 Task: Compose an email with the signature Autumn Baker with the subject Vacation request and the message Please let me know if you have any questions or concerns. from softage.1@softage.net to softage.8@softage.net and softage.9@softage.net with CC to softage.10@softage.net, select the message and change font size to small, align the email to left Send the email
Action: Mouse moved to (478, 620)
Screenshot: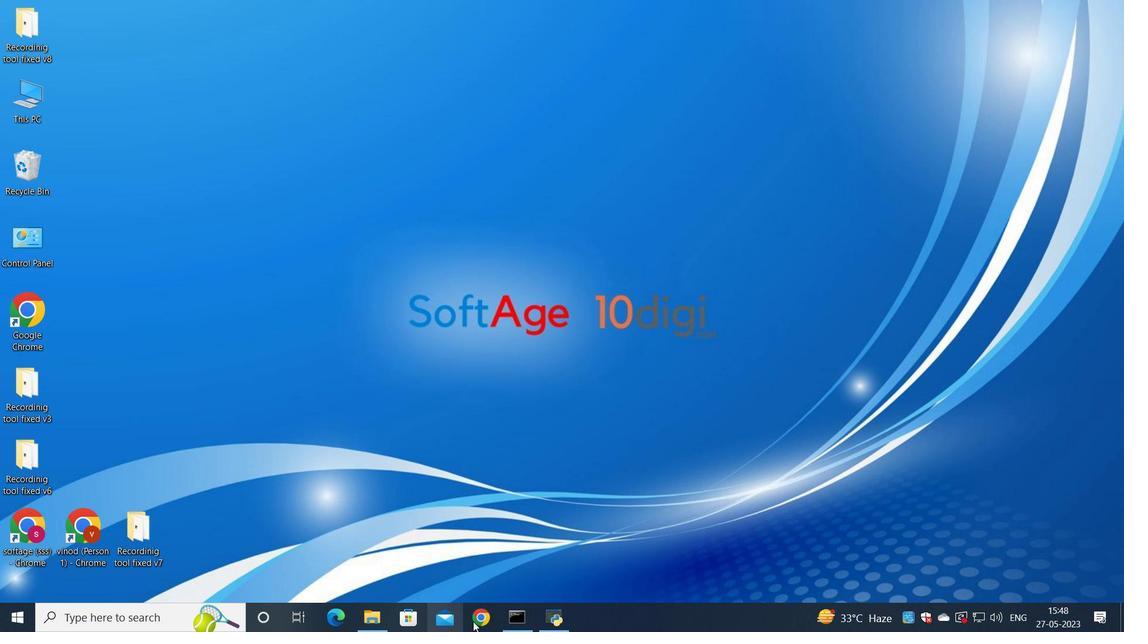 
Action: Mouse pressed left at (478, 620)
Screenshot: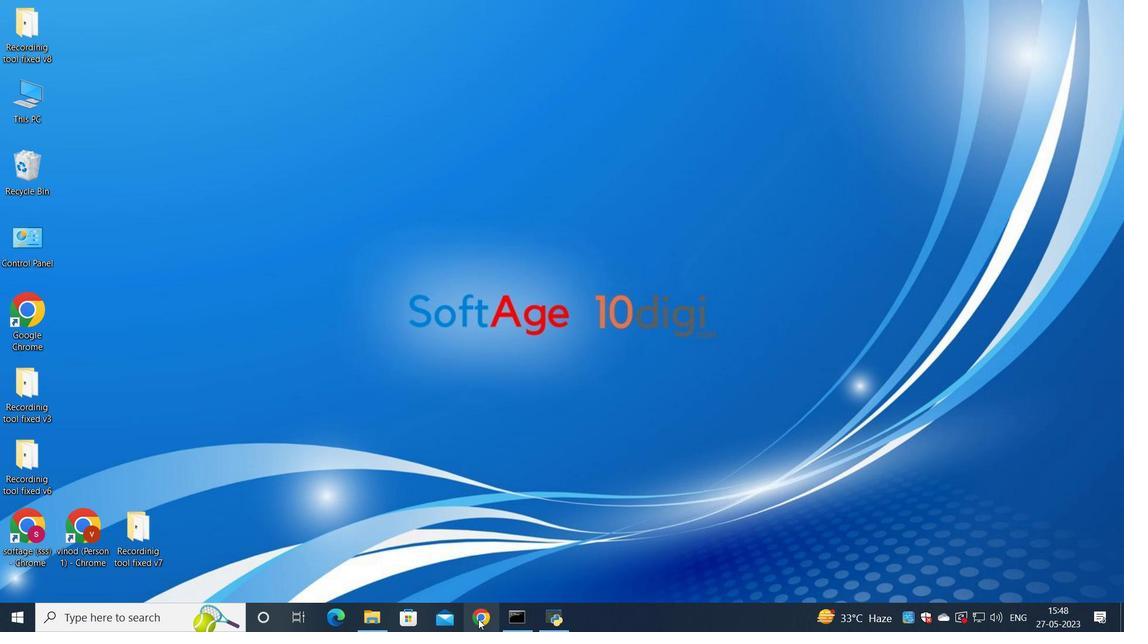
Action: Mouse moved to (501, 418)
Screenshot: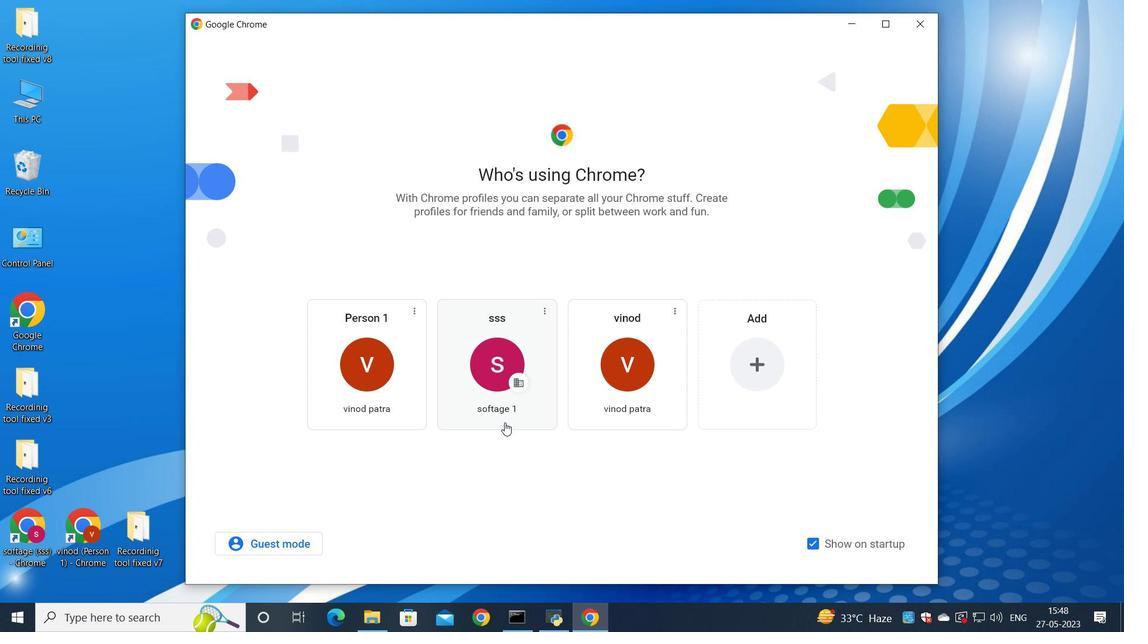 
Action: Mouse pressed left at (501, 418)
Screenshot: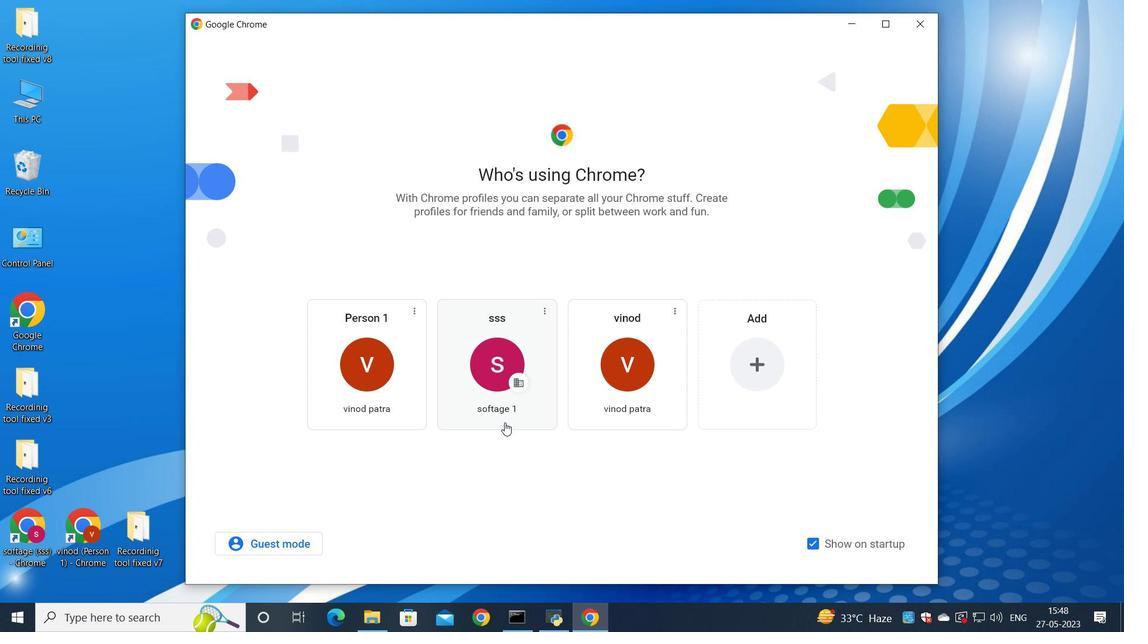 
Action: Mouse moved to (987, 75)
Screenshot: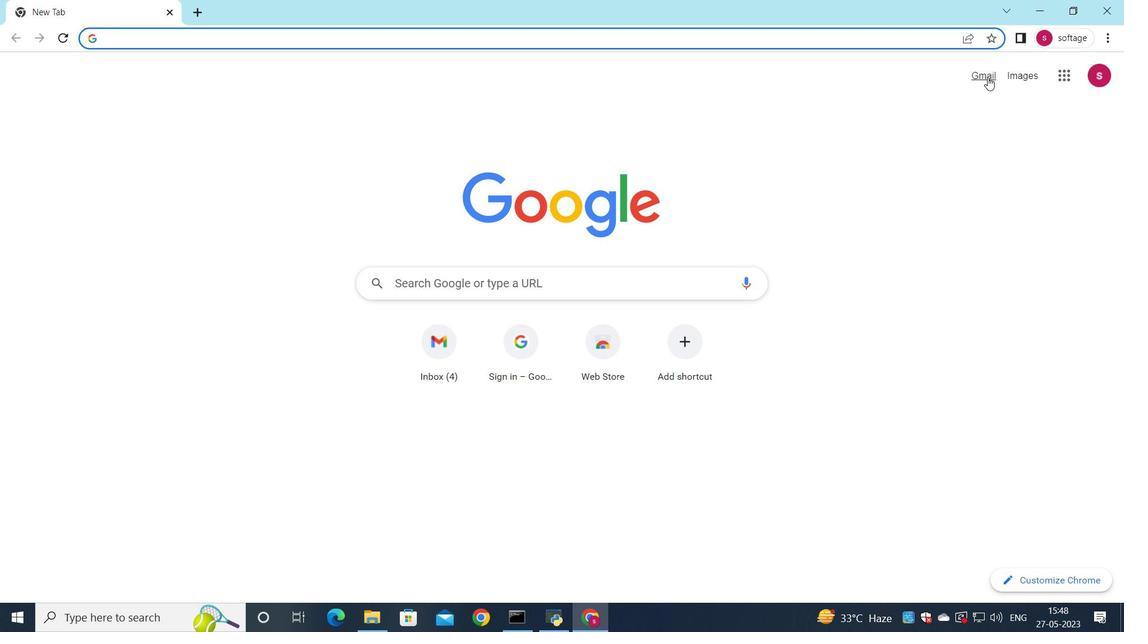 
Action: Mouse pressed left at (987, 75)
Screenshot: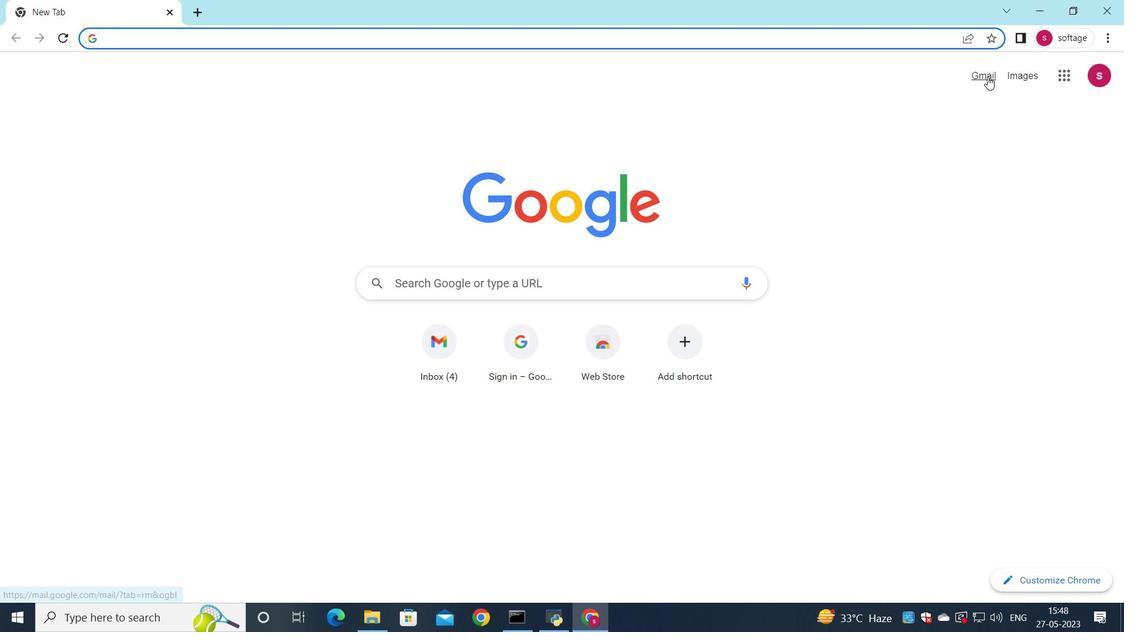 
Action: Mouse moved to (964, 104)
Screenshot: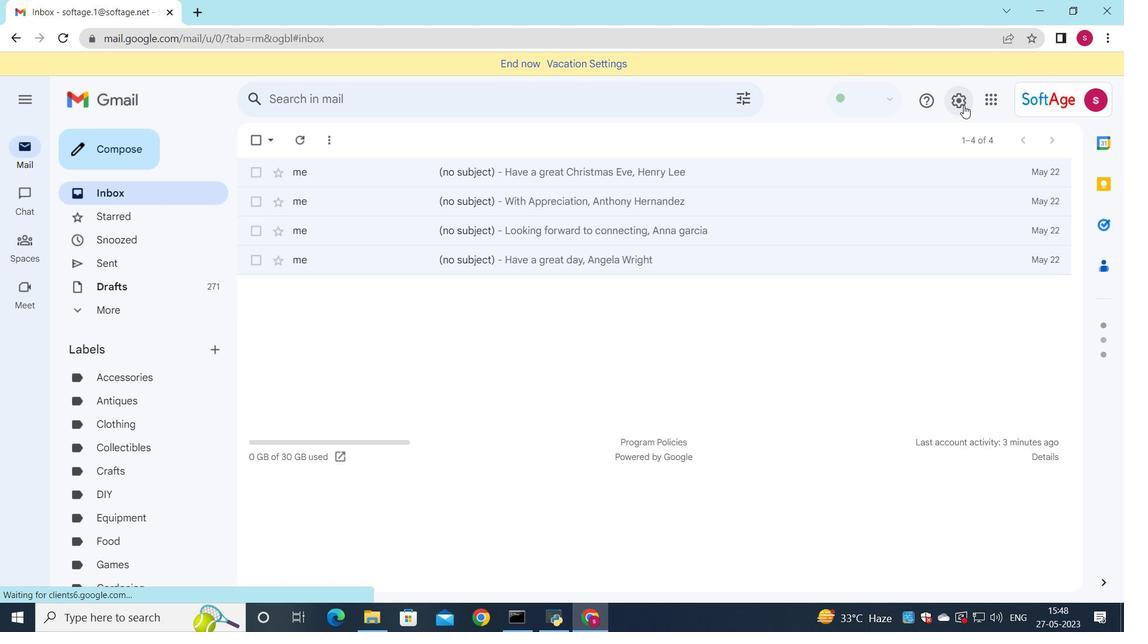
Action: Mouse pressed left at (964, 104)
Screenshot: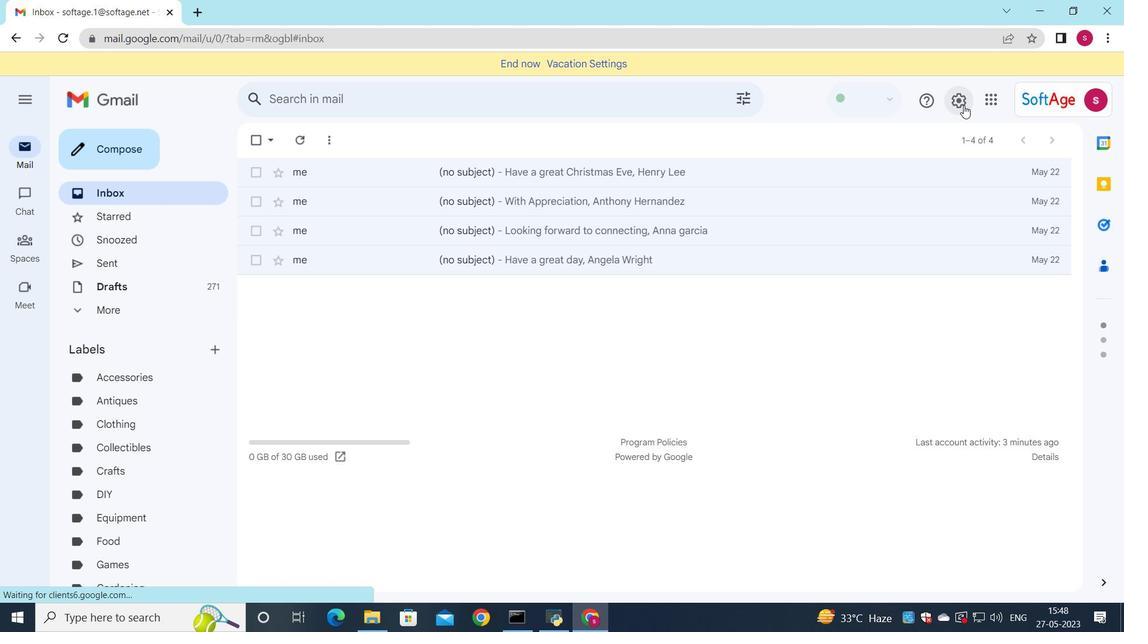 
Action: Mouse moved to (967, 168)
Screenshot: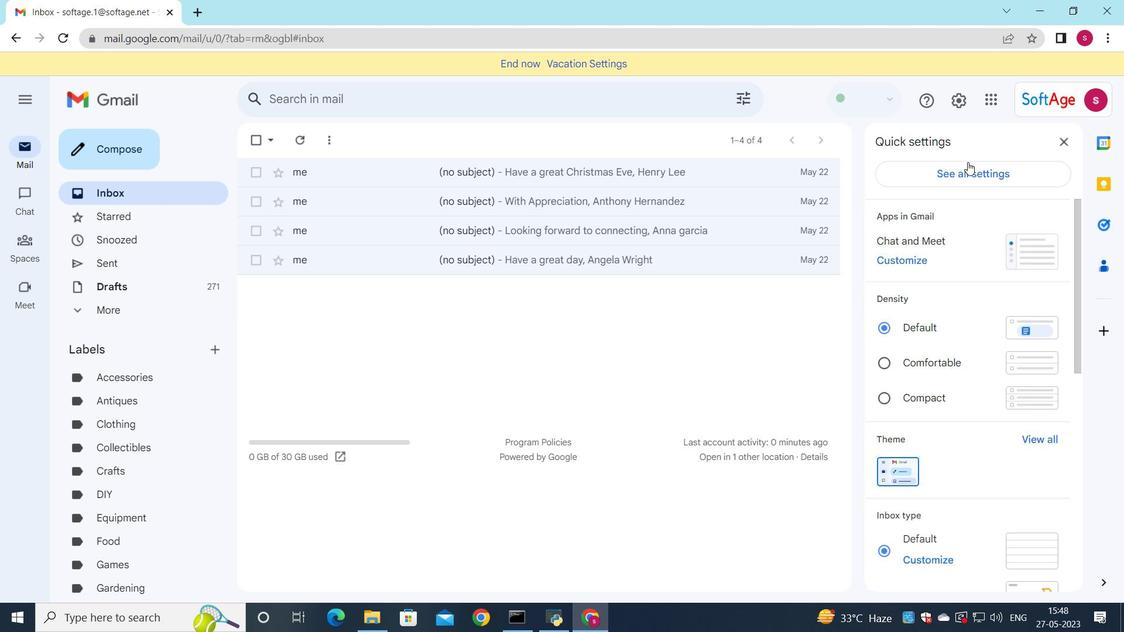 
Action: Mouse pressed left at (967, 168)
Screenshot: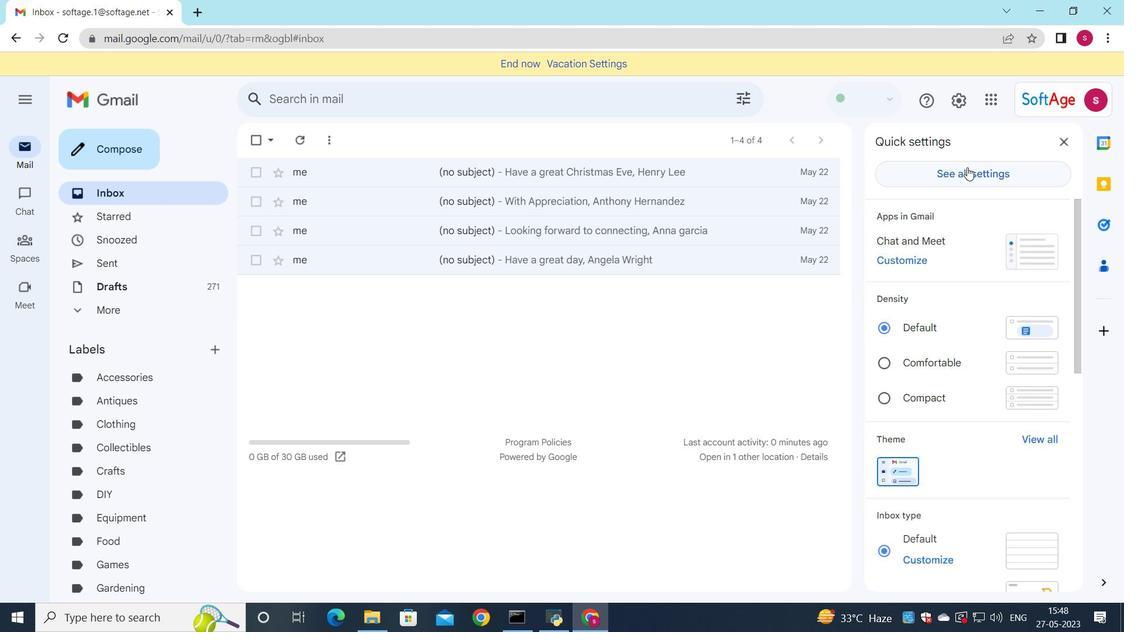 
Action: Mouse moved to (780, 248)
Screenshot: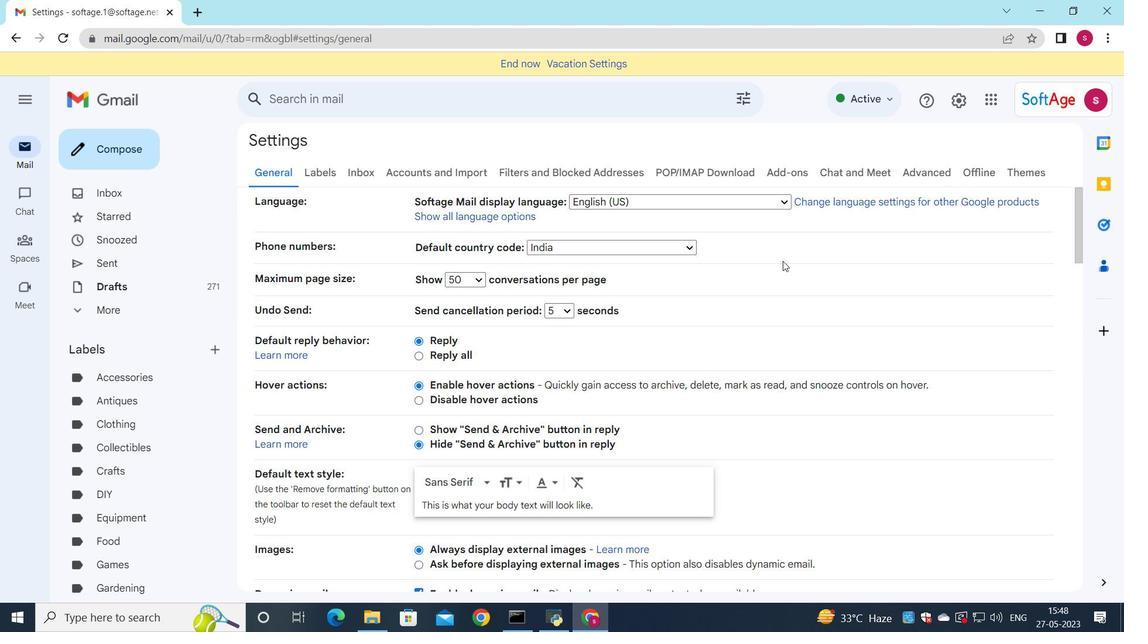 
Action: Mouse scrolled (780, 247) with delta (0, 0)
Screenshot: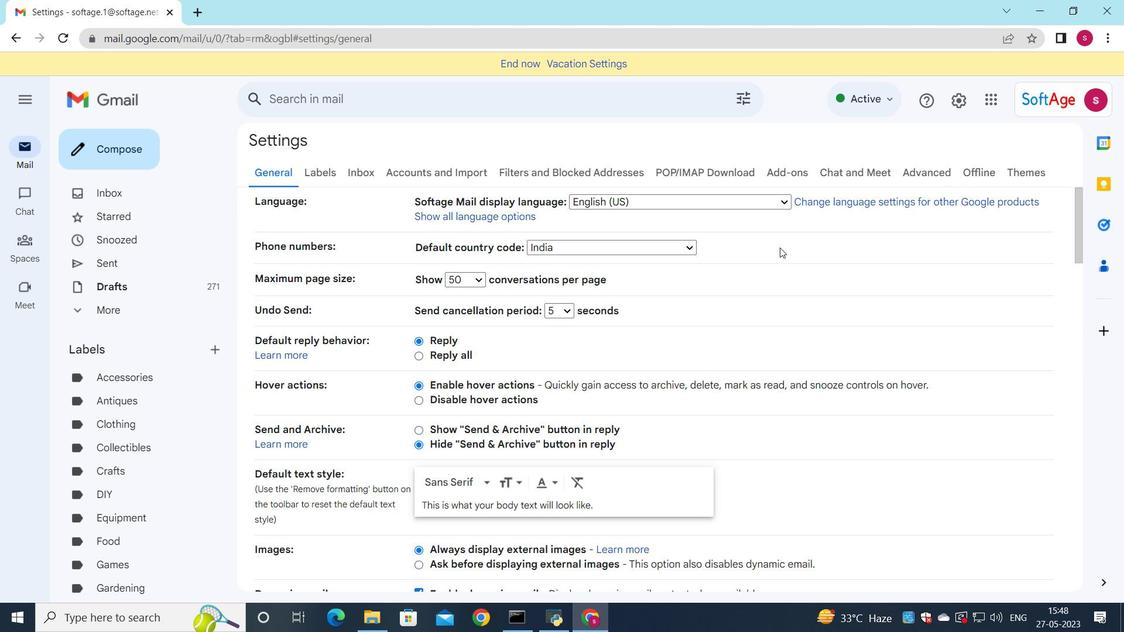 
Action: Mouse scrolled (780, 247) with delta (0, 0)
Screenshot: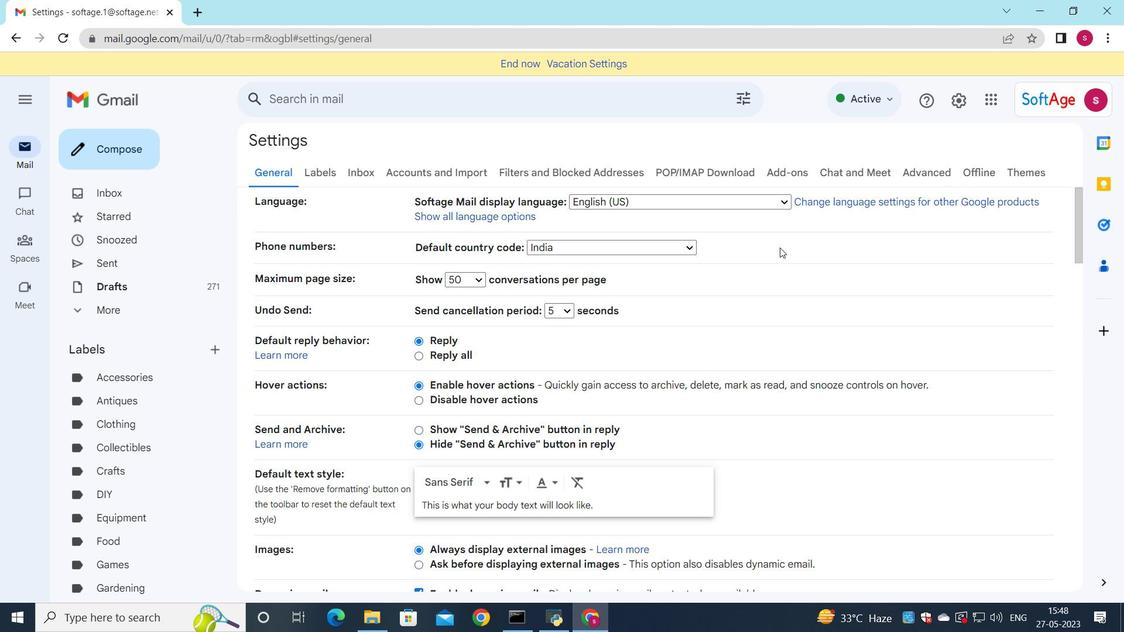 
Action: Mouse scrolled (780, 247) with delta (0, 0)
Screenshot: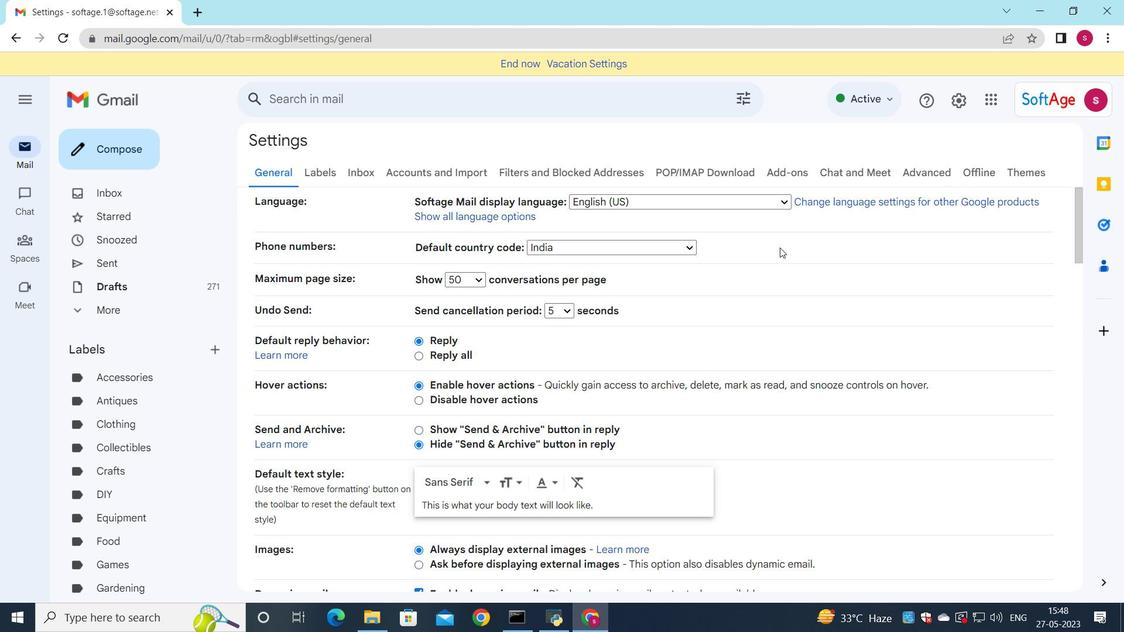 
Action: Mouse scrolled (780, 247) with delta (0, 0)
Screenshot: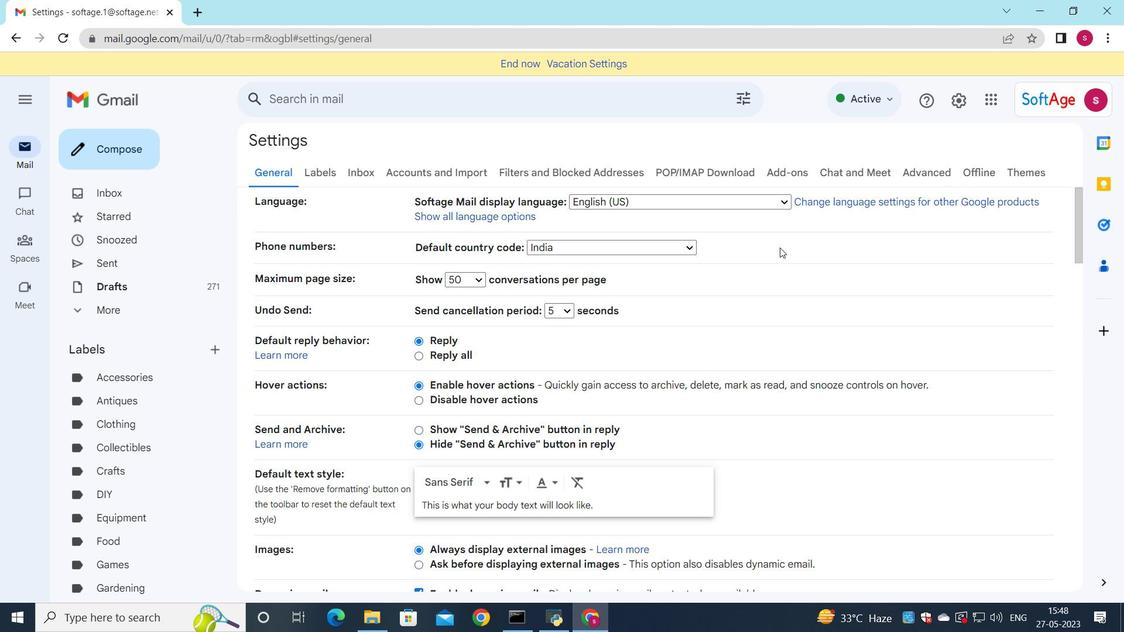 
Action: Mouse scrolled (780, 247) with delta (0, 0)
Screenshot: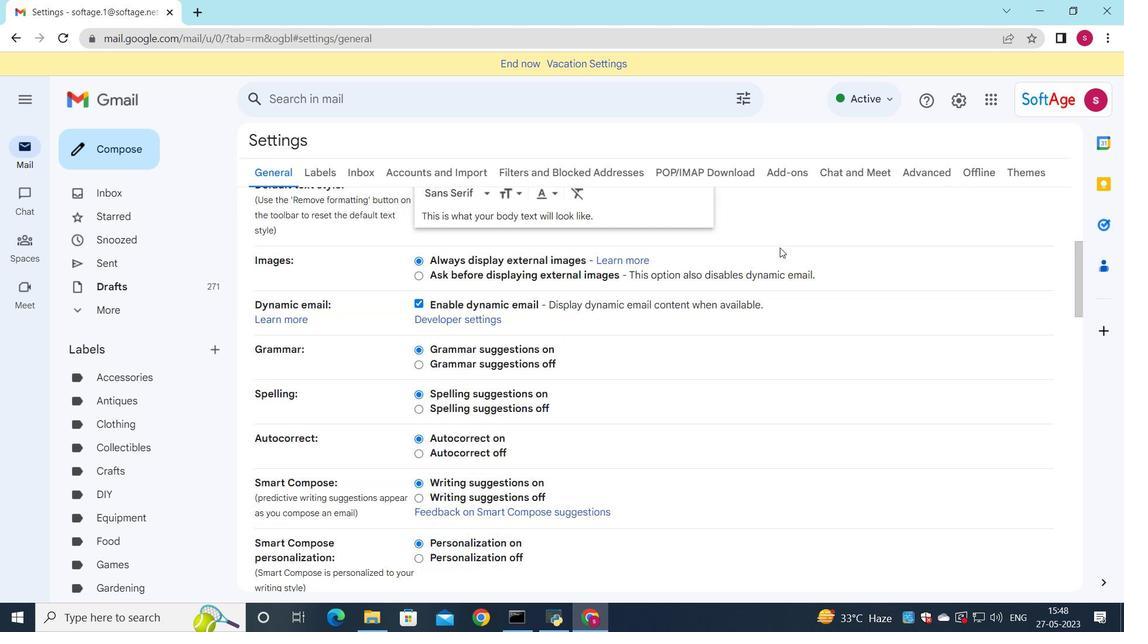 
Action: Mouse scrolled (780, 247) with delta (0, 0)
Screenshot: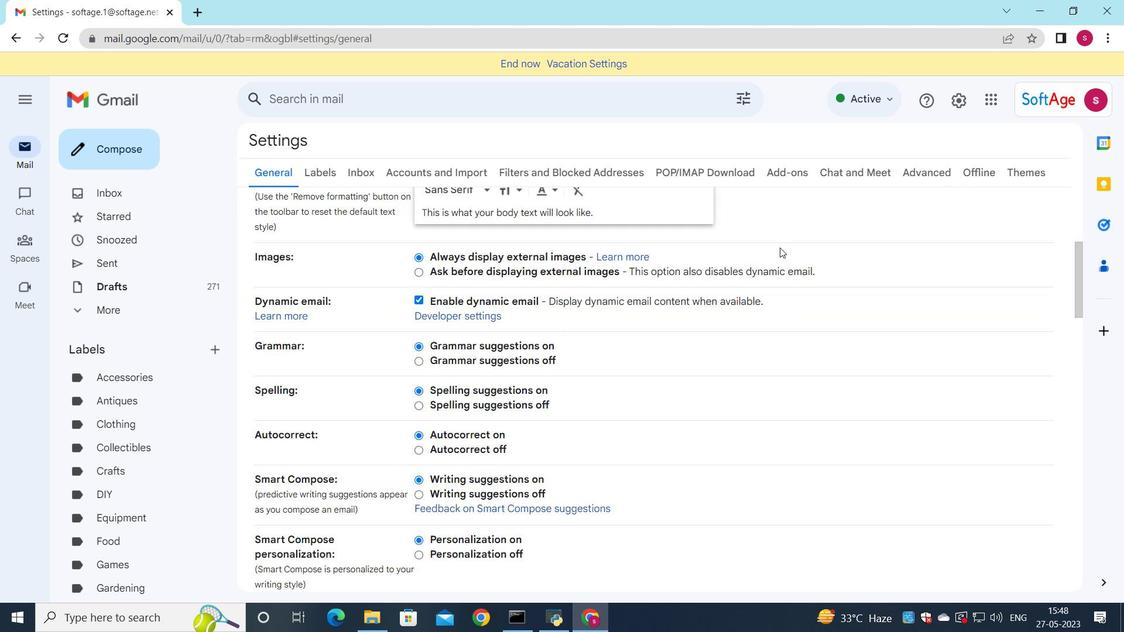 
Action: Mouse scrolled (780, 247) with delta (0, 0)
Screenshot: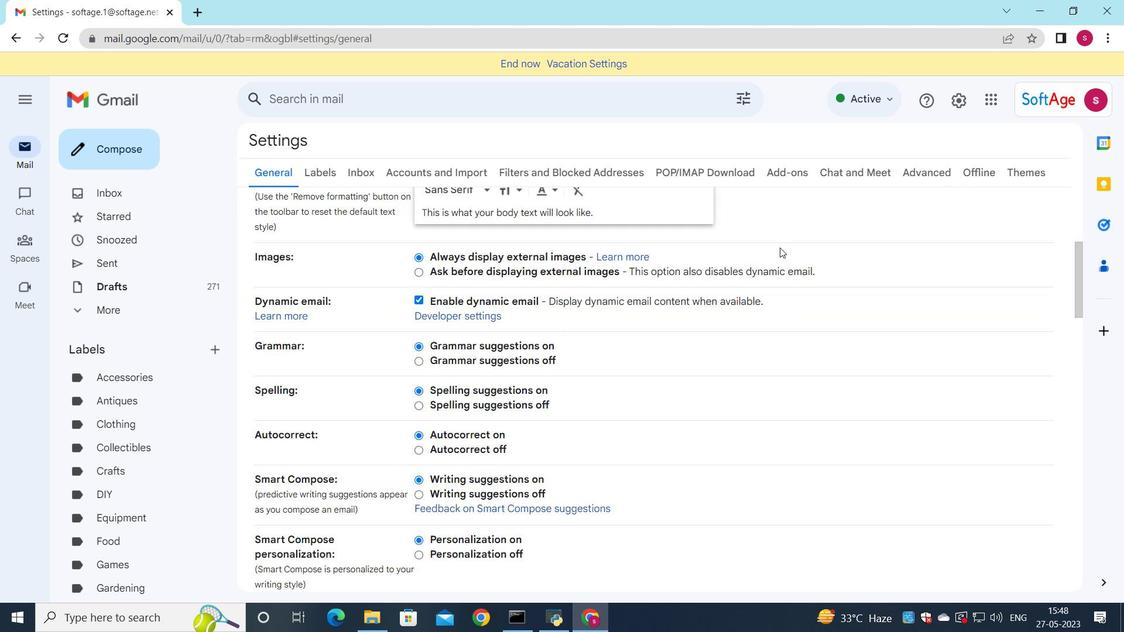 
Action: Mouse scrolled (780, 247) with delta (0, 0)
Screenshot: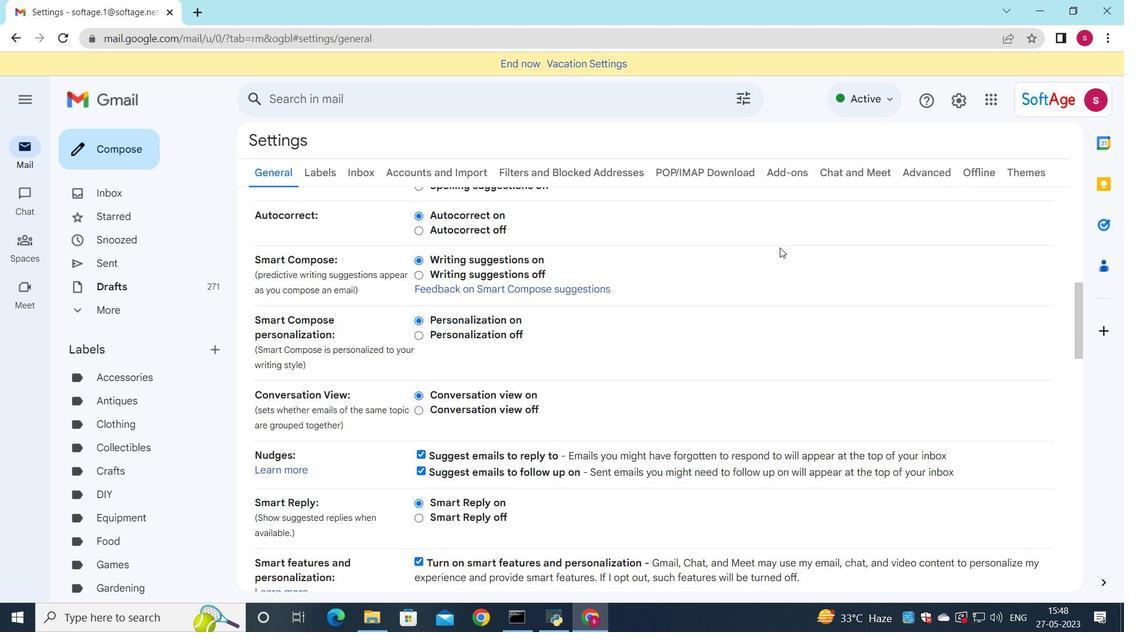 
Action: Mouse scrolled (780, 247) with delta (0, 0)
Screenshot: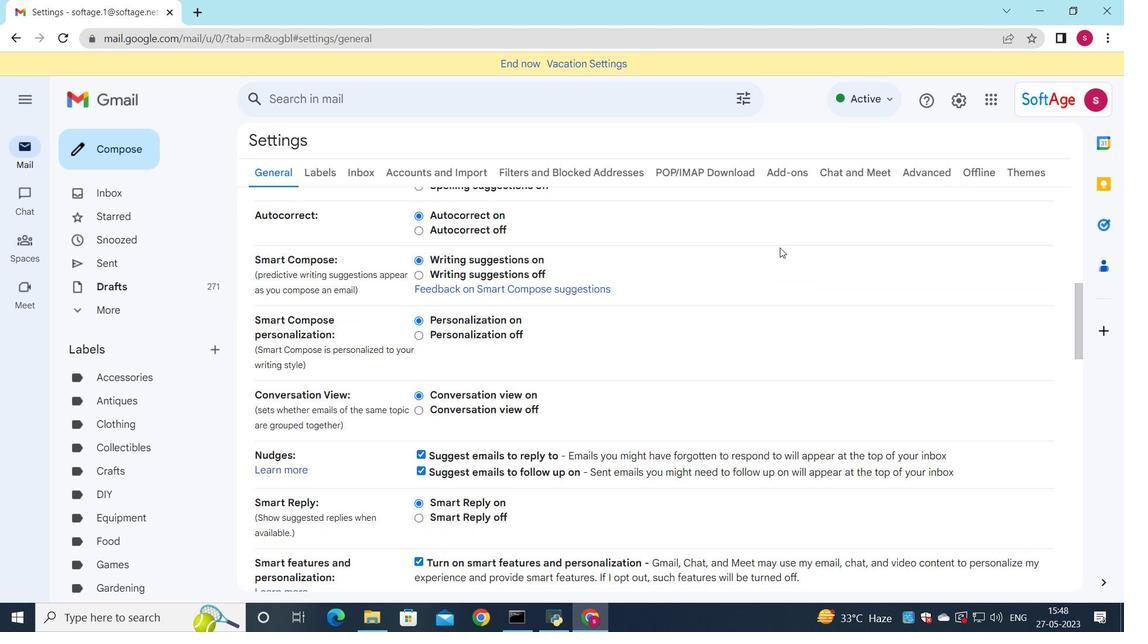 
Action: Mouse scrolled (780, 247) with delta (0, 0)
Screenshot: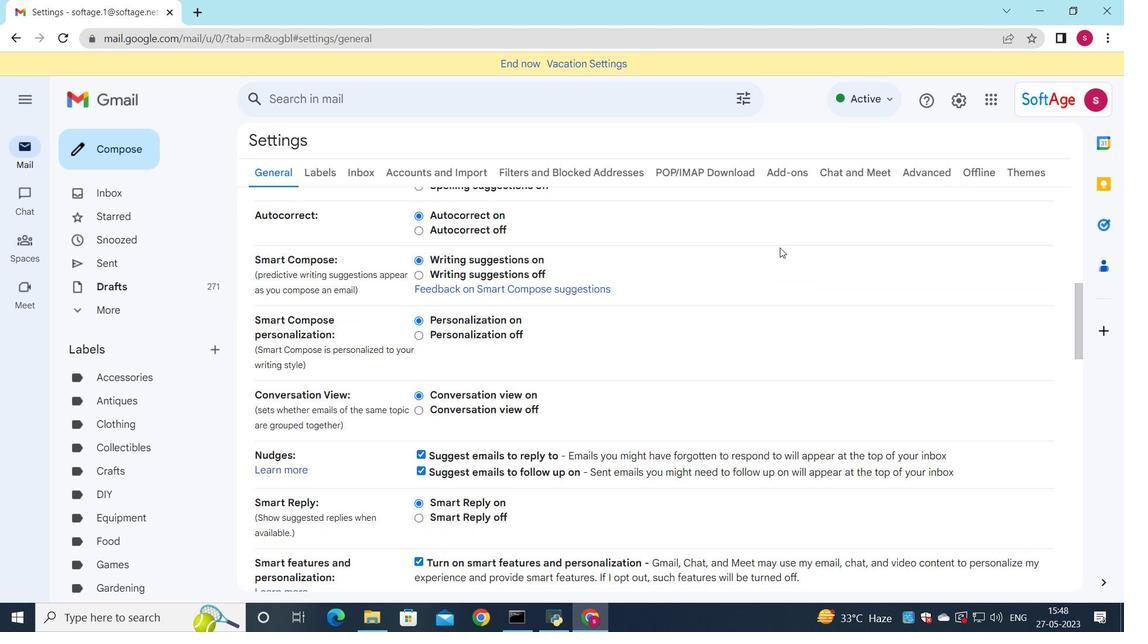 
Action: Mouse scrolled (780, 247) with delta (0, 0)
Screenshot: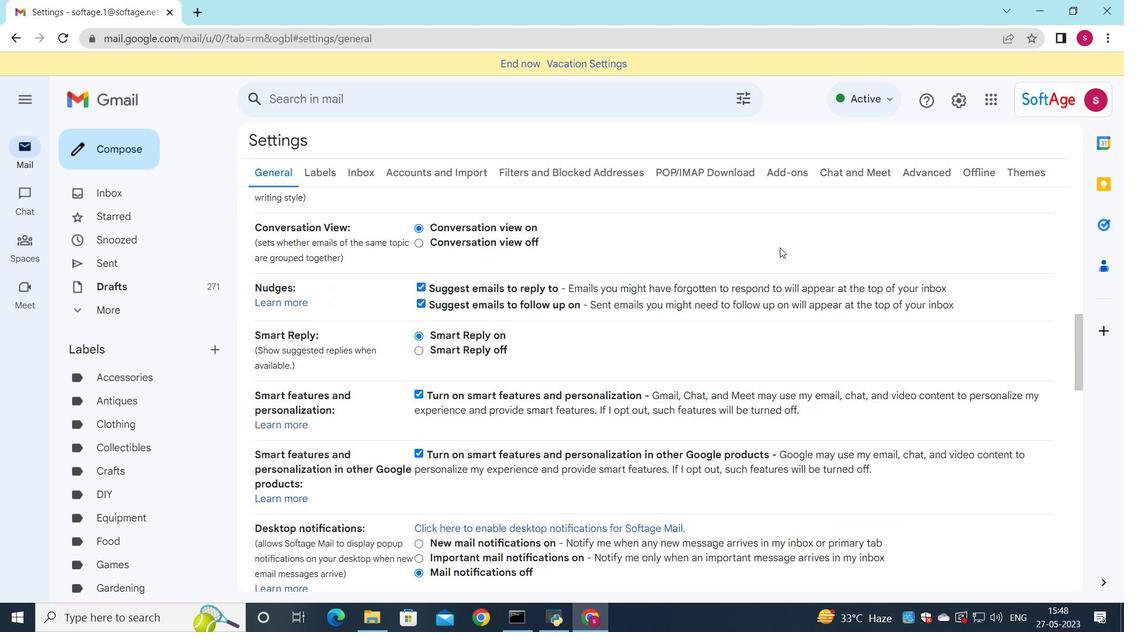 
Action: Mouse scrolled (780, 247) with delta (0, 0)
Screenshot: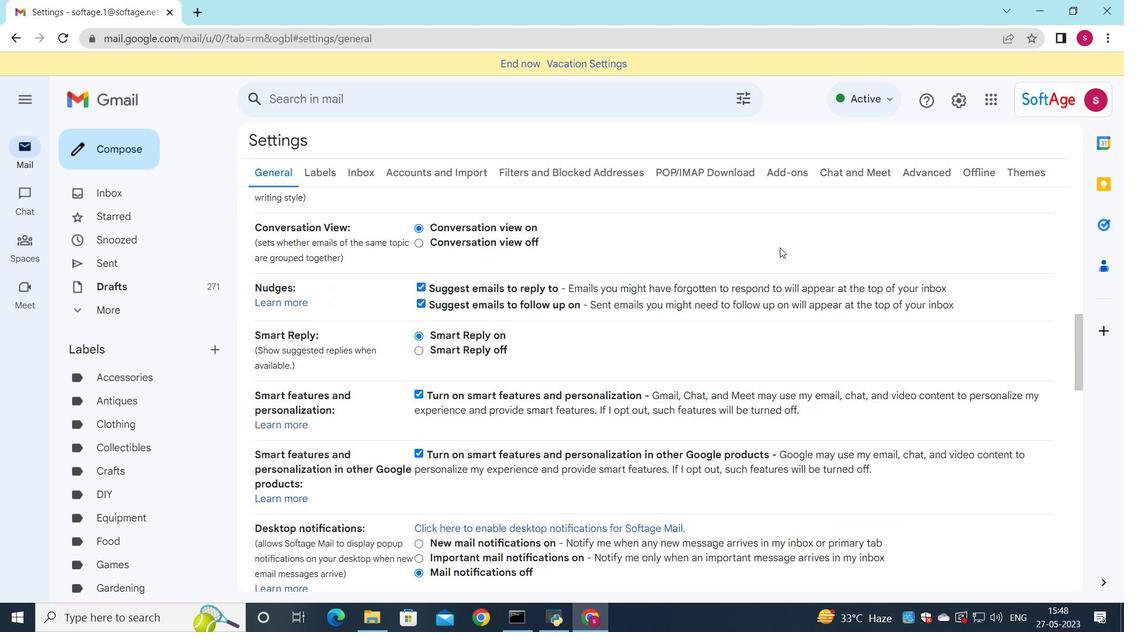 
Action: Mouse scrolled (780, 247) with delta (0, 0)
Screenshot: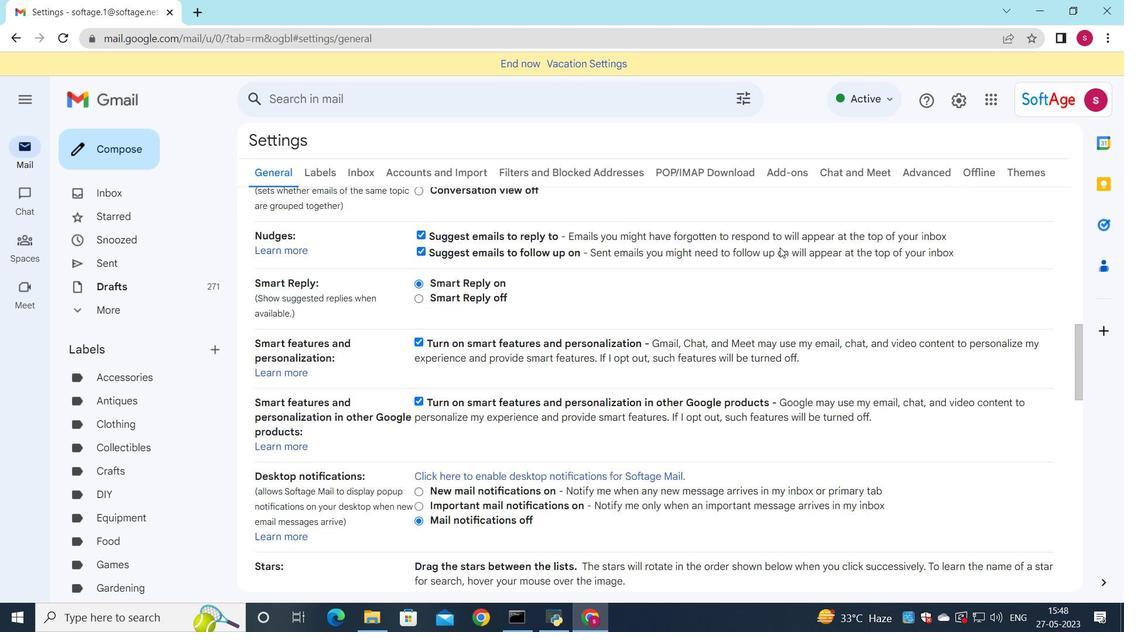 
Action: Mouse scrolled (780, 247) with delta (0, 0)
Screenshot: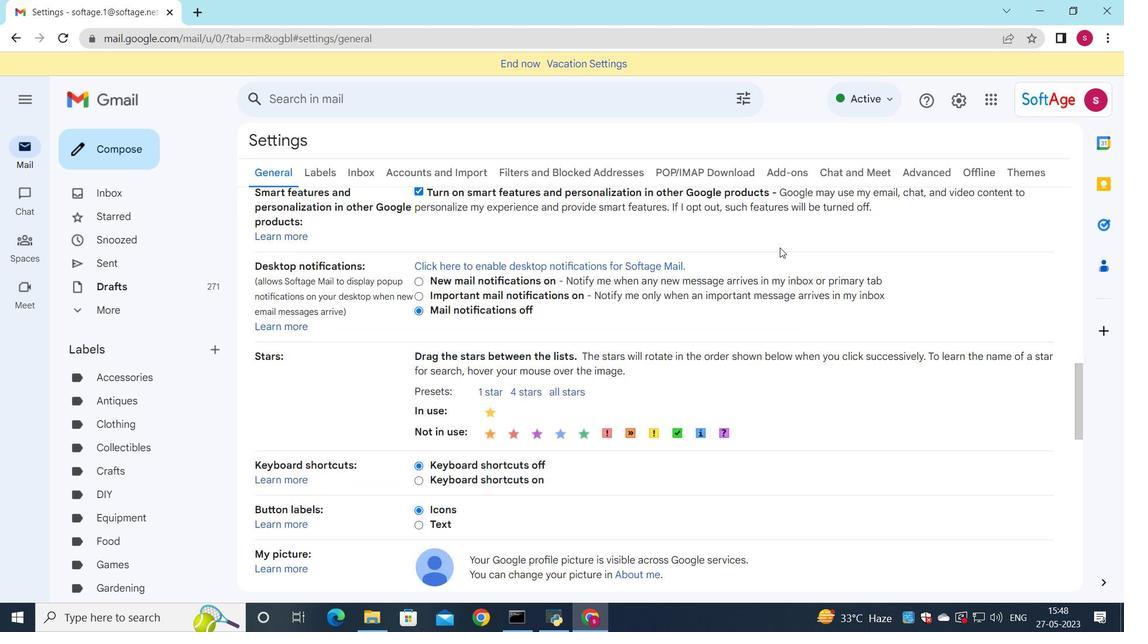 
Action: Mouse scrolled (780, 247) with delta (0, 0)
Screenshot: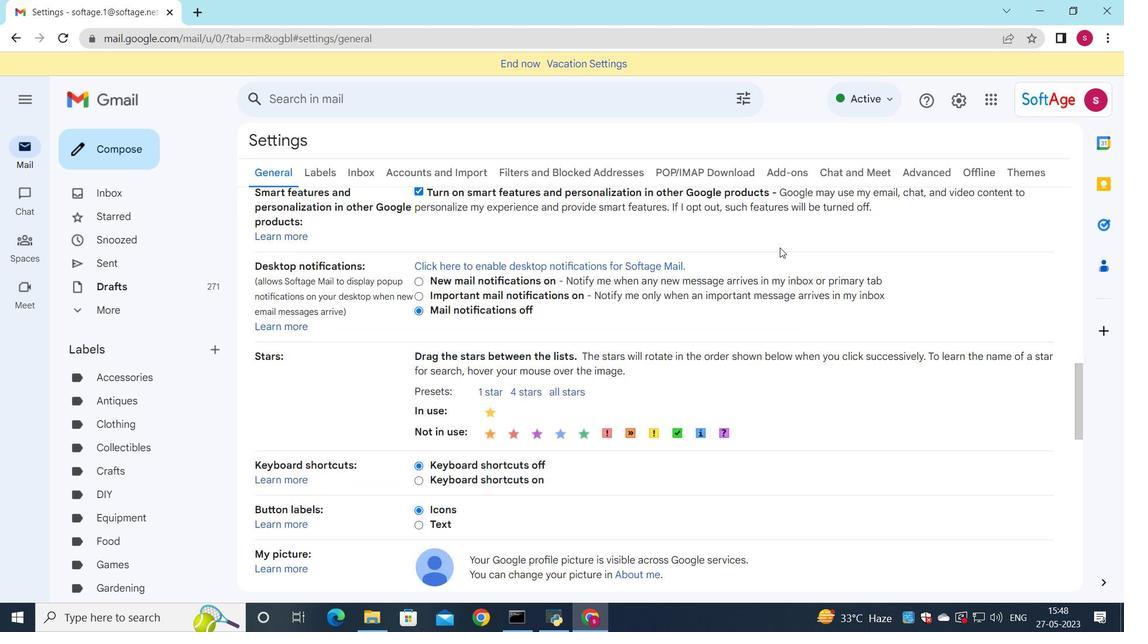 
Action: Mouse moved to (769, 255)
Screenshot: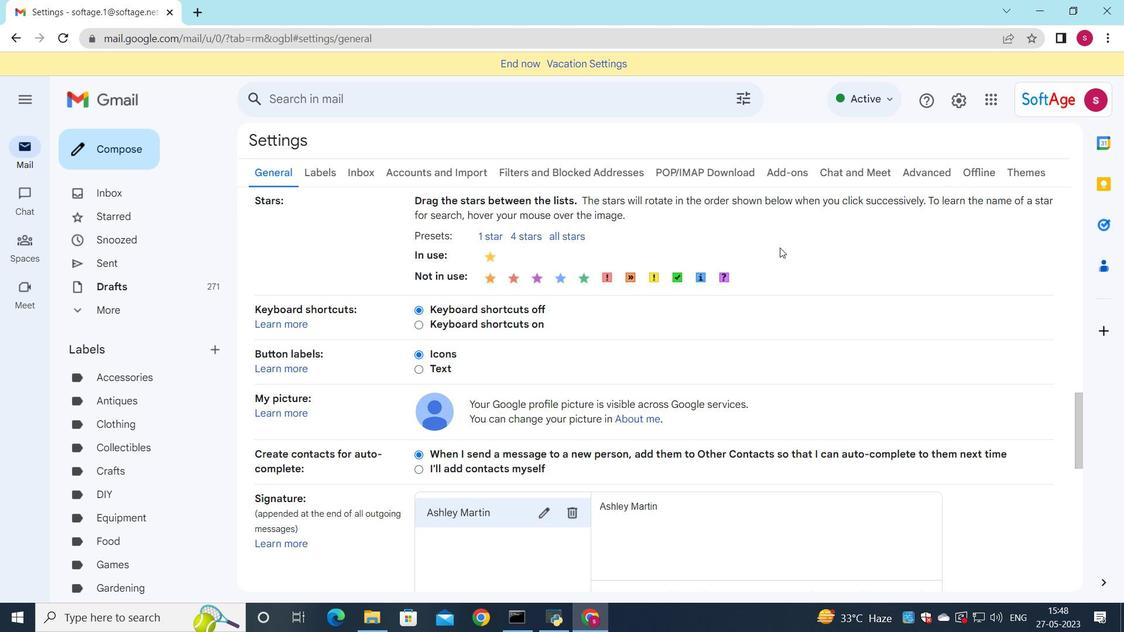 
Action: Mouse scrolled (769, 255) with delta (0, 0)
Screenshot: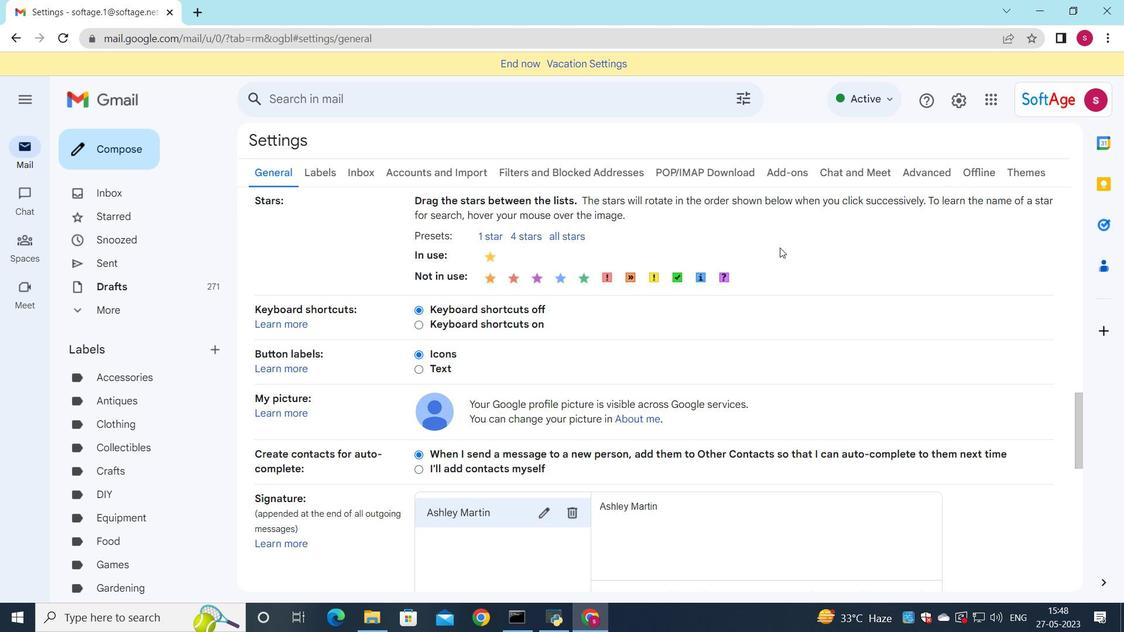 
Action: Mouse scrolled (769, 255) with delta (0, 0)
Screenshot: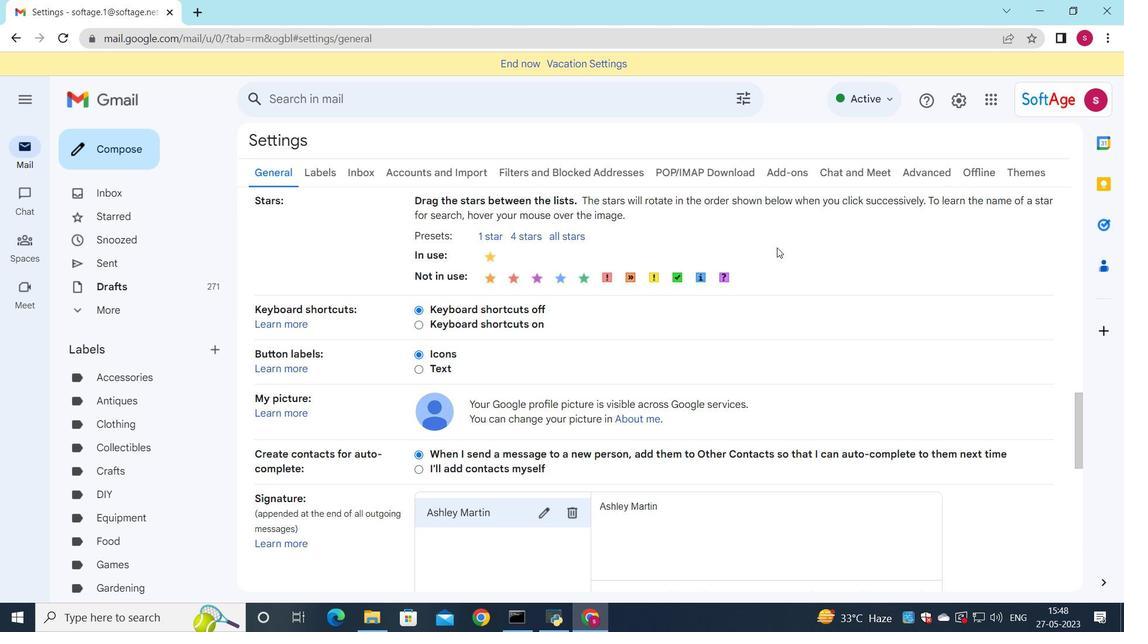 
Action: Mouse scrolled (769, 255) with delta (0, 0)
Screenshot: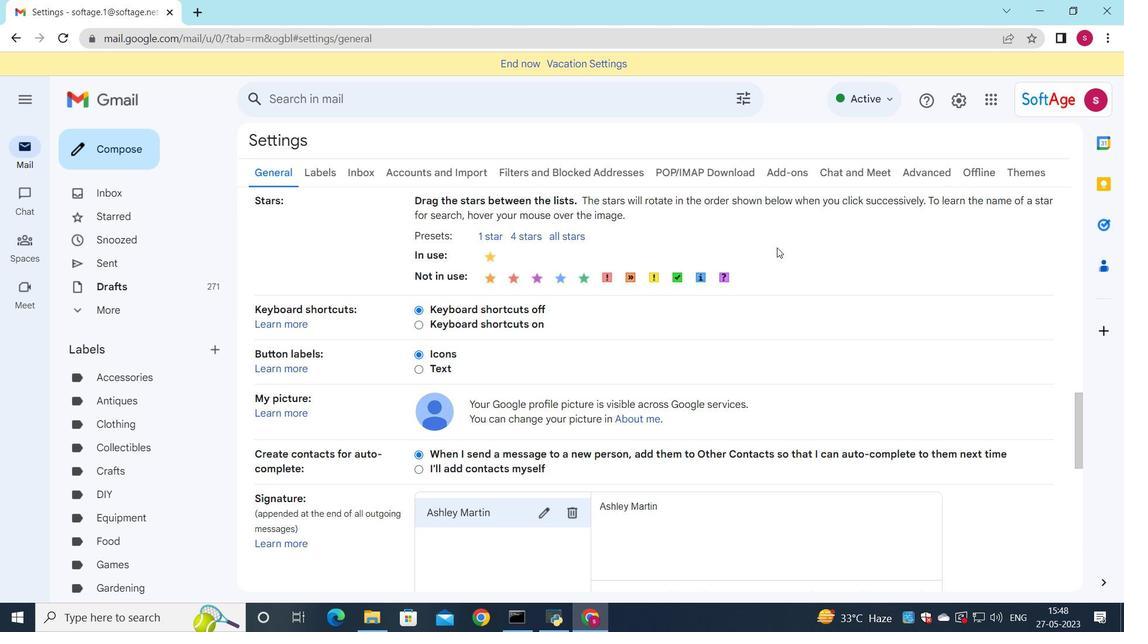 
Action: Mouse moved to (768, 257)
Screenshot: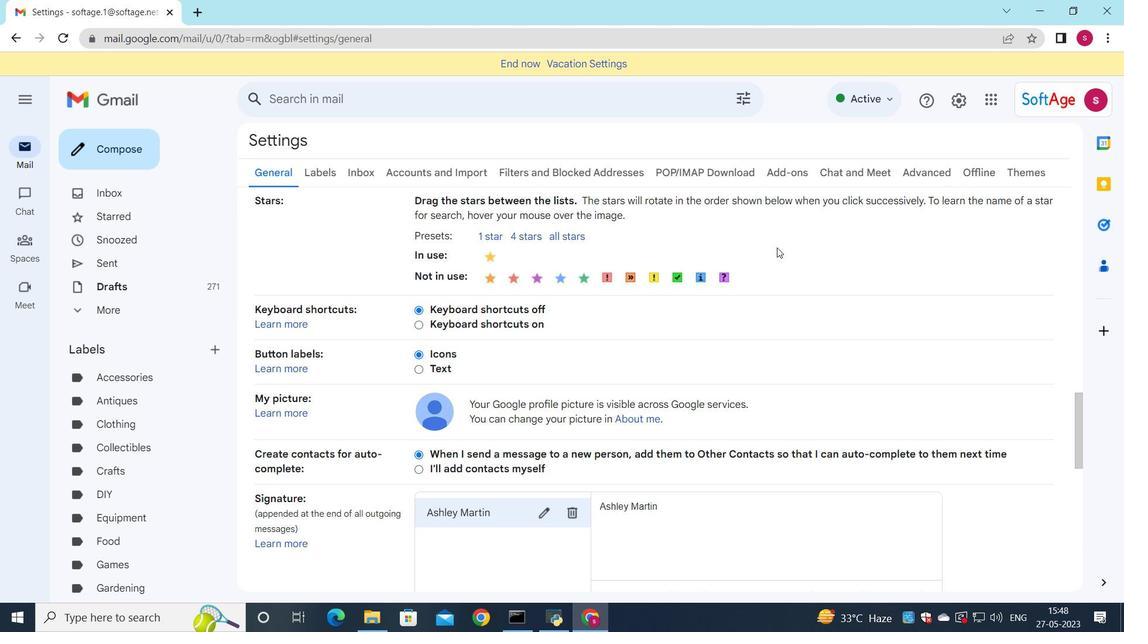 
Action: Mouse scrolled (768, 256) with delta (0, 0)
Screenshot: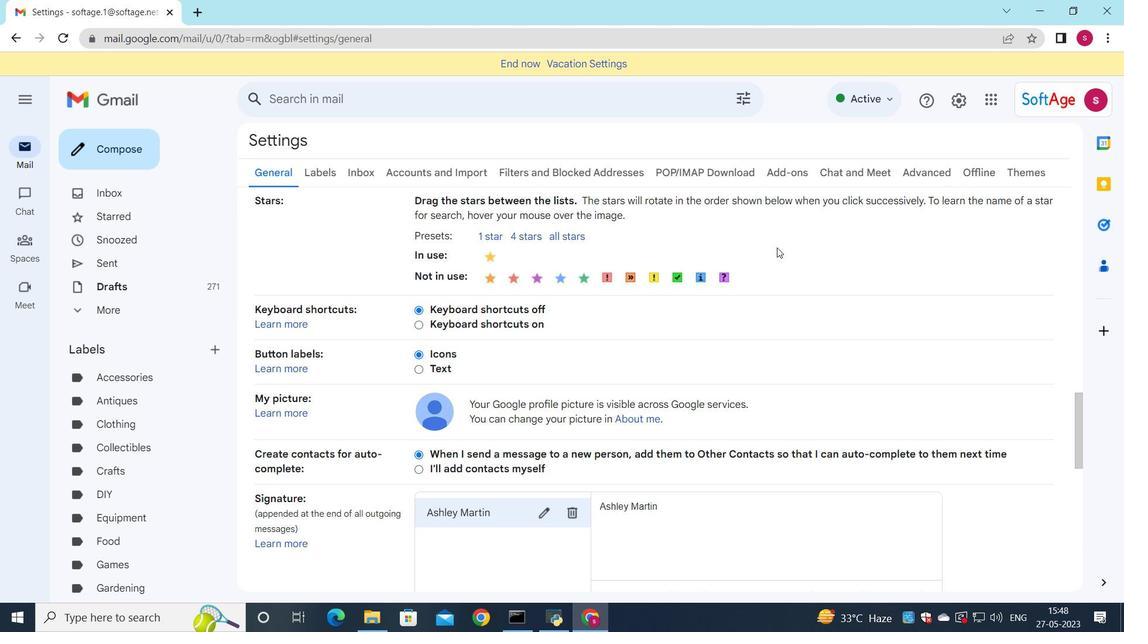 
Action: Mouse moved to (571, 225)
Screenshot: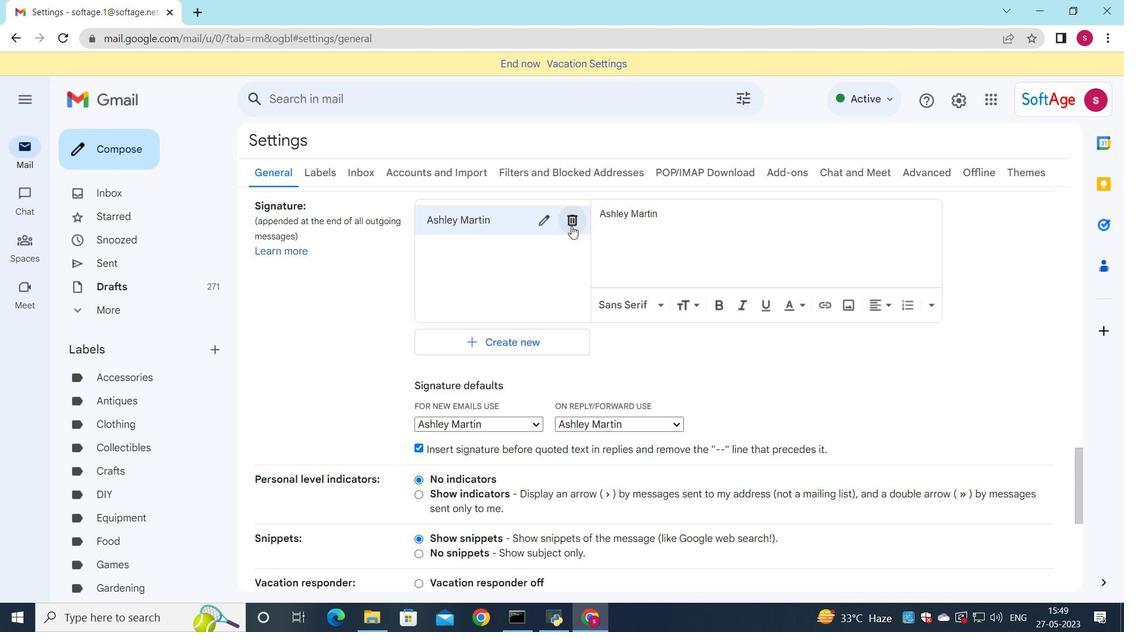 
Action: Mouse pressed left at (571, 225)
Screenshot: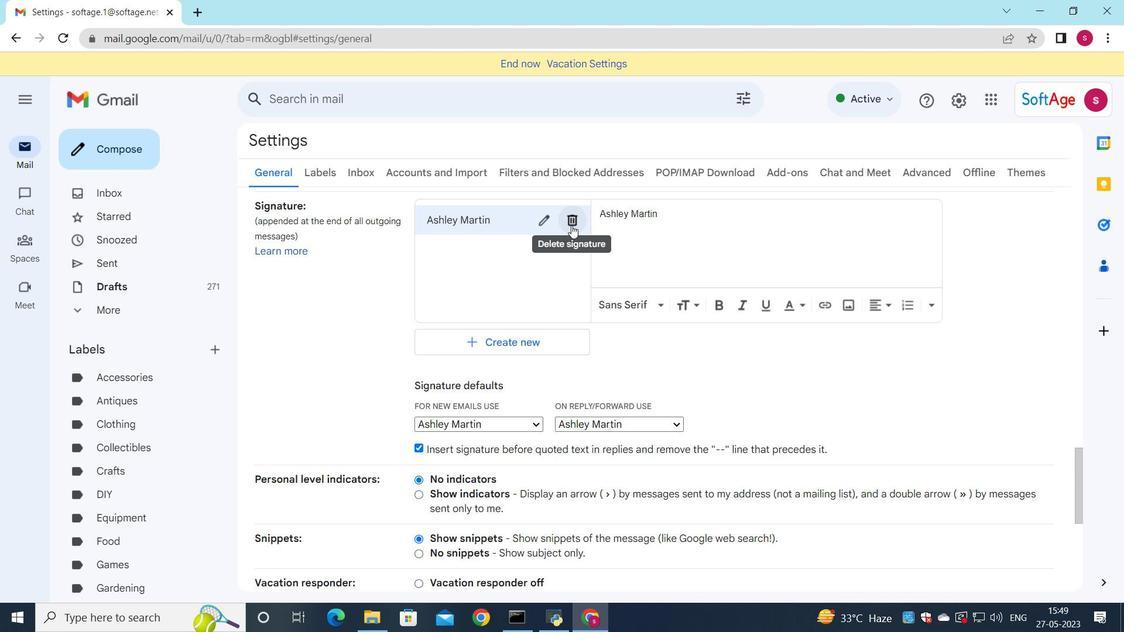 
Action: Mouse moved to (689, 358)
Screenshot: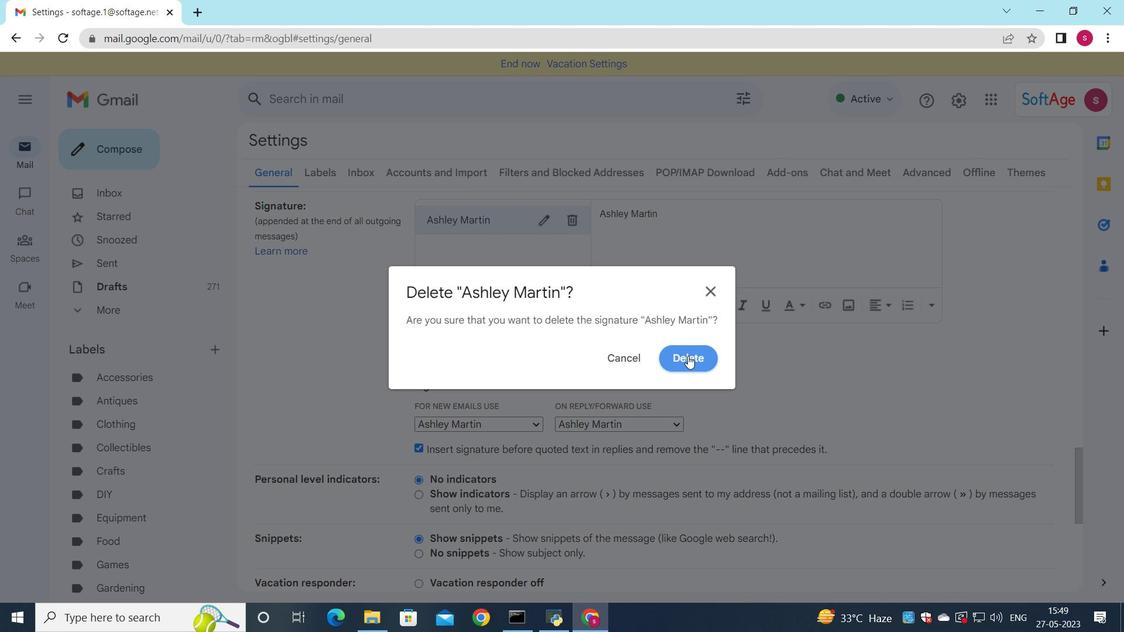 
Action: Mouse pressed left at (689, 358)
Screenshot: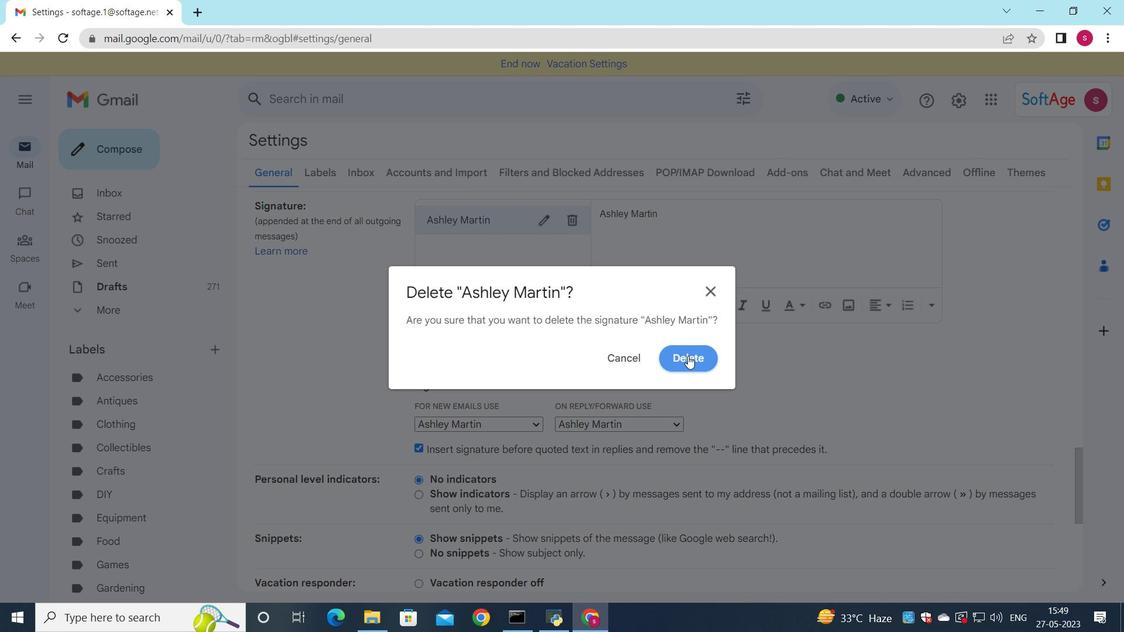 
Action: Mouse moved to (474, 236)
Screenshot: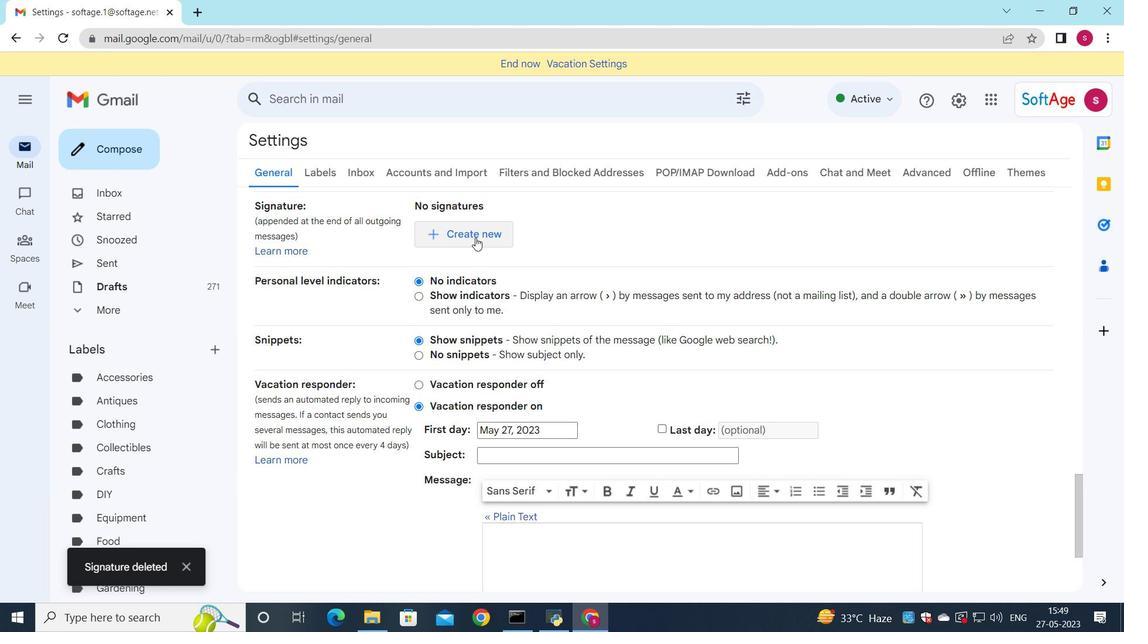 
Action: Mouse pressed left at (474, 236)
Screenshot: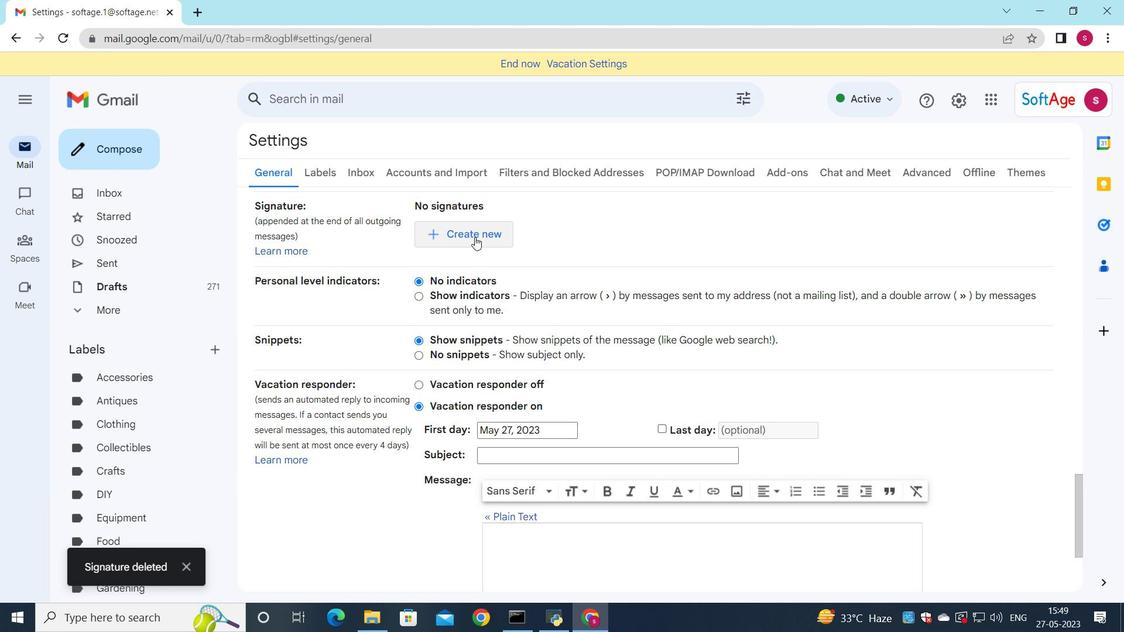 
Action: Mouse moved to (733, 299)
Screenshot: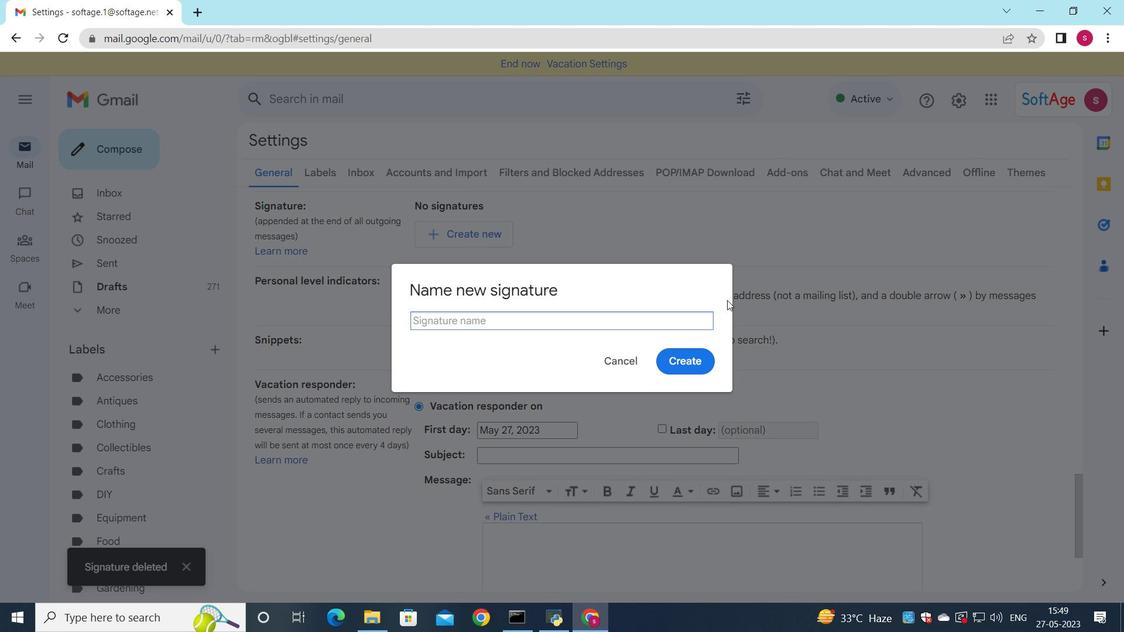 
Action: Key pressed <Key.shift>Autumn<Key.space><Key.shift>Baker
Screenshot: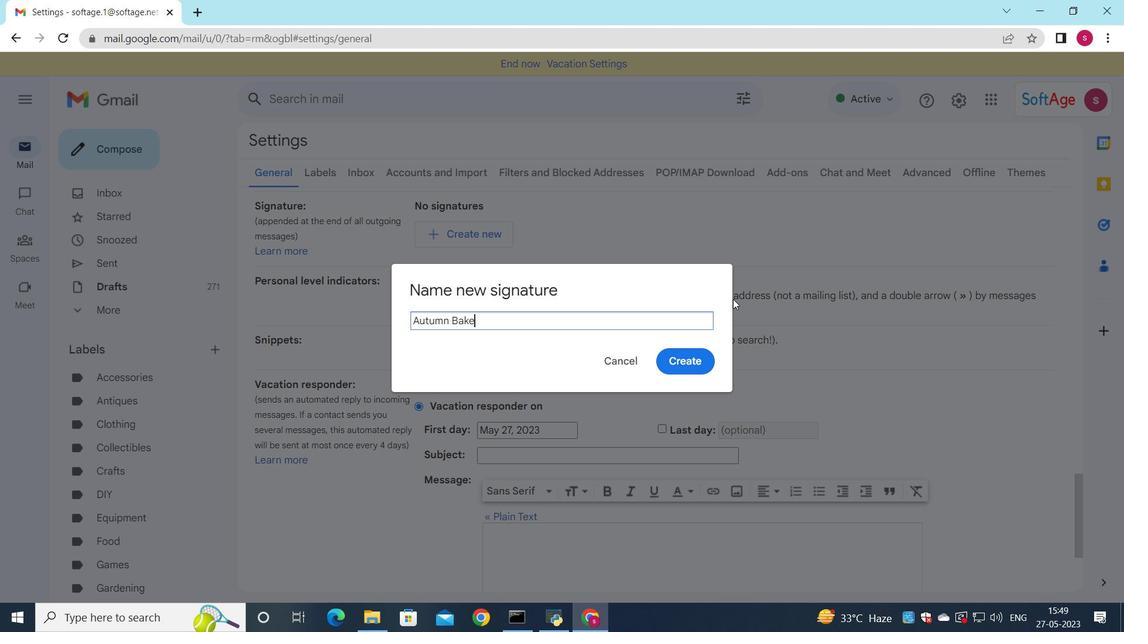 
Action: Mouse moved to (682, 360)
Screenshot: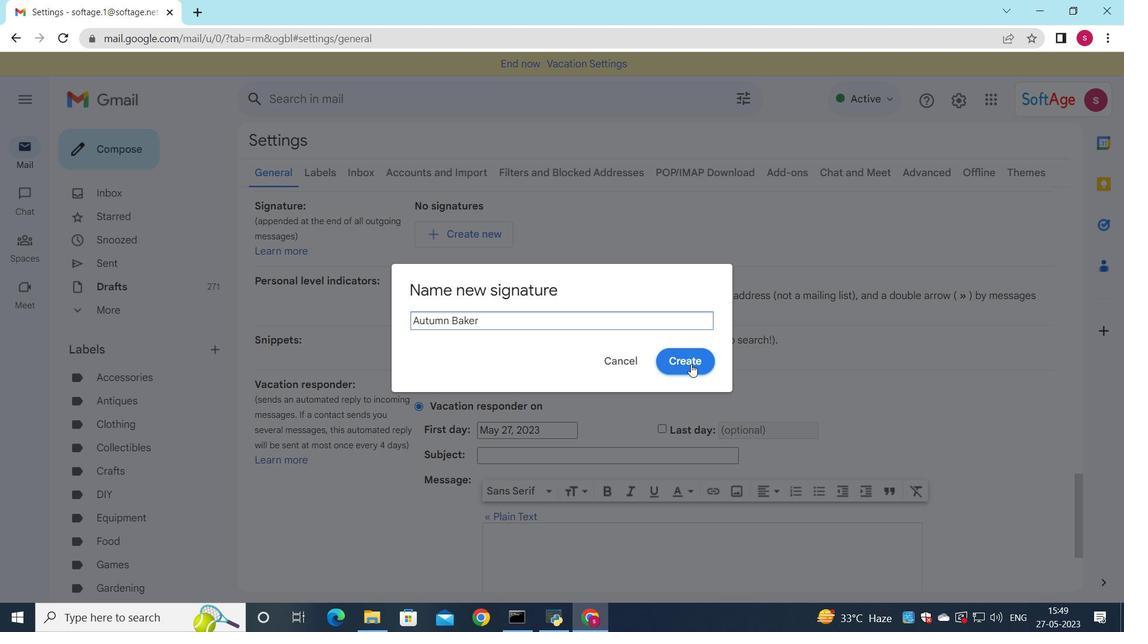 
Action: Mouse pressed left at (682, 360)
Screenshot: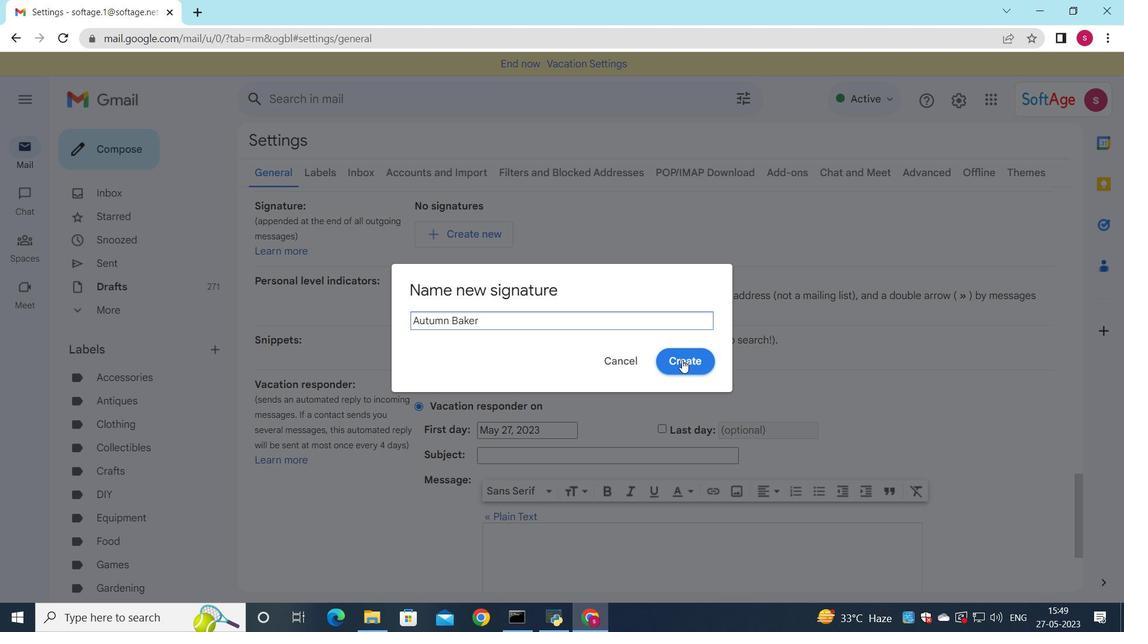 
Action: Mouse moved to (669, 252)
Screenshot: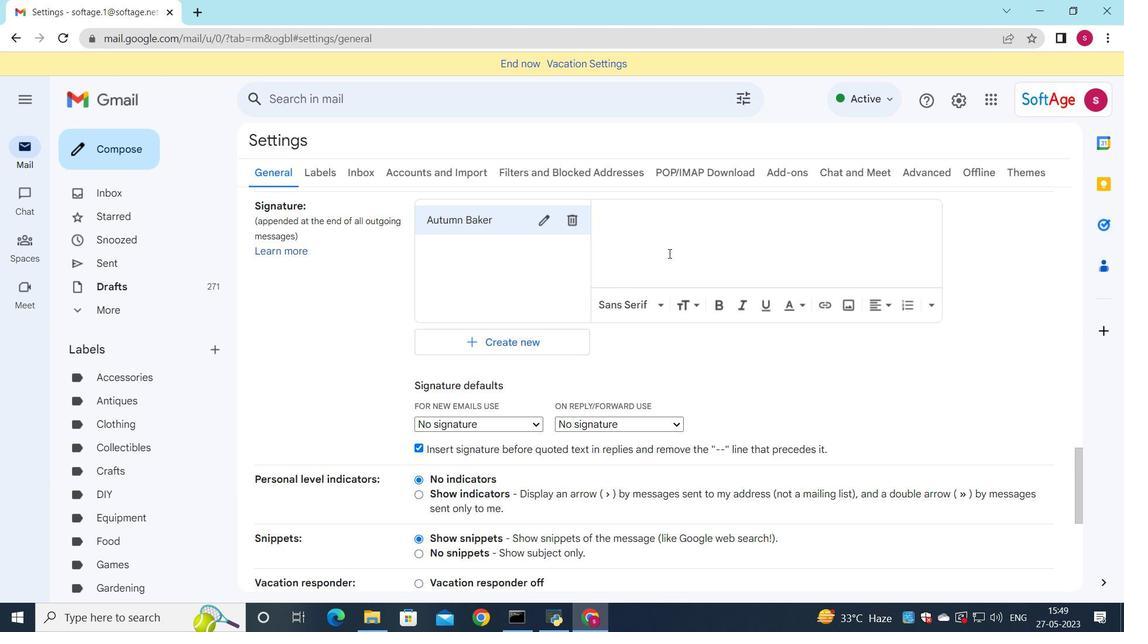 
Action: Mouse pressed left at (669, 252)
Screenshot: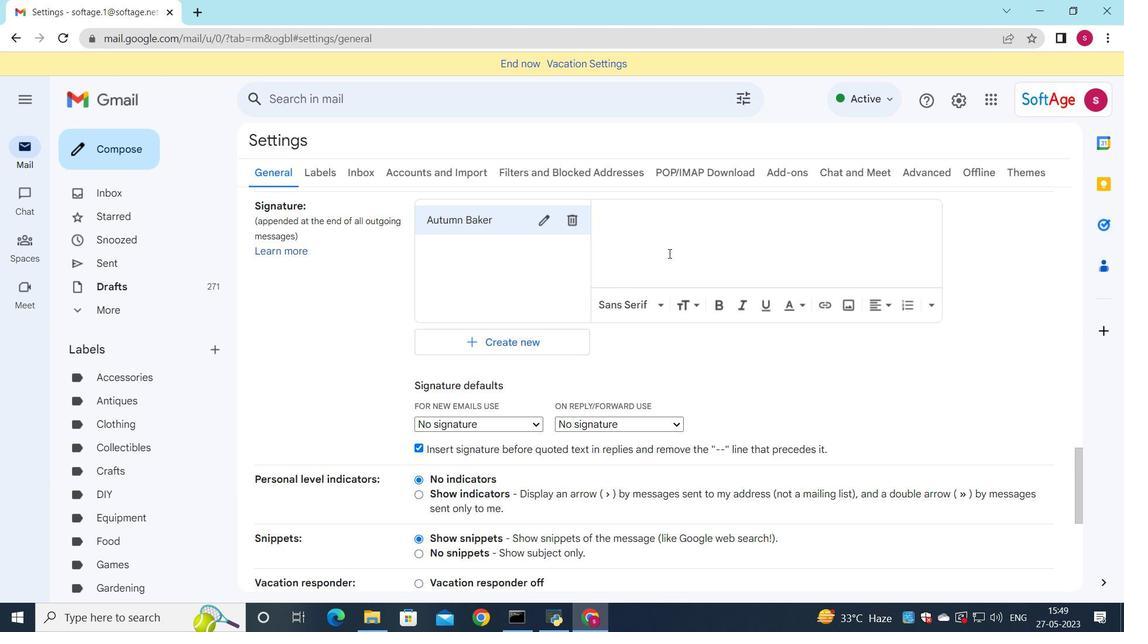 
Action: Key pressed <Key.shift>Autumn<Key.space><Key.shift>Baker
Screenshot: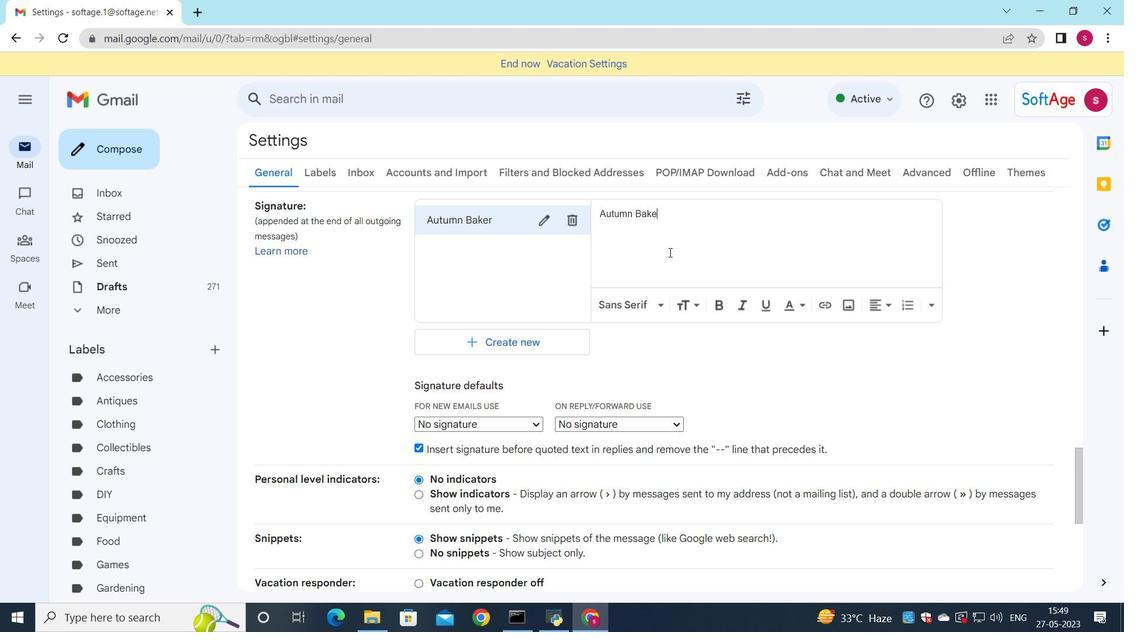 
Action: Mouse moved to (539, 428)
Screenshot: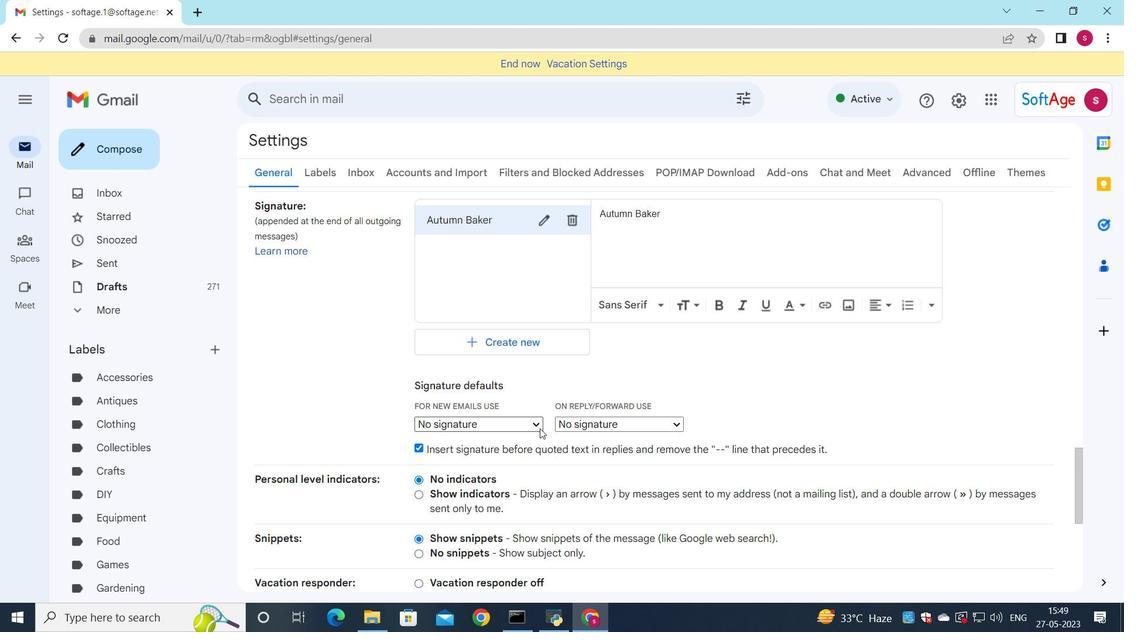 
Action: Mouse pressed left at (539, 428)
Screenshot: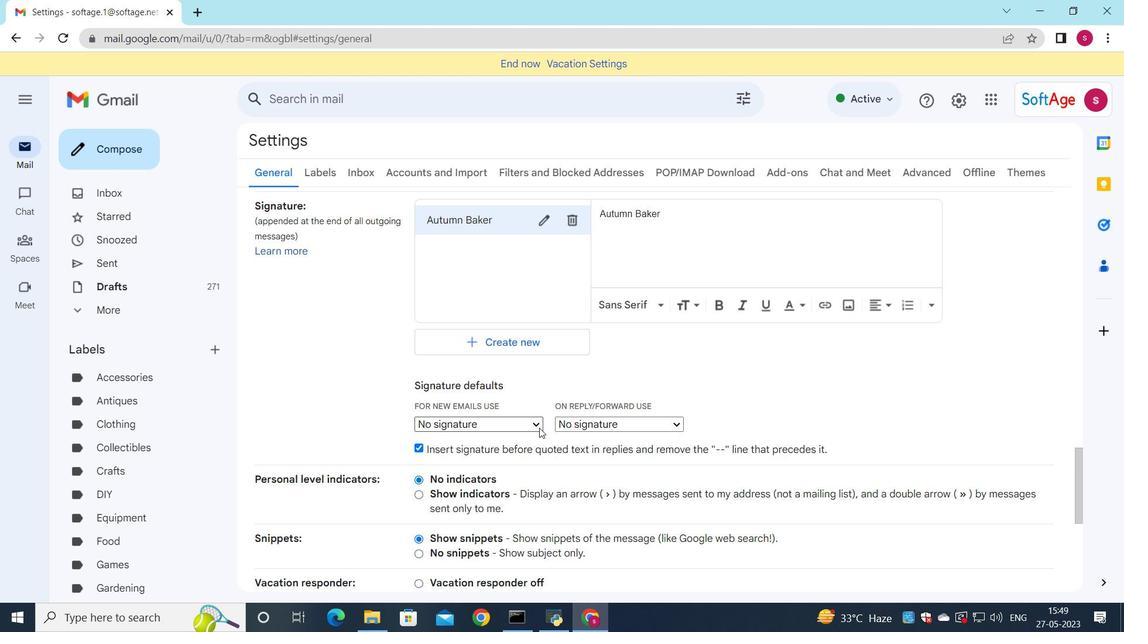 
Action: Mouse moved to (536, 453)
Screenshot: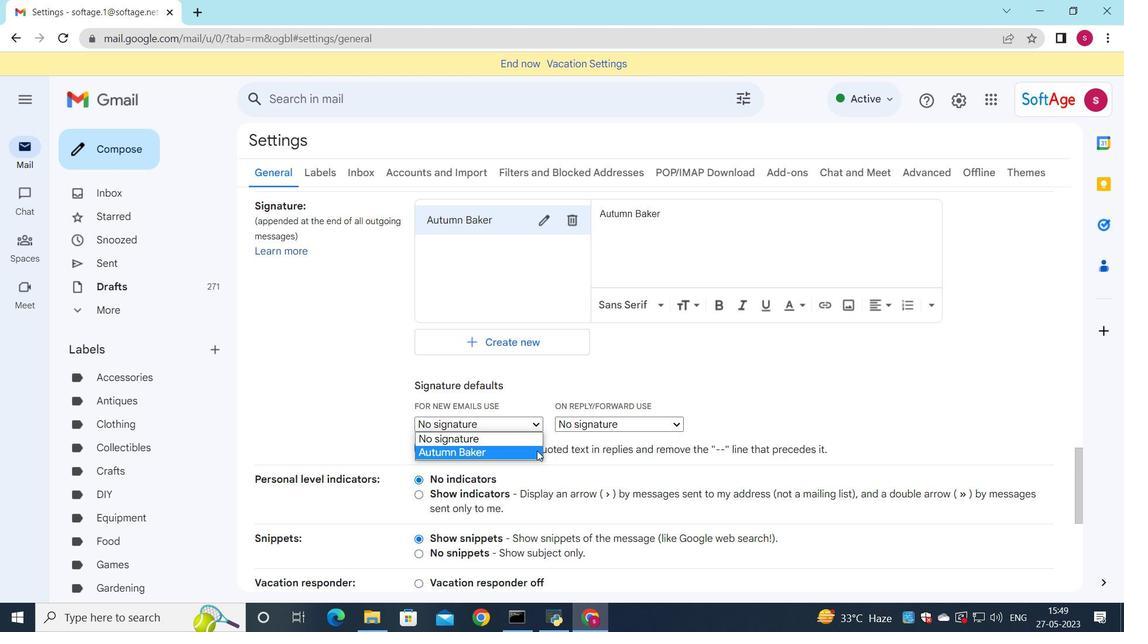 
Action: Mouse pressed left at (536, 453)
Screenshot: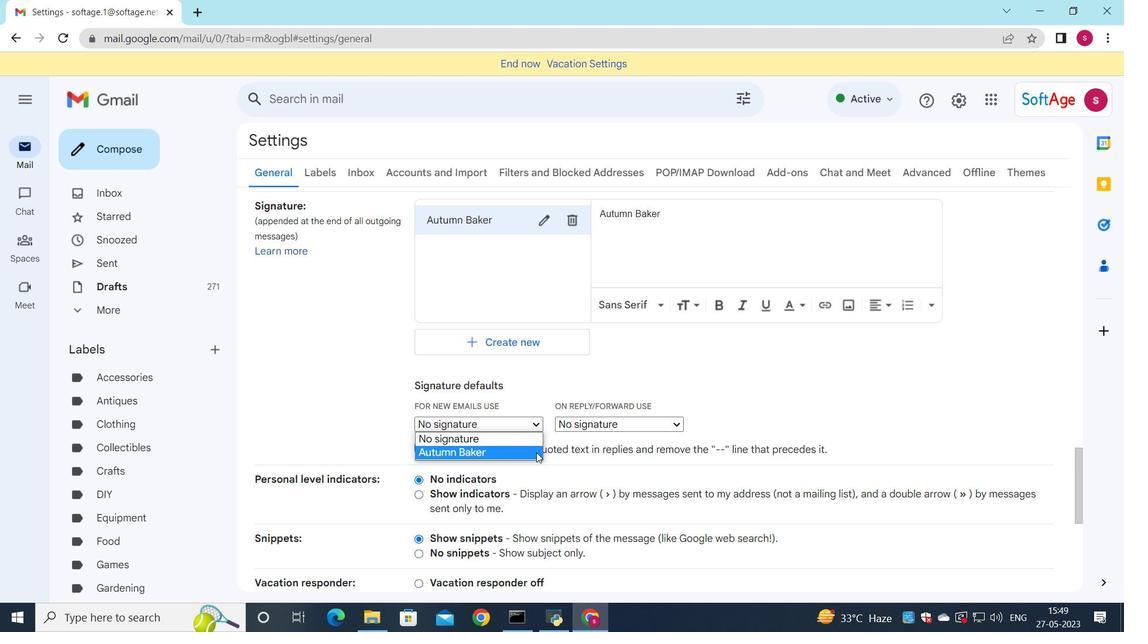 
Action: Mouse moved to (567, 421)
Screenshot: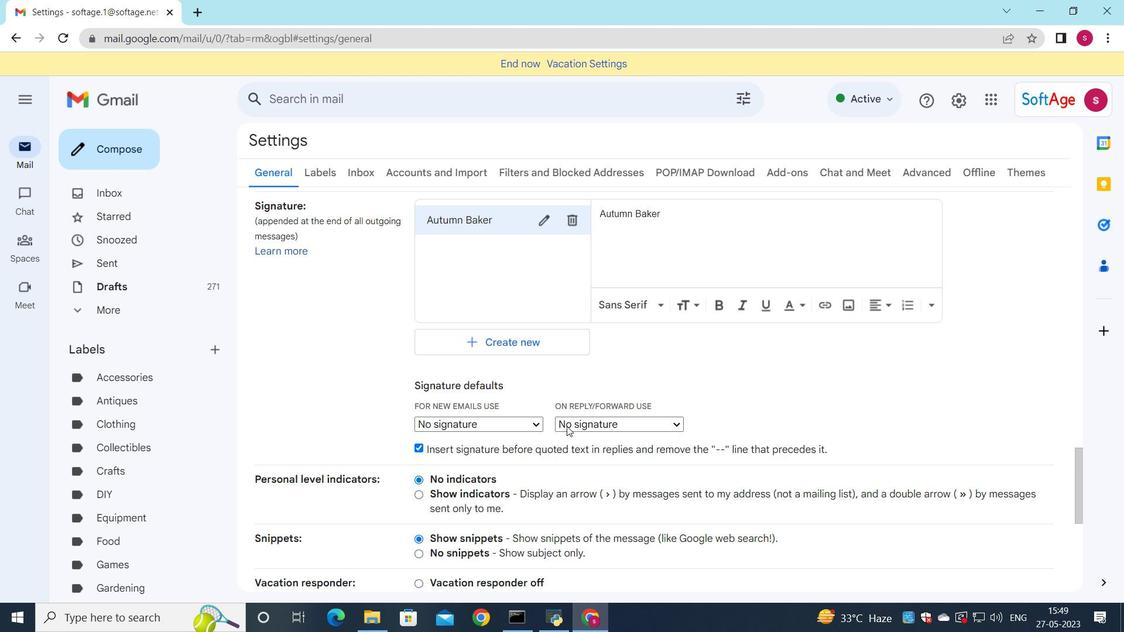 
Action: Mouse pressed left at (567, 421)
Screenshot: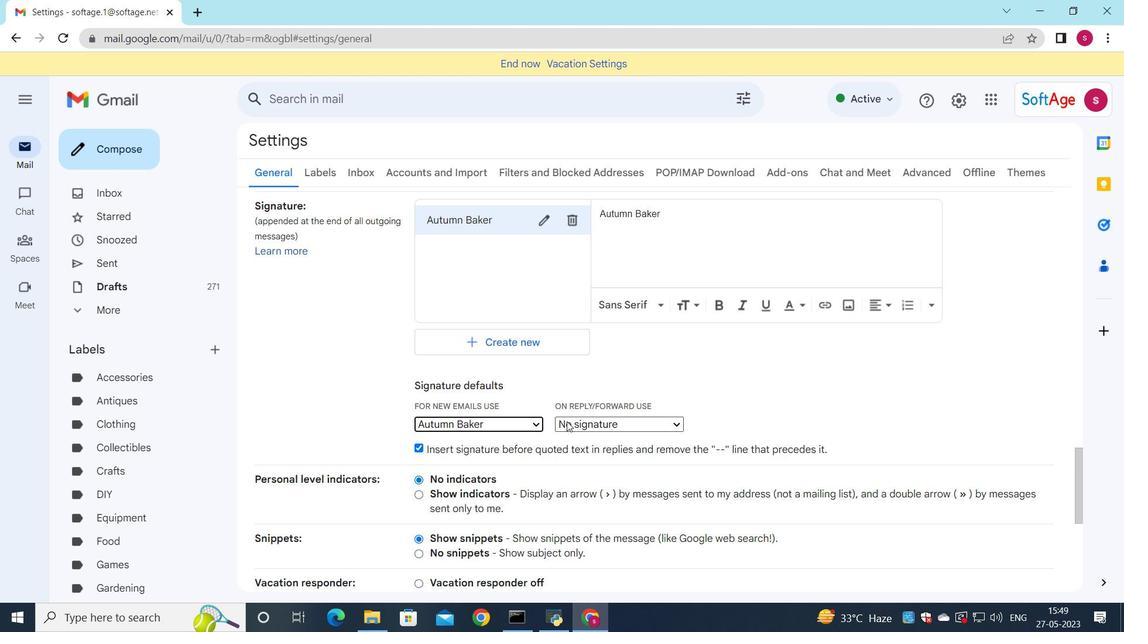 
Action: Mouse moved to (573, 449)
Screenshot: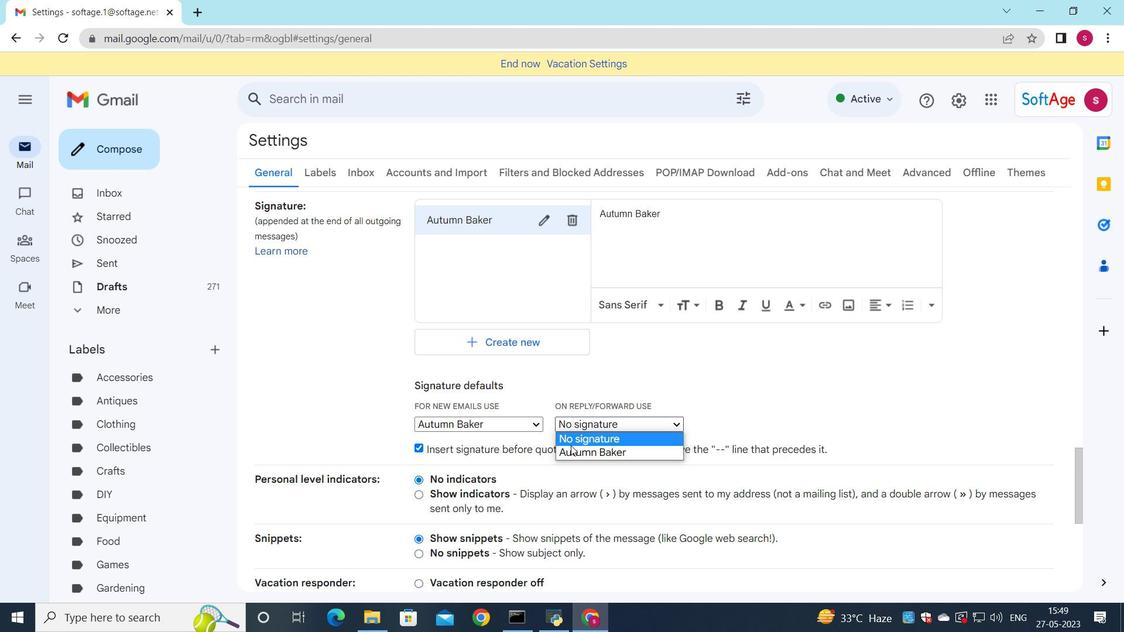 
Action: Mouse pressed left at (573, 449)
Screenshot: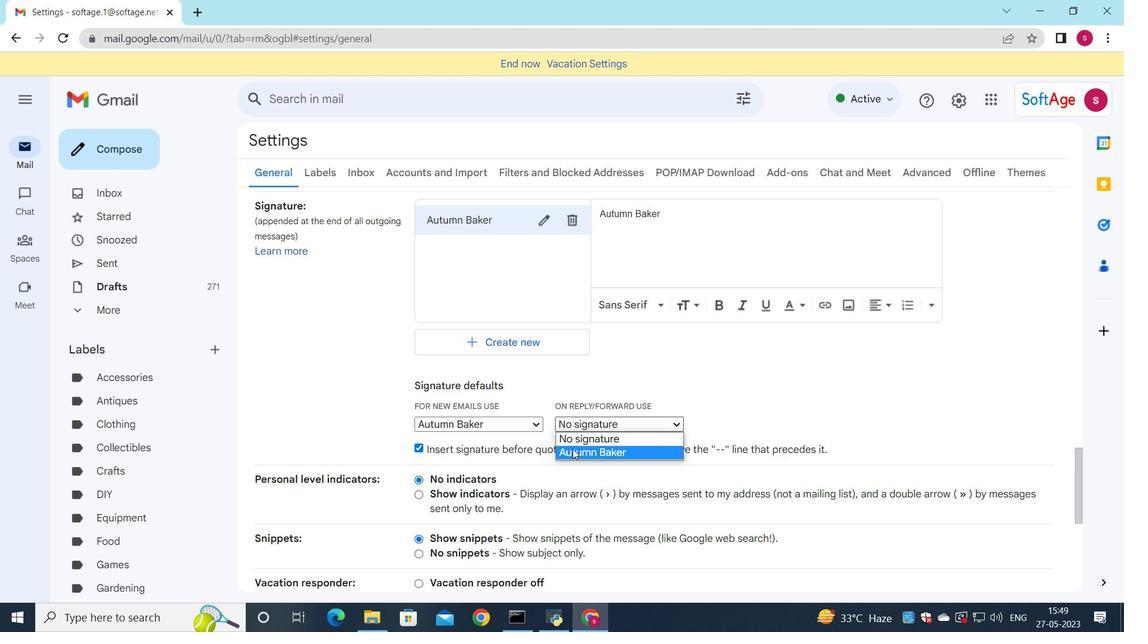 
Action: Mouse moved to (569, 412)
Screenshot: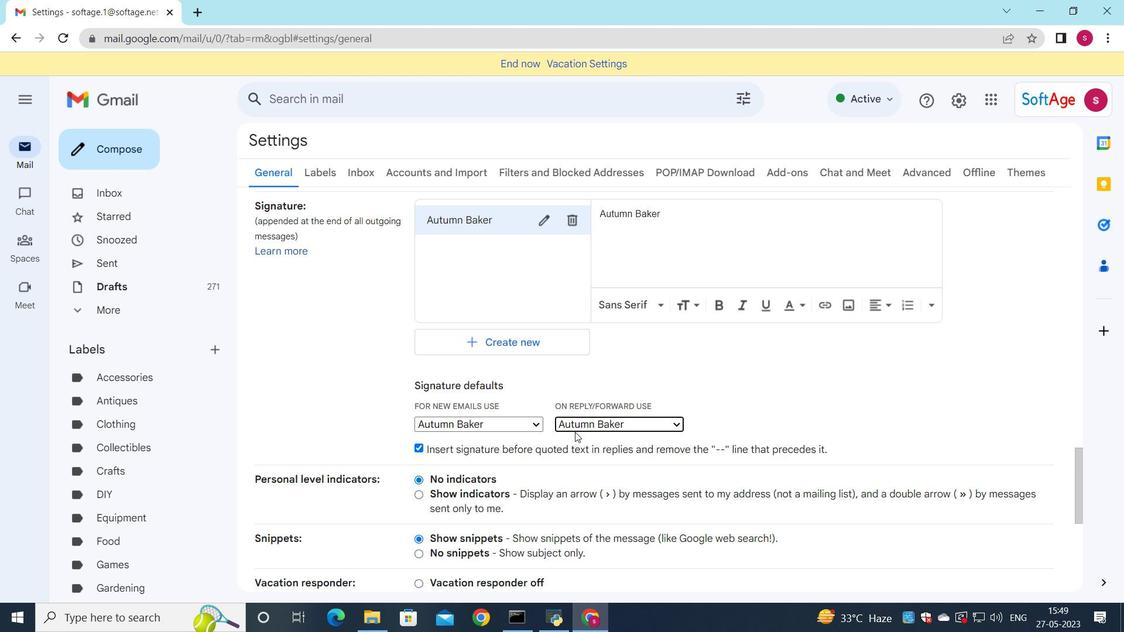 
Action: Mouse scrolled (569, 412) with delta (0, 0)
Screenshot: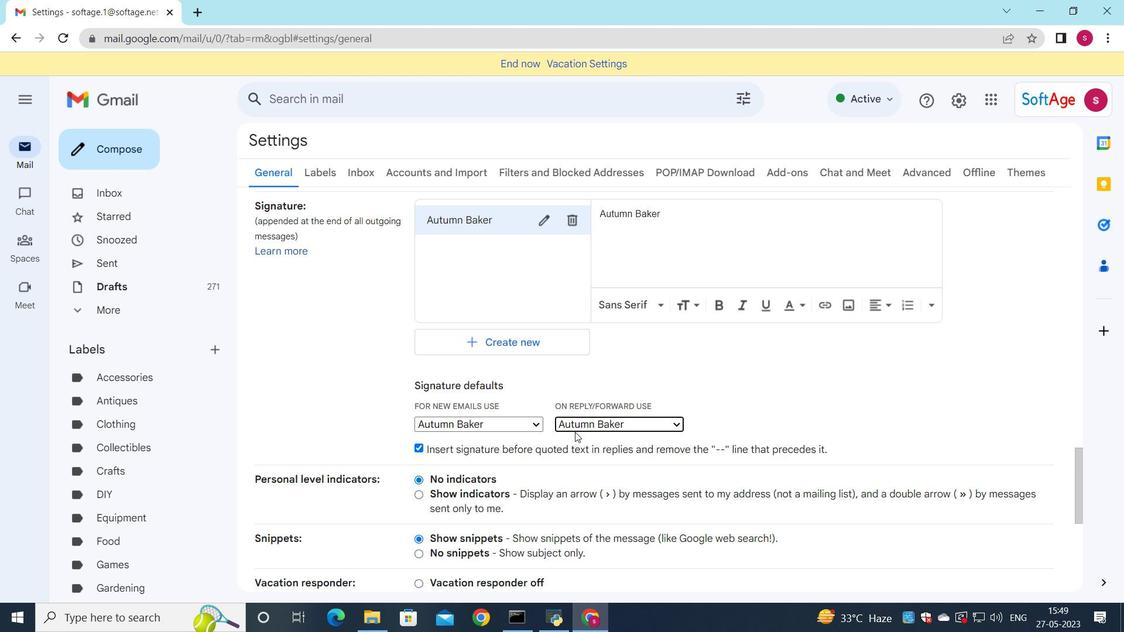 
Action: Mouse scrolled (569, 412) with delta (0, 0)
Screenshot: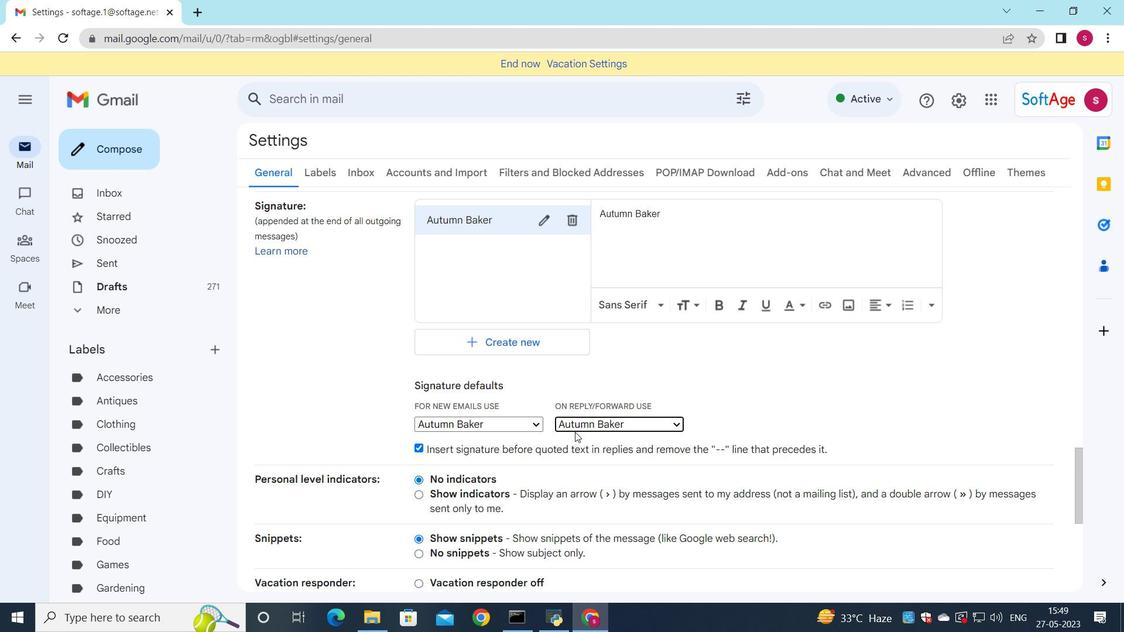 
Action: Mouse moved to (565, 406)
Screenshot: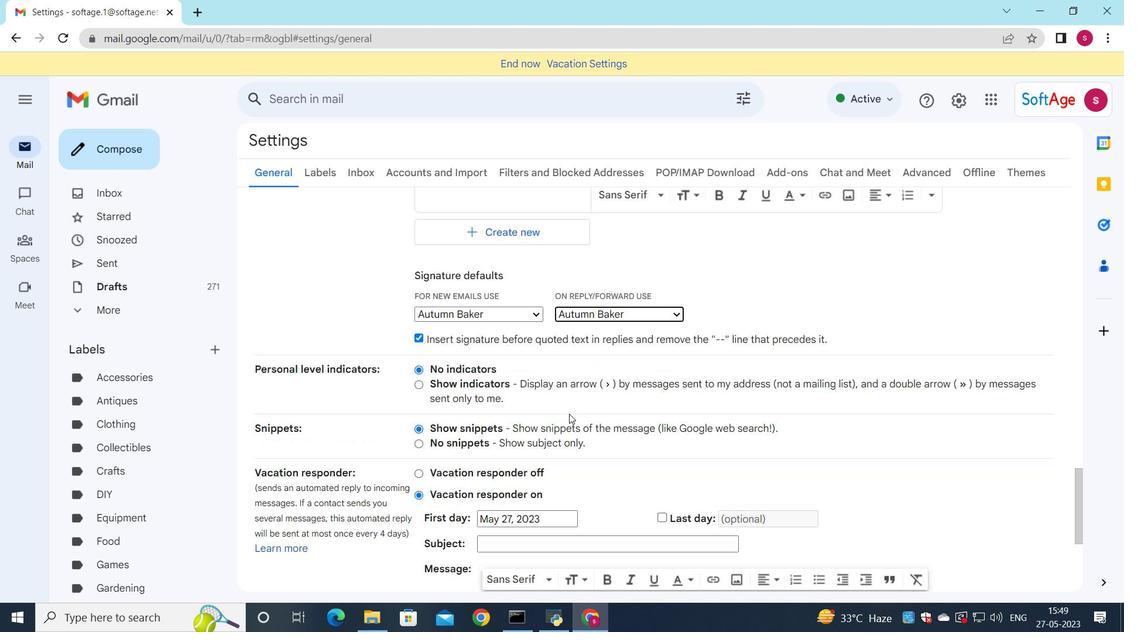 
Action: Mouse scrolled (565, 405) with delta (0, 0)
Screenshot: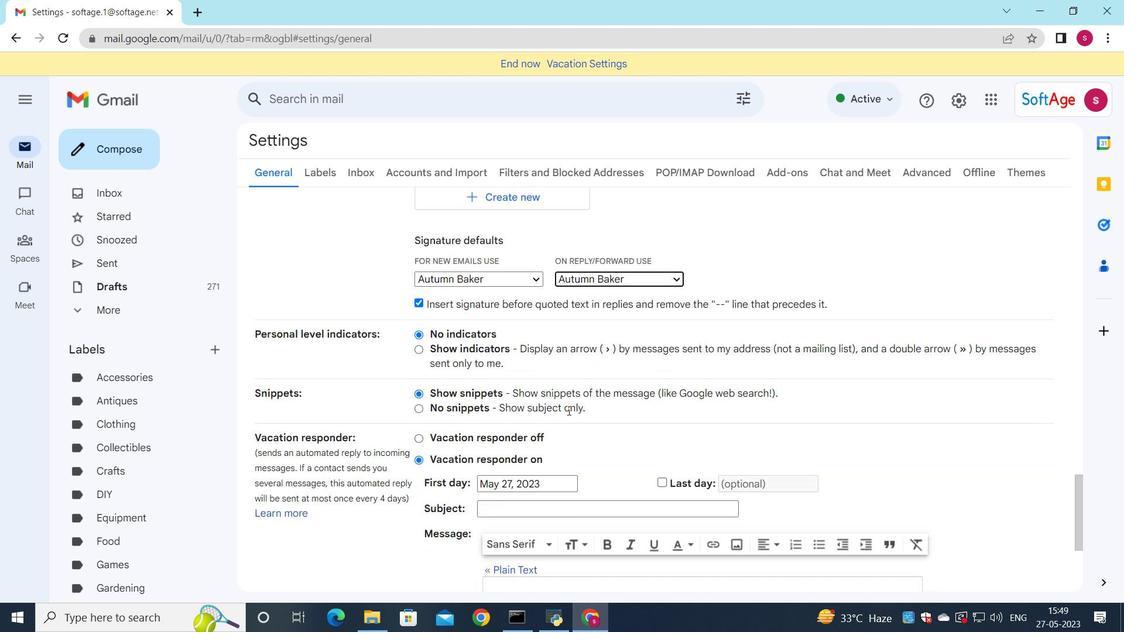 
Action: Mouse scrolled (565, 405) with delta (0, 0)
Screenshot: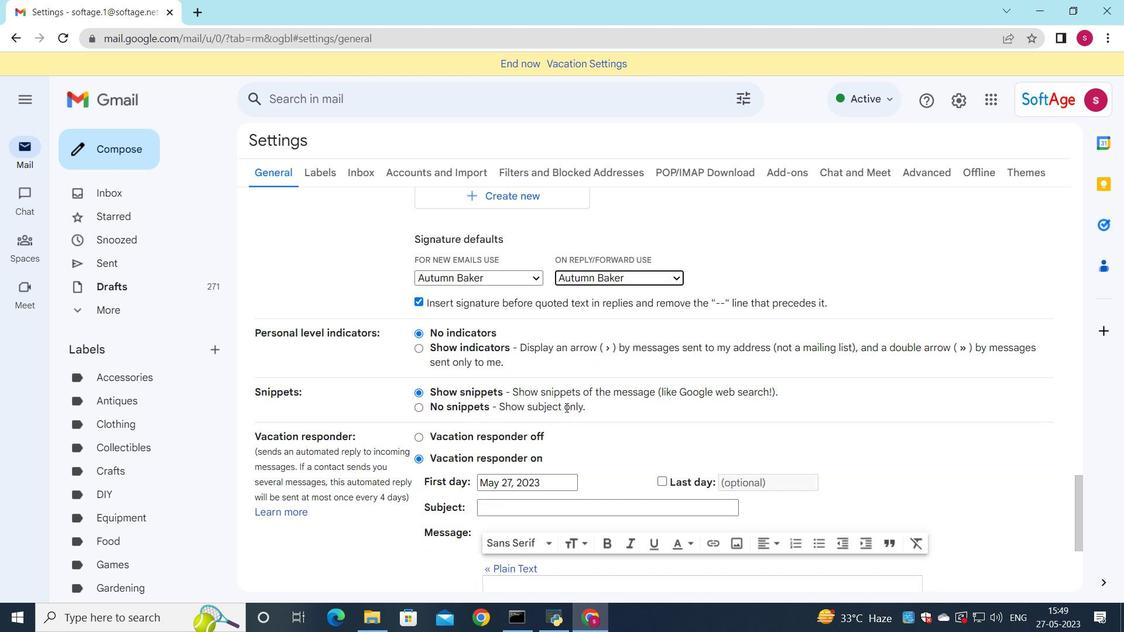 
Action: Mouse moved to (534, 387)
Screenshot: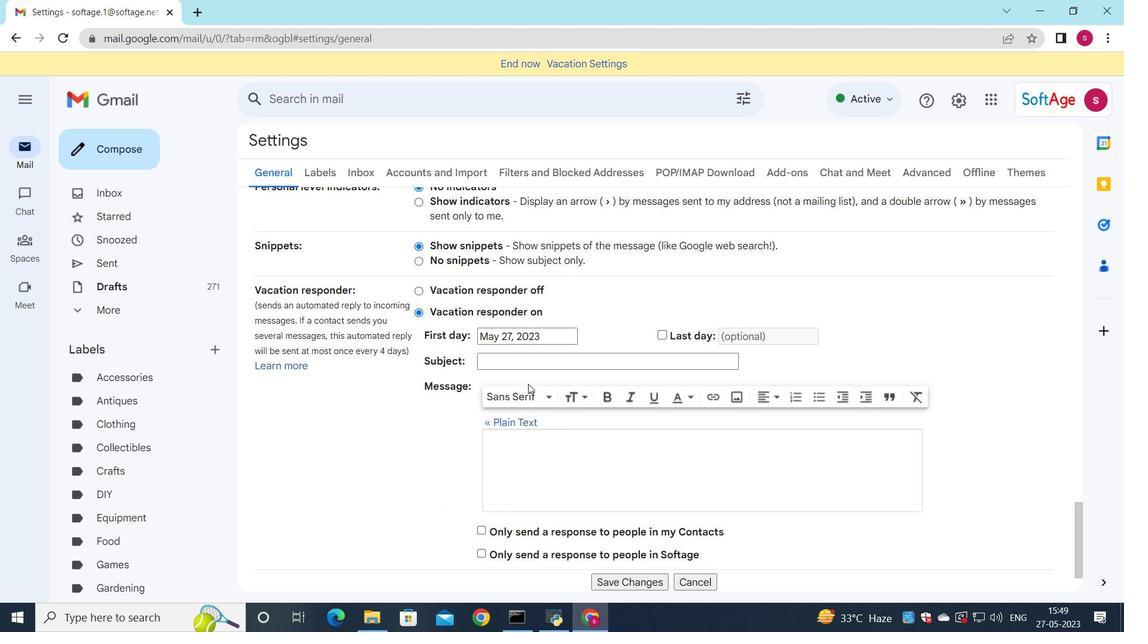 
Action: Mouse scrolled (534, 387) with delta (0, 0)
Screenshot: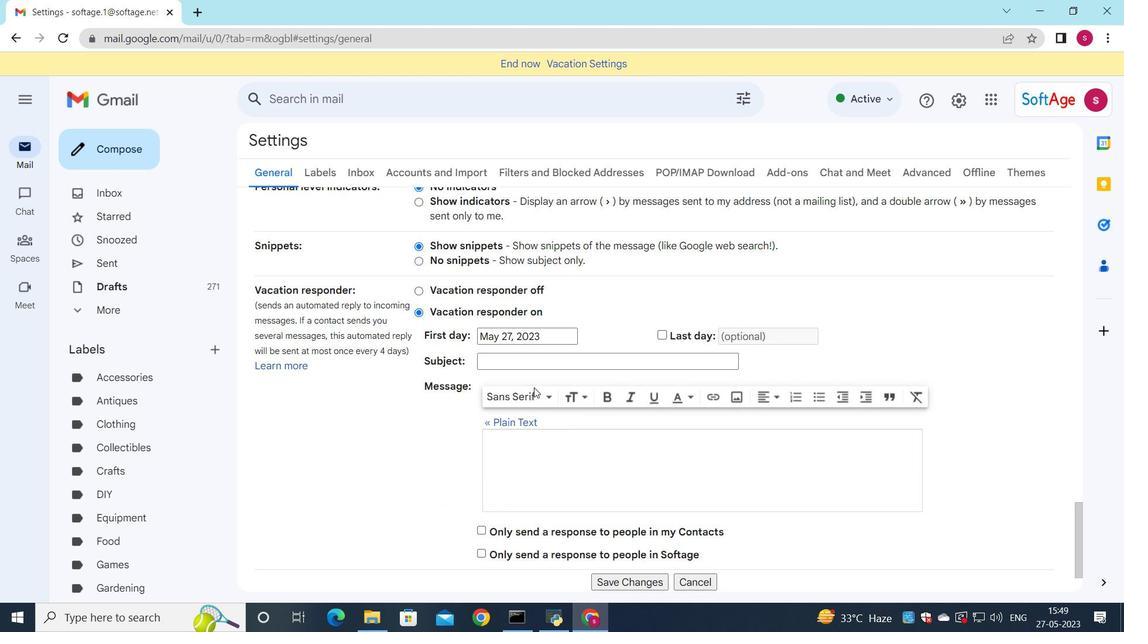 
Action: Mouse moved to (534, 390)
Screenshot: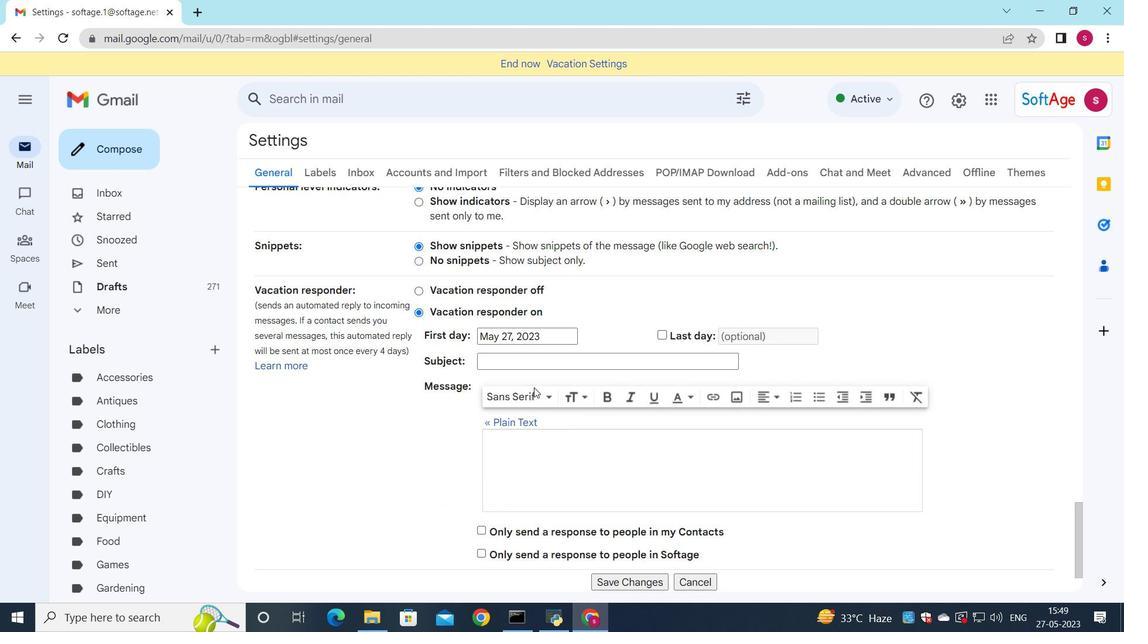 
Action: Mouse scrolled (534, 387) with delta (0, 0)
Screenshot: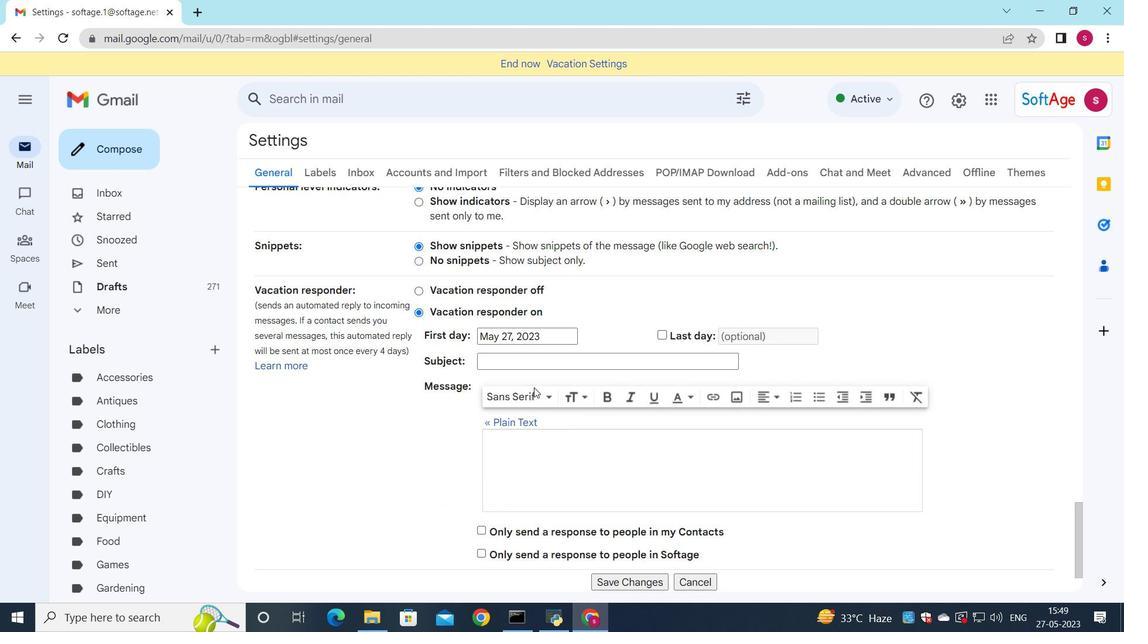 
Action: Mouse scrolled (534, 388) with delta (0, 0)
Screenshot: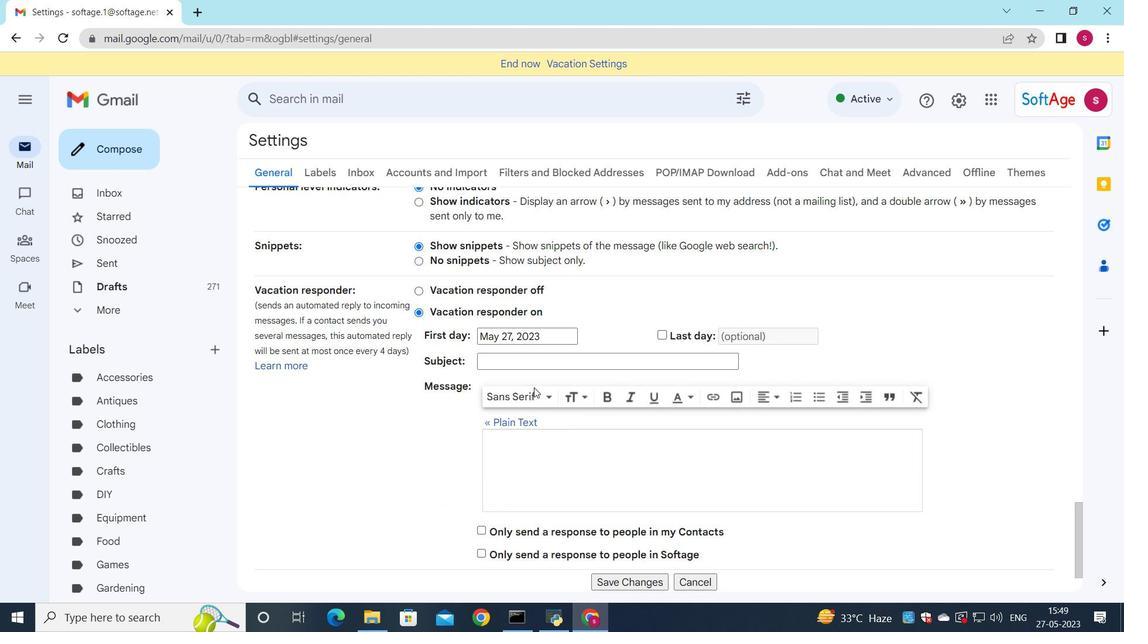 
Action: Mouse scrolled (534, 389) with delta (0, 0)
Screenshot: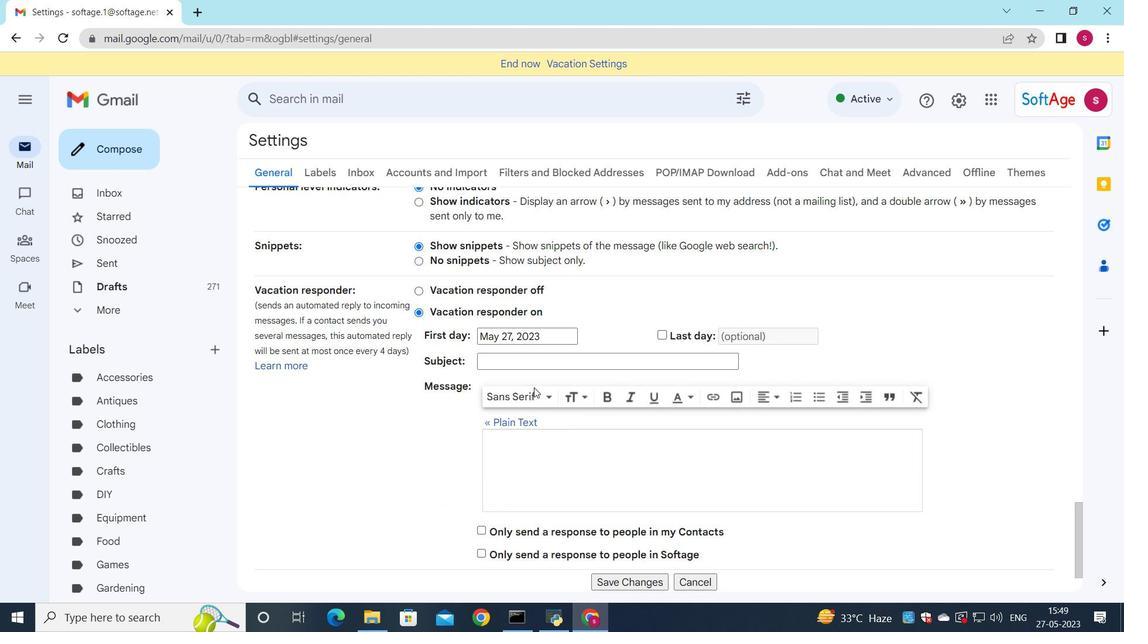 
Action: Mouse scrolled (534, 389) with delta (0, 0)
Screenshot: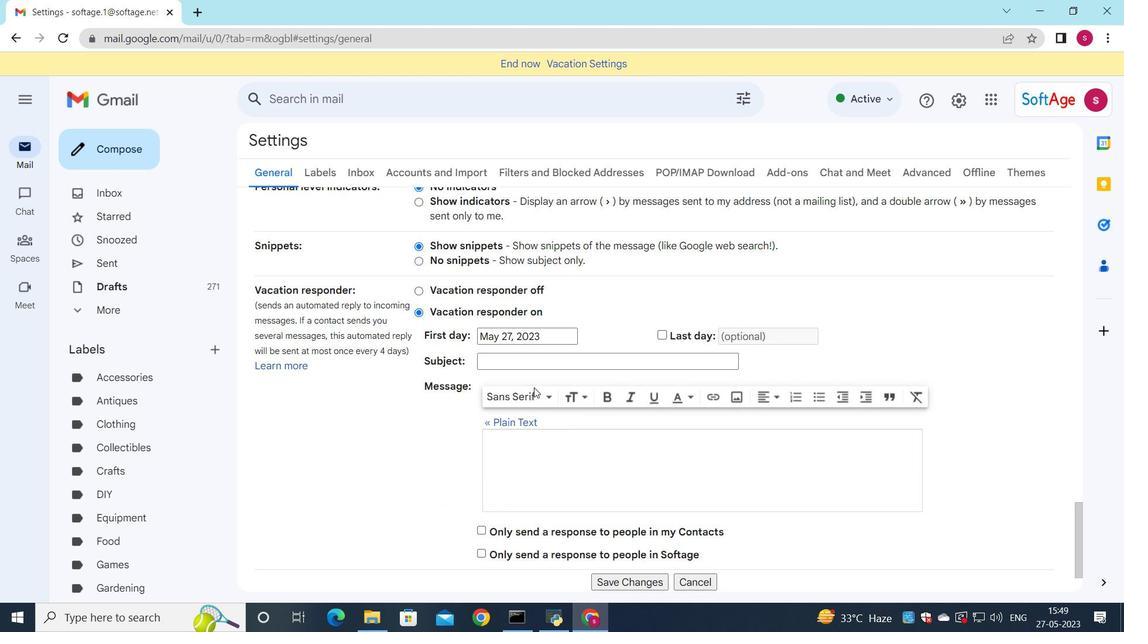 
Action: Mouse moved to (614, 512)
Screenshot: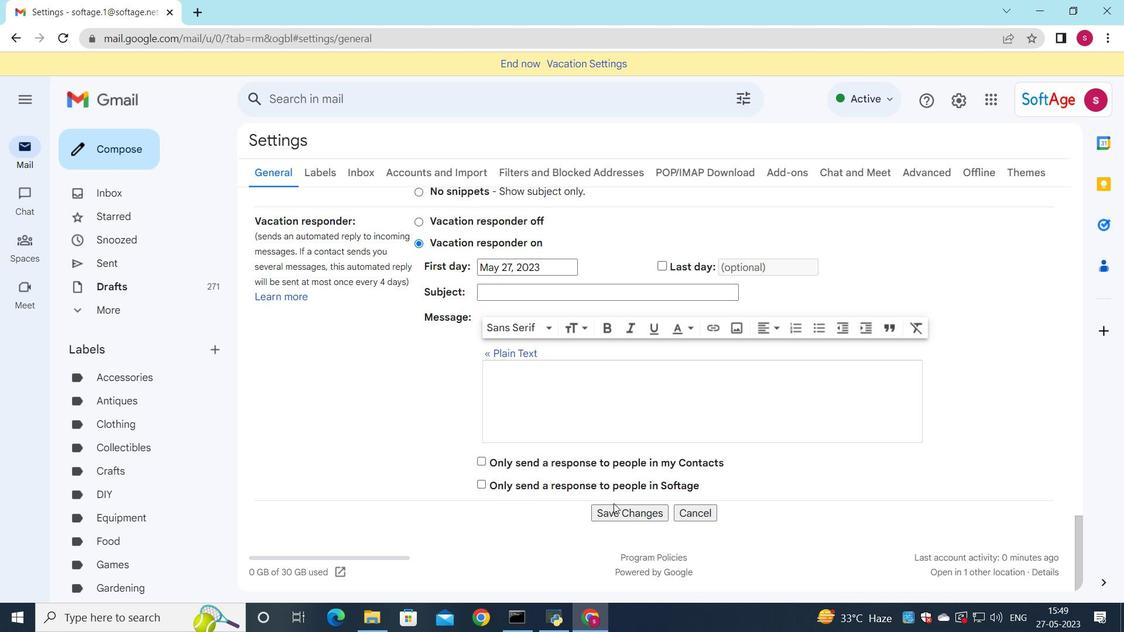 
Action: Mouse pressed left at (614, 512)
Screenshot: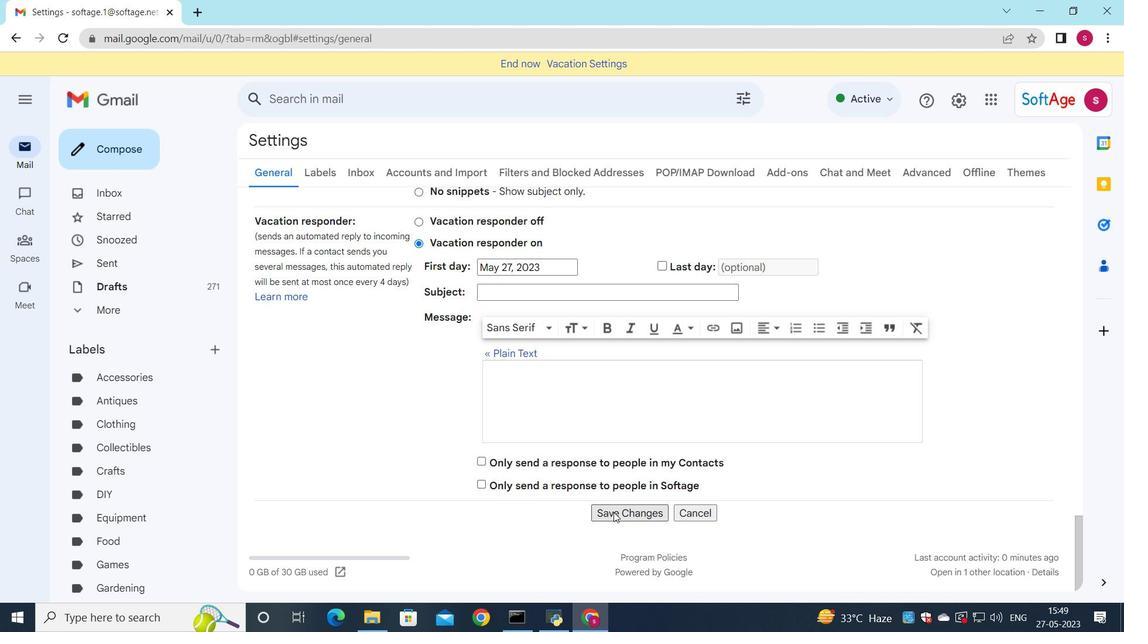 
Action: Mouse moved to (124, 149)
Screenshot: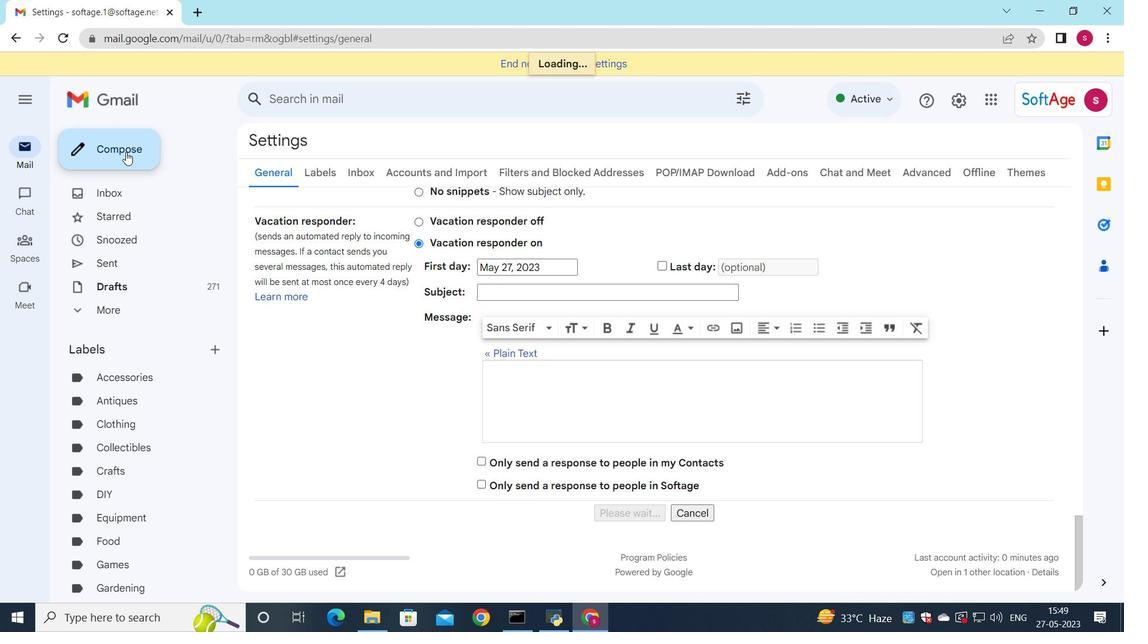 
Action: Mouse pressed left at (124, 149)
Screenshot: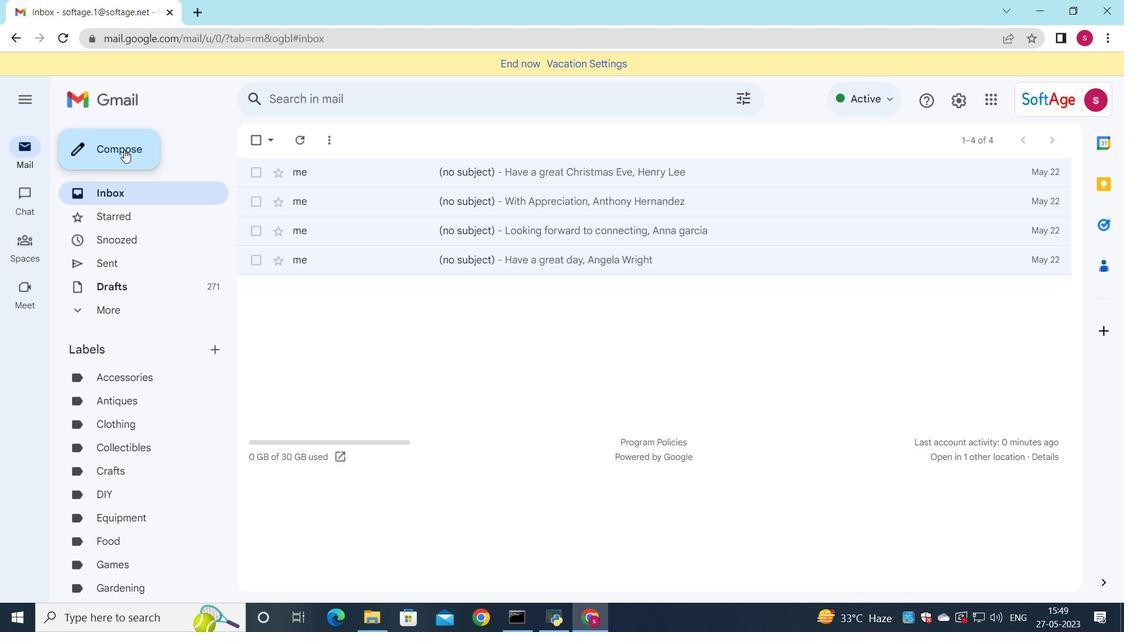 
Action: Mouse moved to (877, 275)
Screenshot: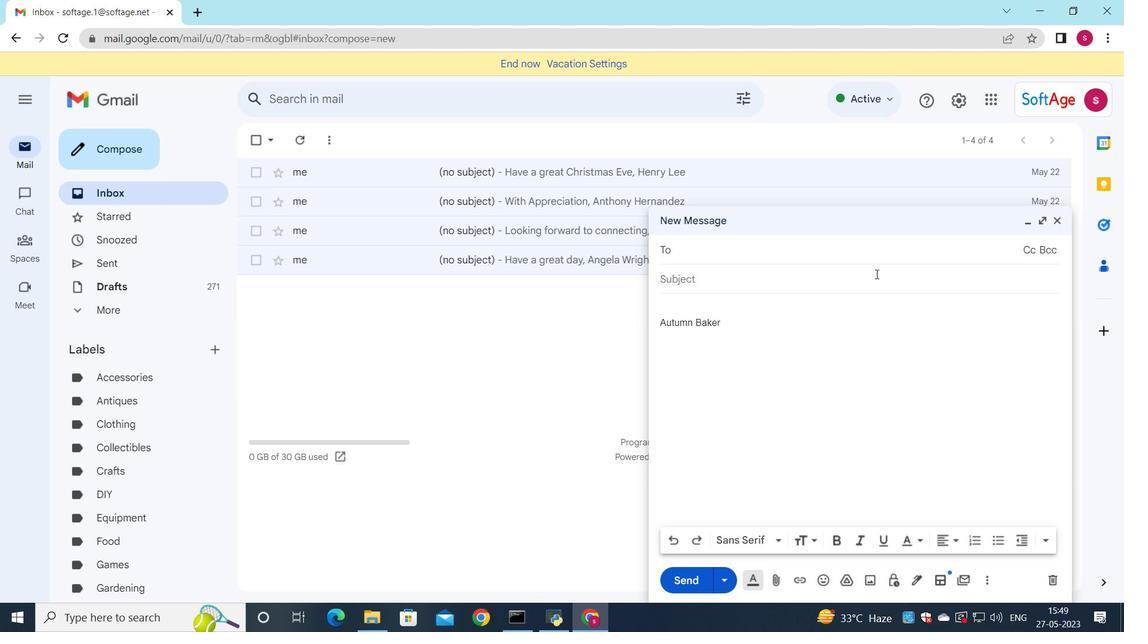 
Action: Key pressed s
Screenshot: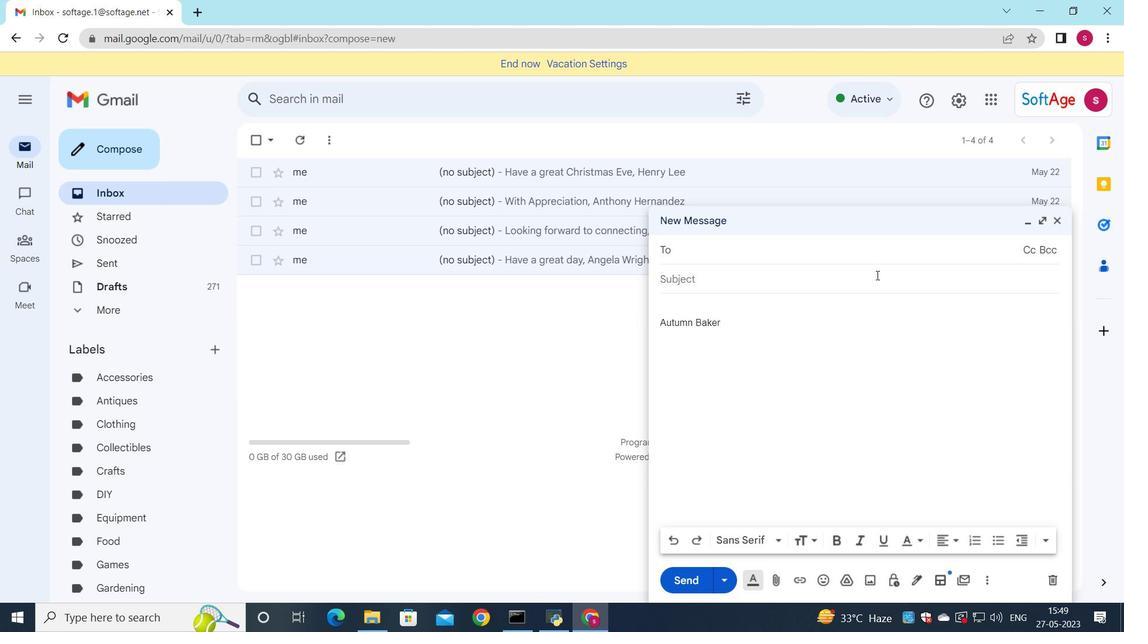 
Action: Mouse moved to (794, 545)
Screenshot: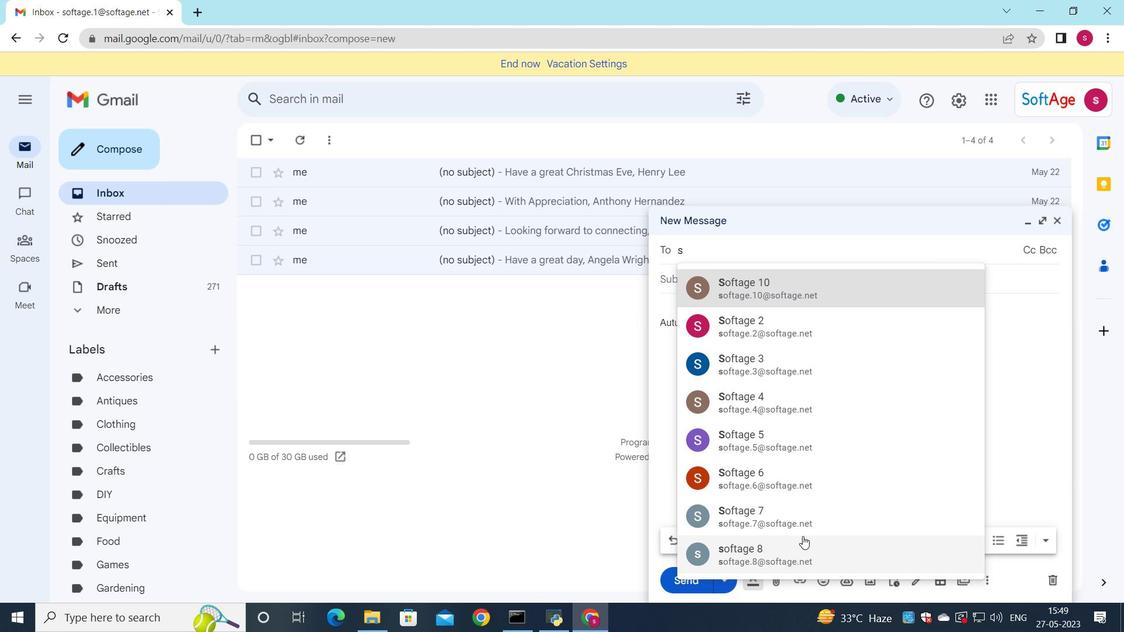 
Action: Mouse pressed left at (794, 545)
Screenshot: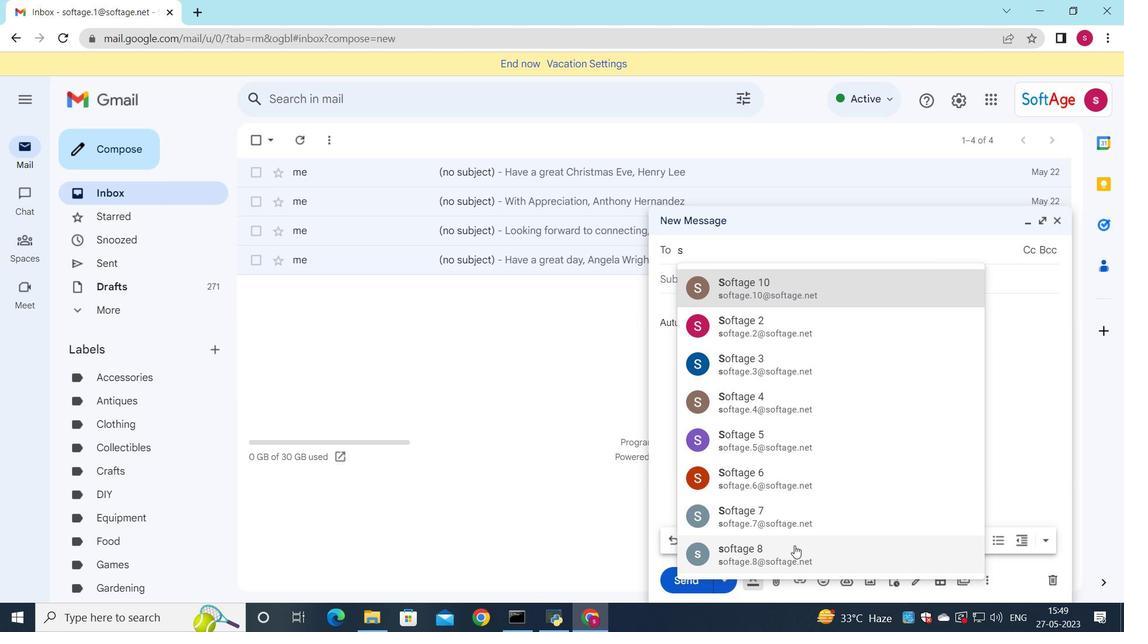 
Action: Mouse moved to (870, 414)
Screenshot: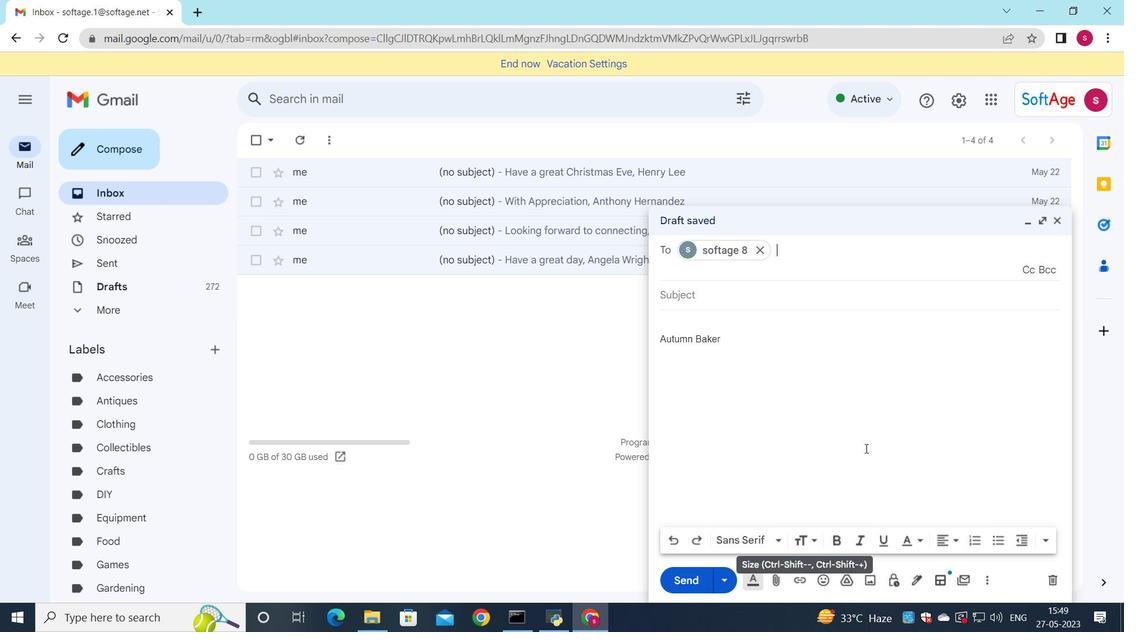 
Action: Key pressed softage.9
Screenshot: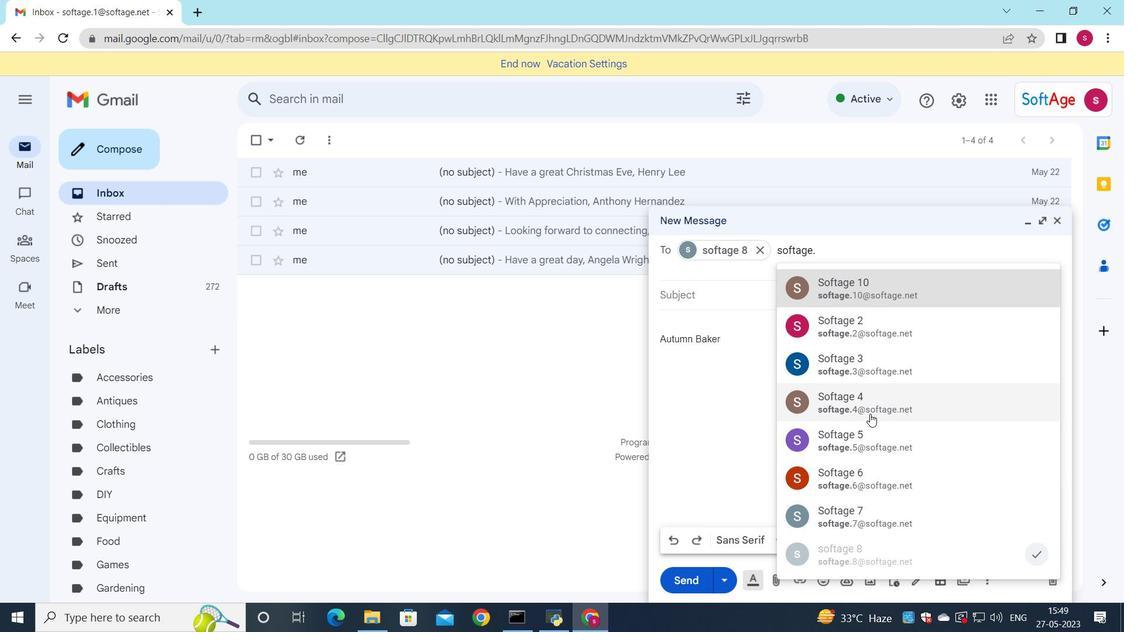 
Action: Mouse moved to (873, 285)
Screenshot: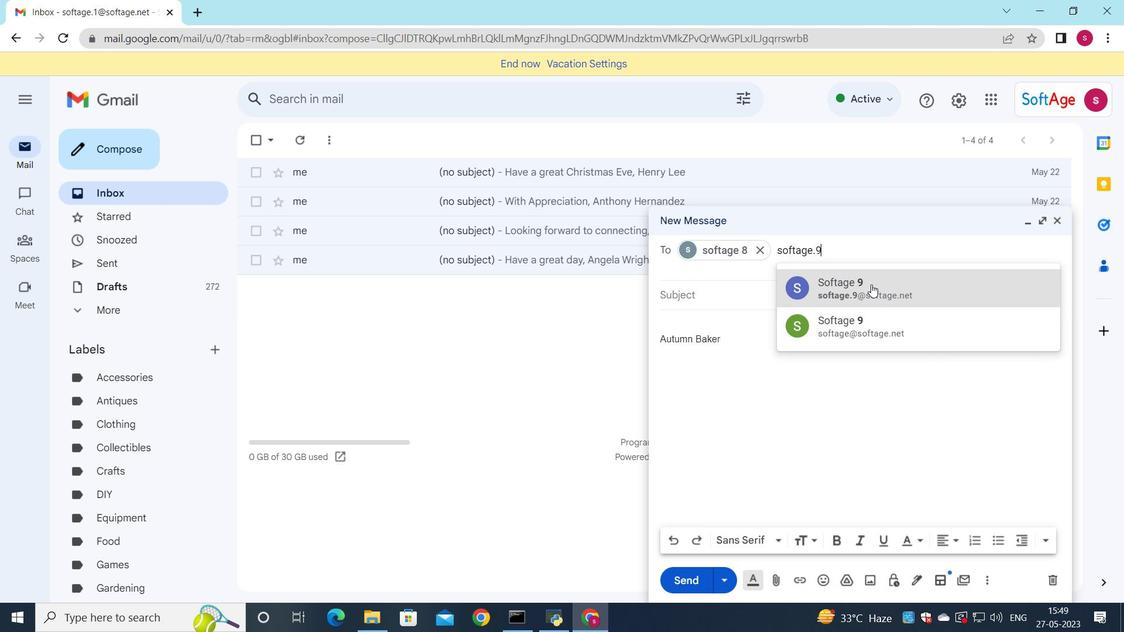 
Action: Mouse pressed left at (873, 285)
Screenshot: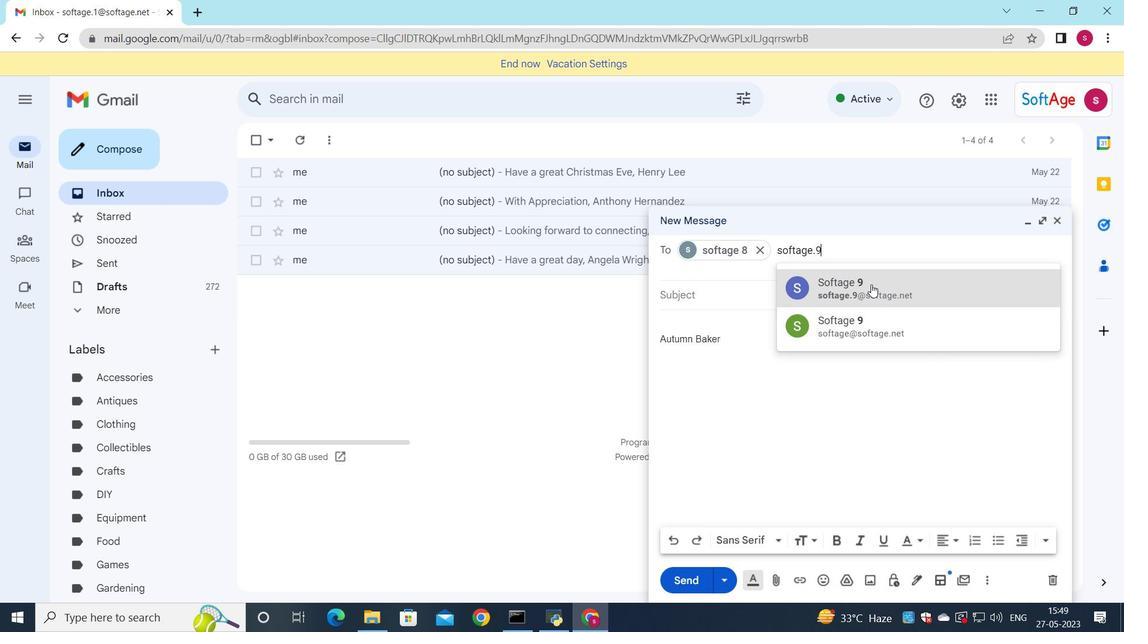 
Action: Mouse moved to (1036, 273)
Screenshot: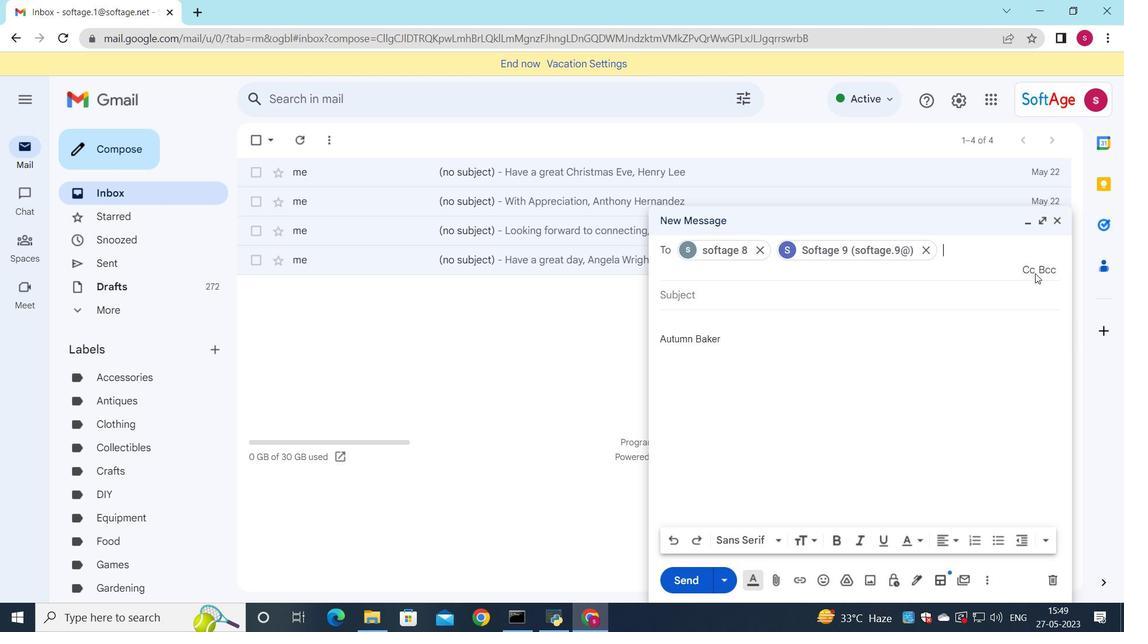 
Action: Mouse pressed left at (1036, 273)
Screenshot: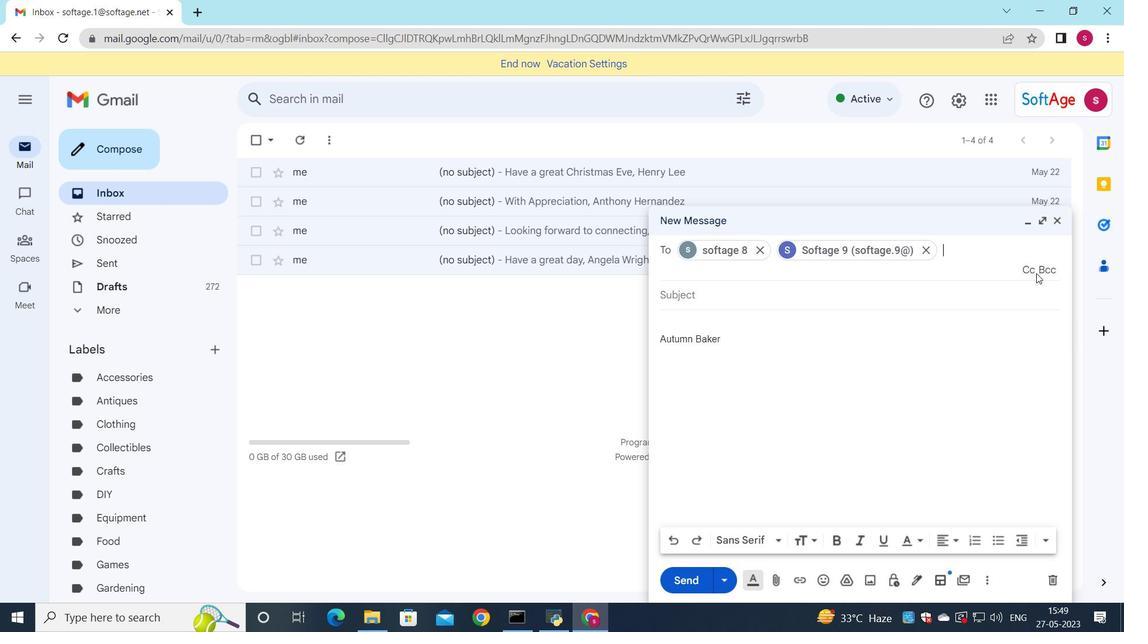 
Action: Mouse moved to (1031, 273)
Screenshot: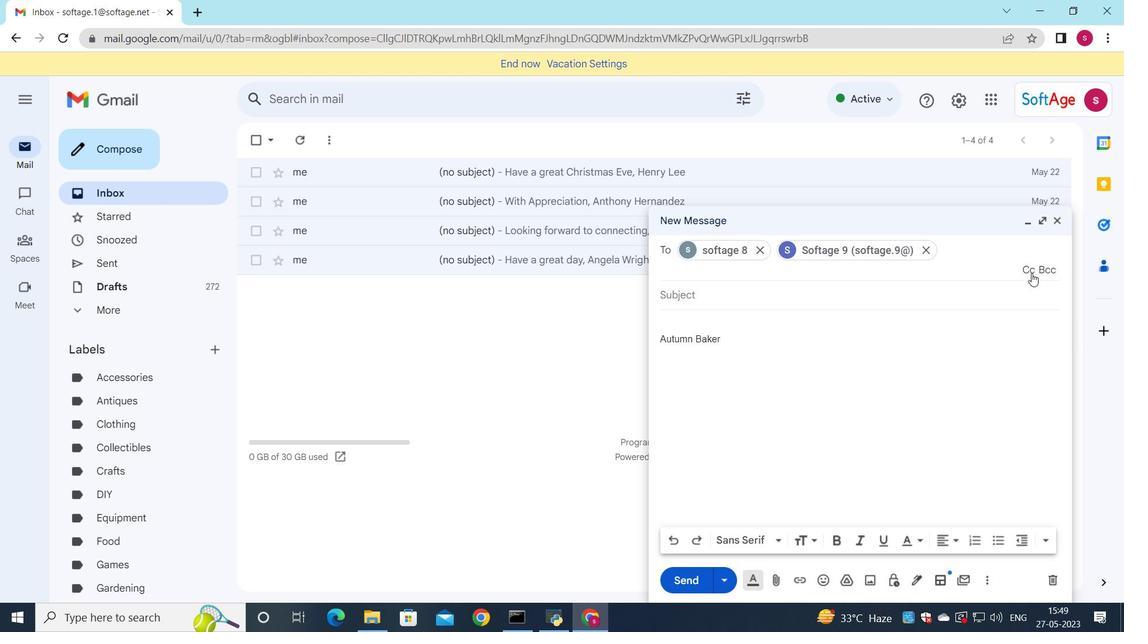 
Action: Mouse pressed left at (1031, 273)
Screenshot: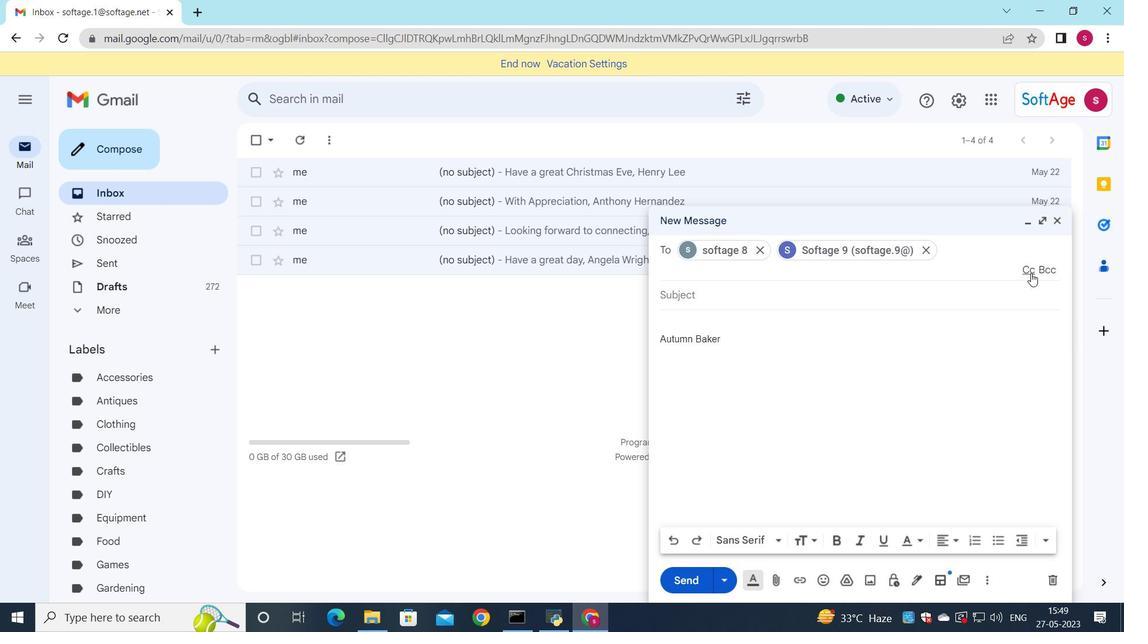 
Action: Mouse moved to (780, 302)
Screenshot: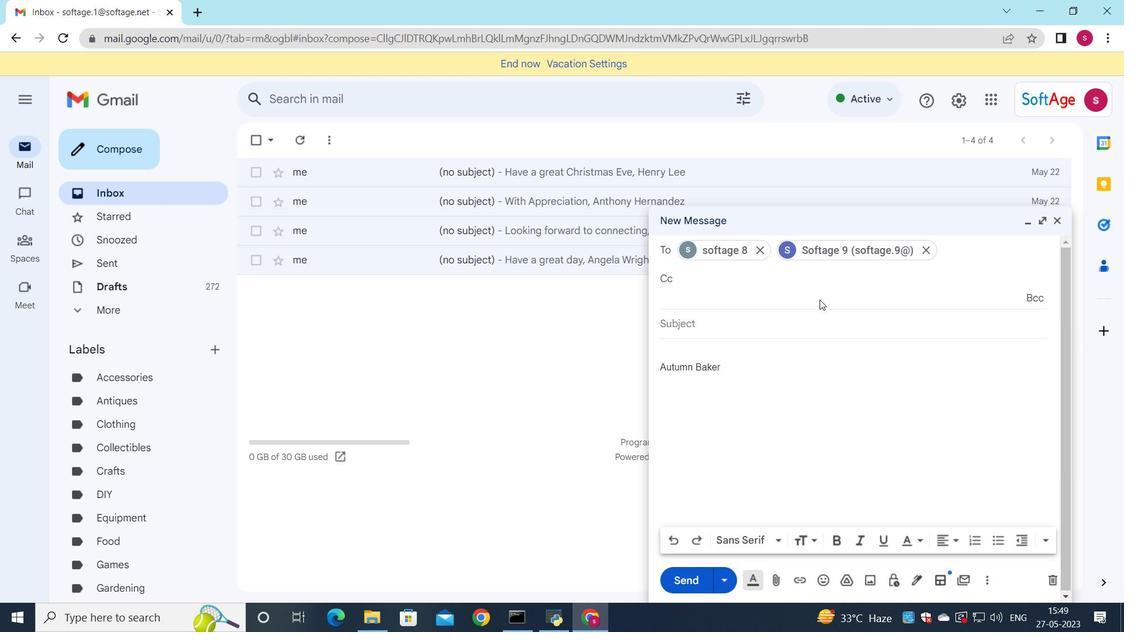 
Action: Key pressed s
Screenshot: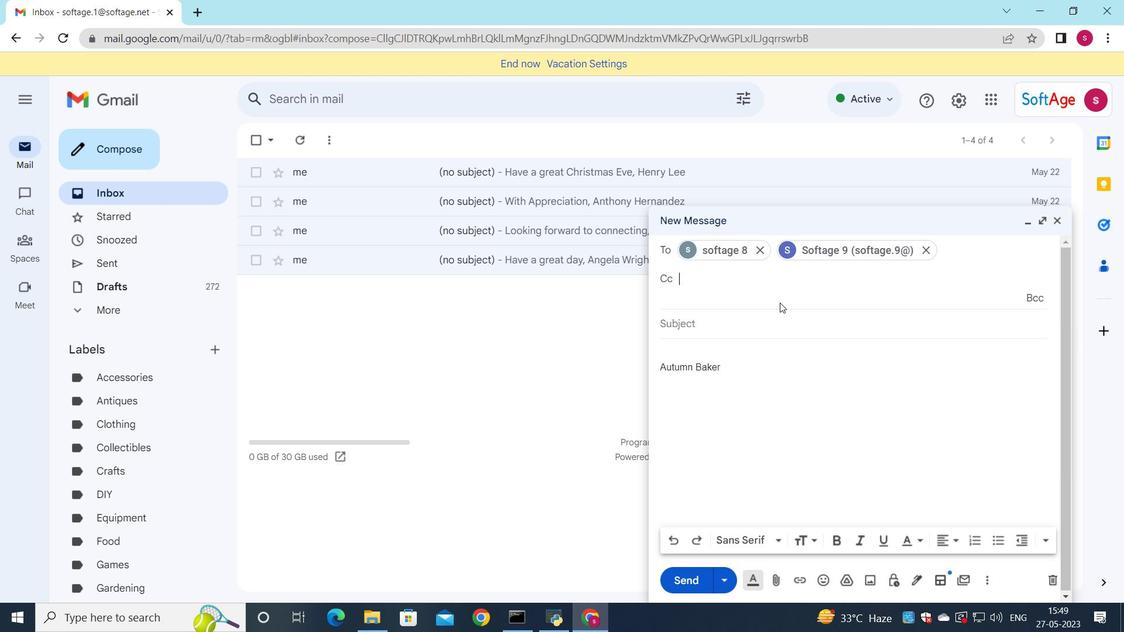 
Action: Mouse moved to (783, 316)
Screenshot: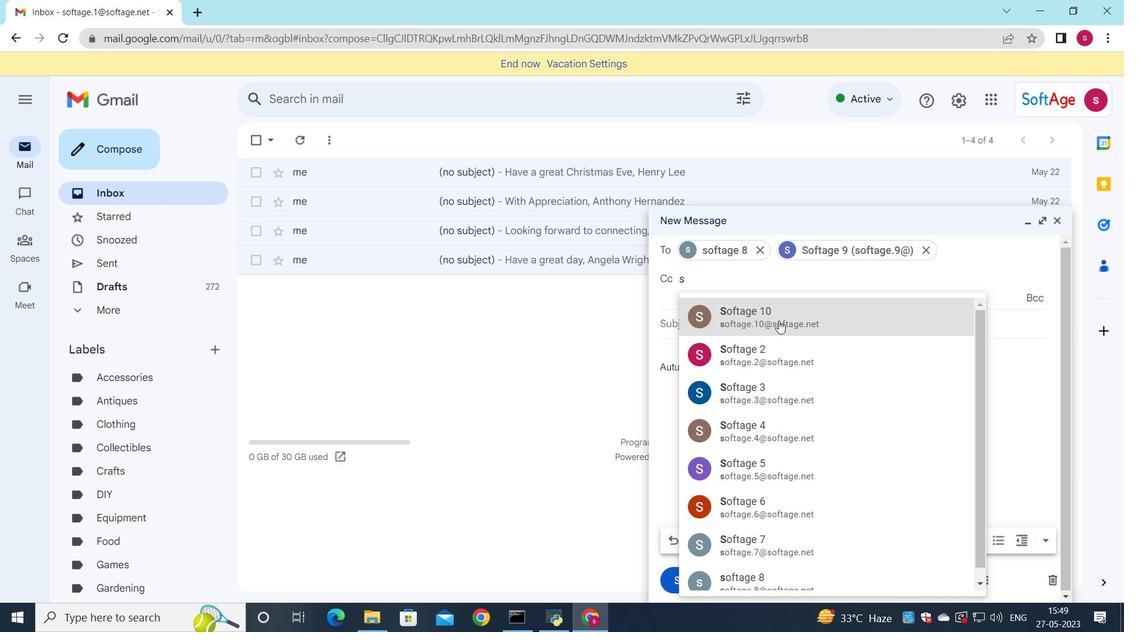 
Action: Mouse pressed left at (783, 316)
Screenshot: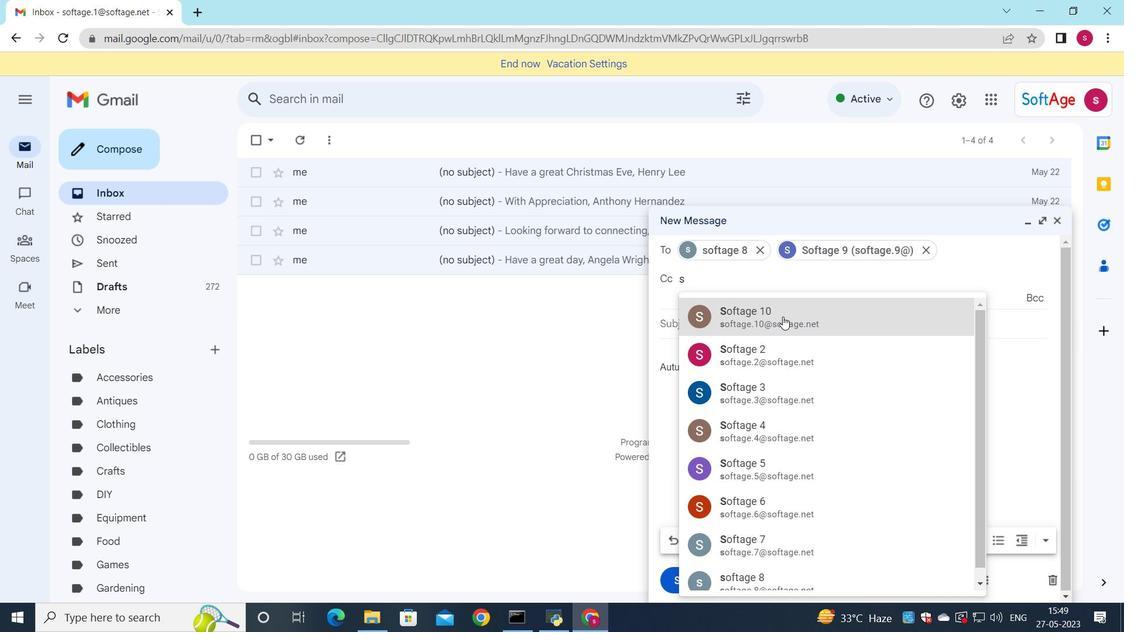 
Action: Mouse moved to (702, 325)
Screenshot: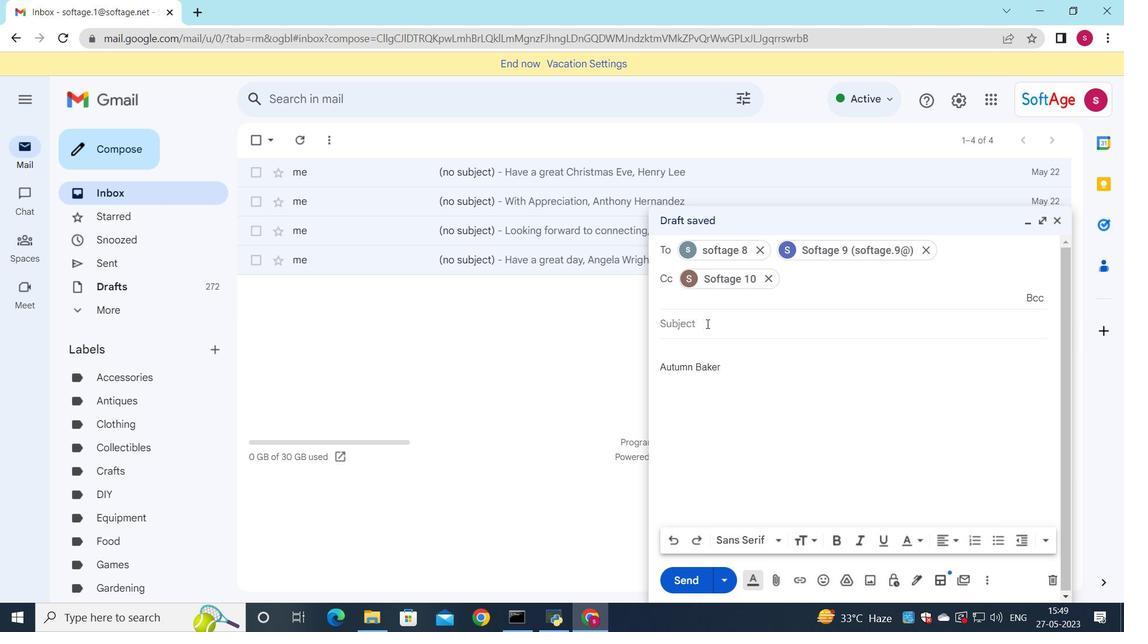 
Action: Mouse pressed left at (702, 325)
Screenshot: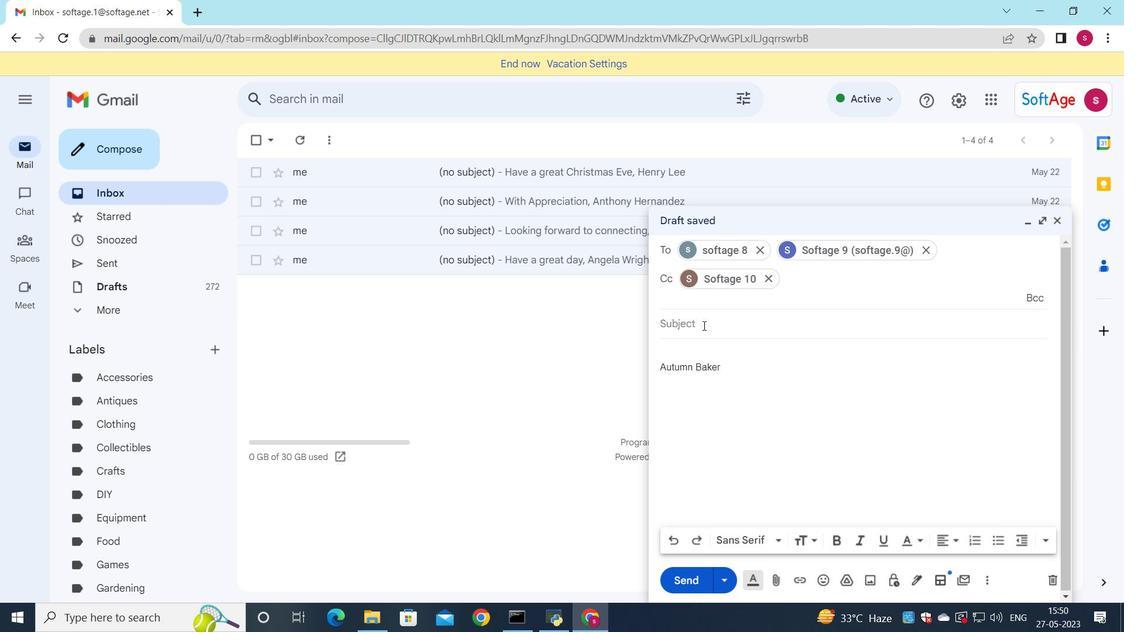 
Action: Mouse moved to (810, 252)
Screenshot: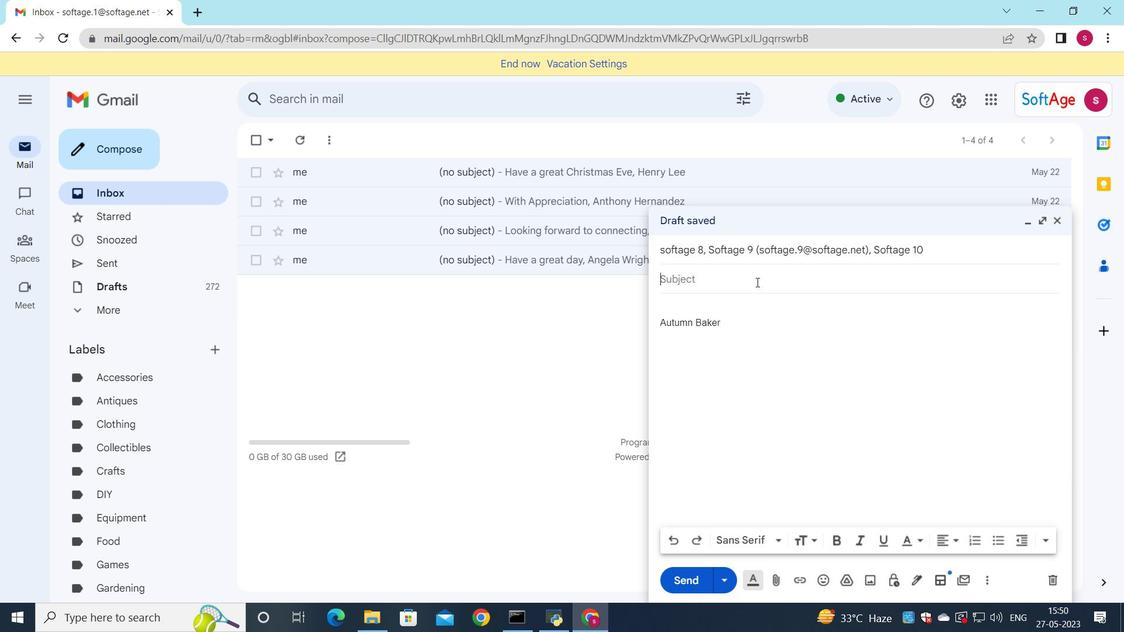 
Action: Key pressed <Key.shift>Vacation<Key.space>request
Screenshot: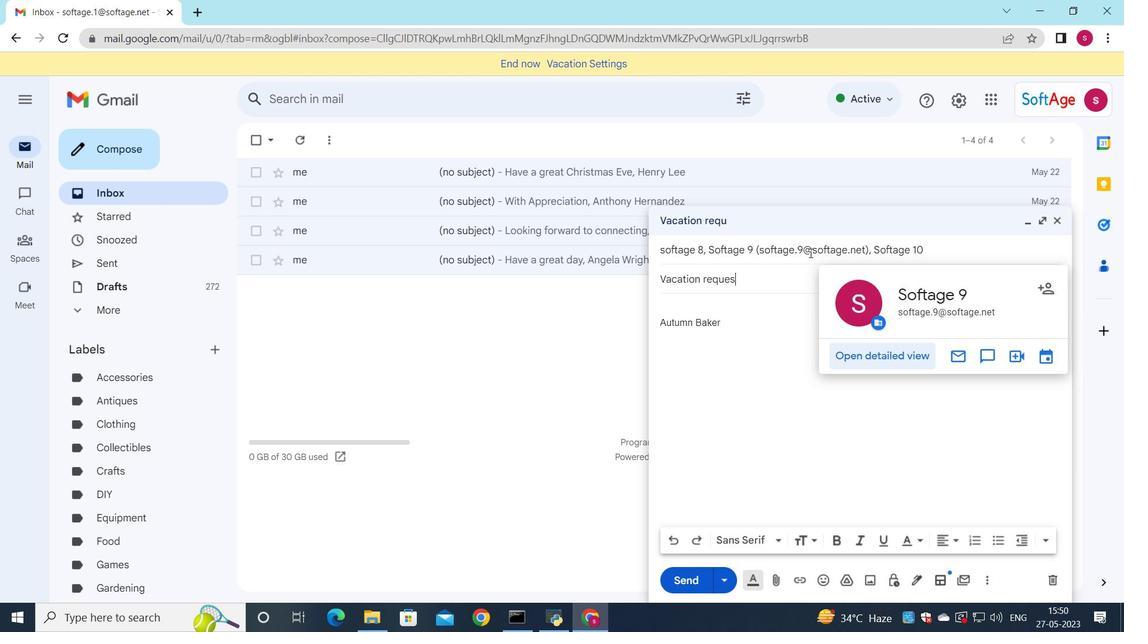 
Action: Mouse moved to (712, 298)
Screenshot: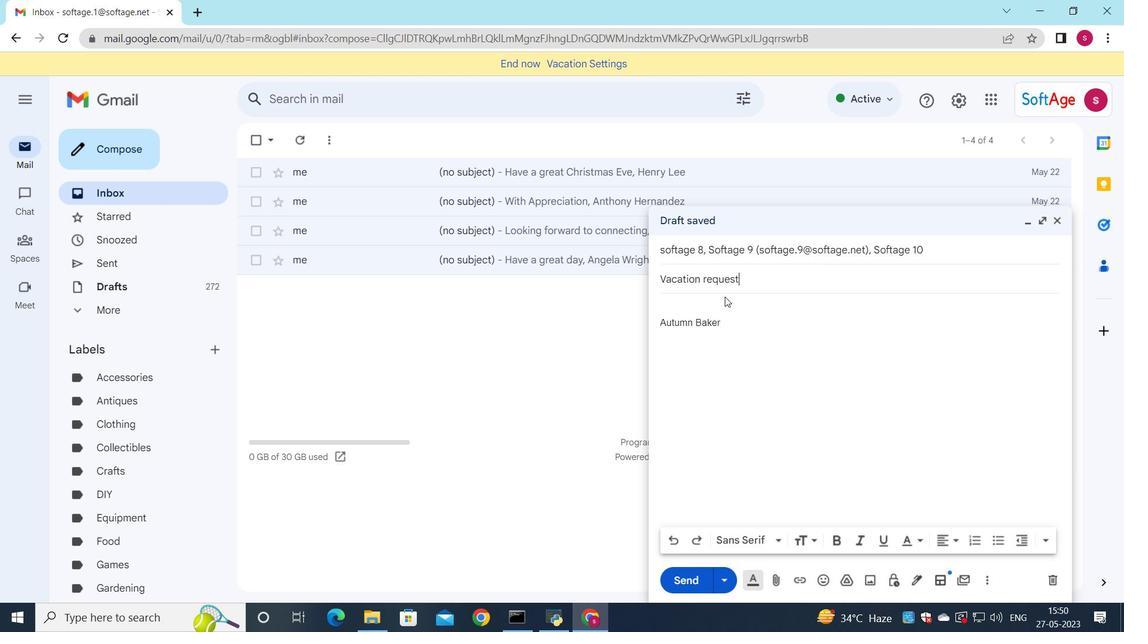 
Action: Mouse pressed left at (712, 298)
Screenshot: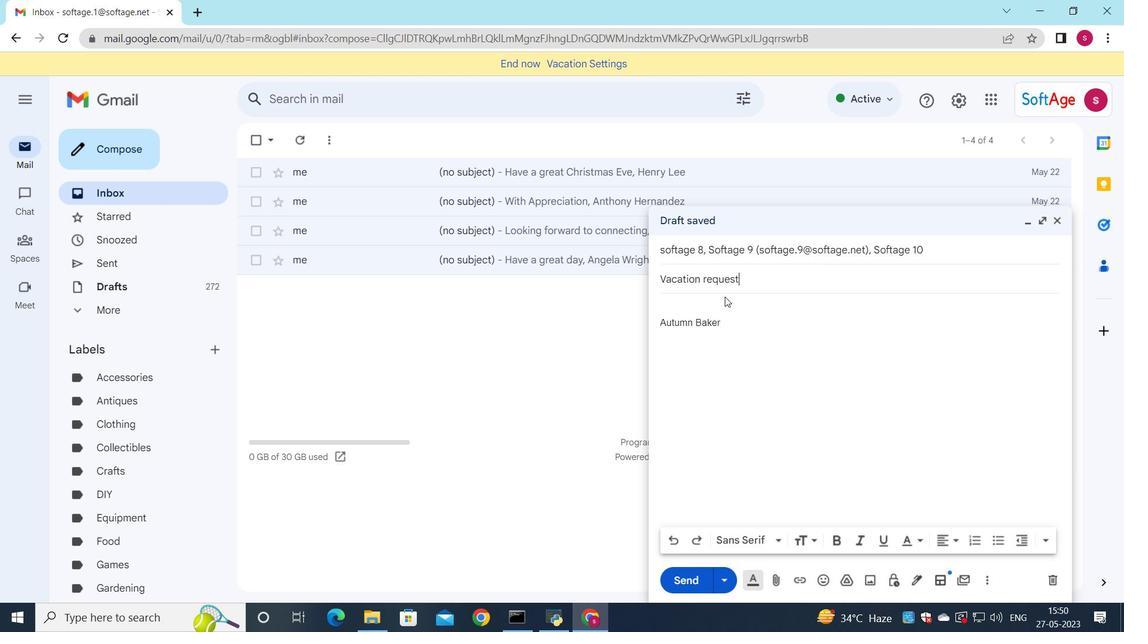 
Action: Key pressed <Key.shift>Please<Key.space>let<Key.space>me<Key.space>know<Key.space>if<Key.space>you<Key.space>have<Key.space>any<Key.space>question<Key.space><Key.backspace>s<Key.space>or<Key.space>concernd<Key.backspace>s<Key.space><Key.backspace>.
Screenshot: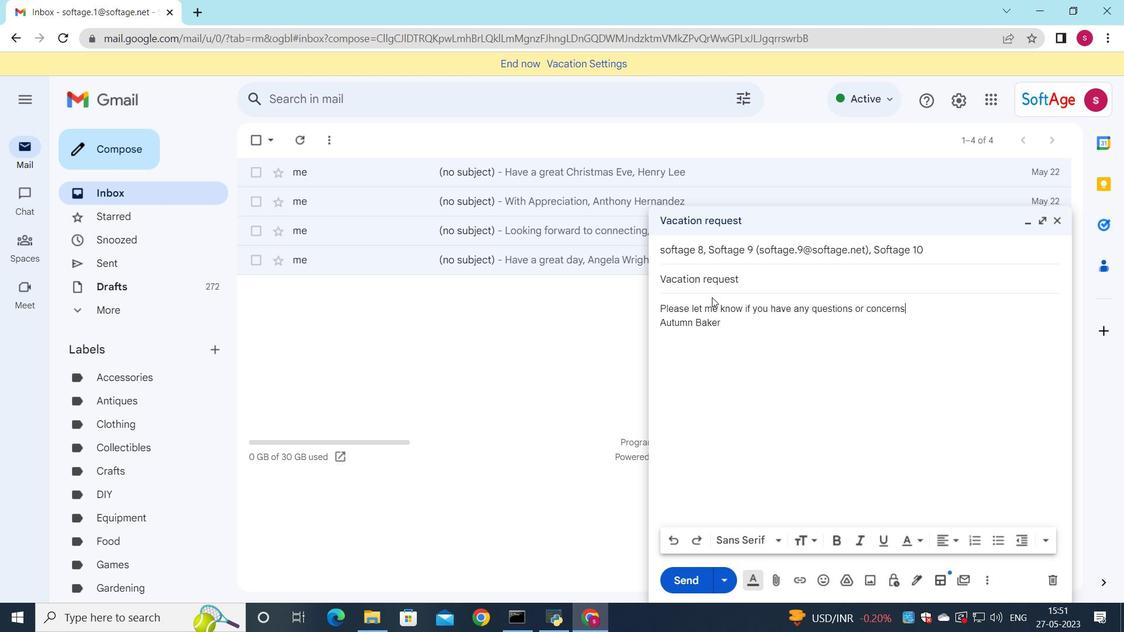 
Action: Mouse moved to (914, 311)
Screenshot: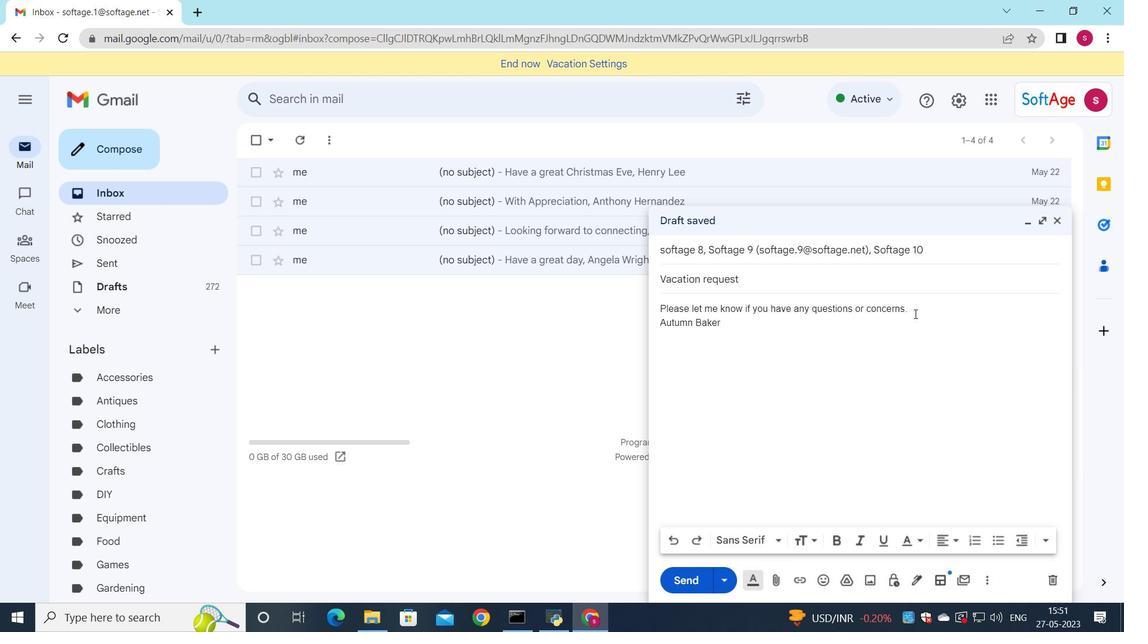 
Action: Mouse pressed left at (914, 311)
Screenshot: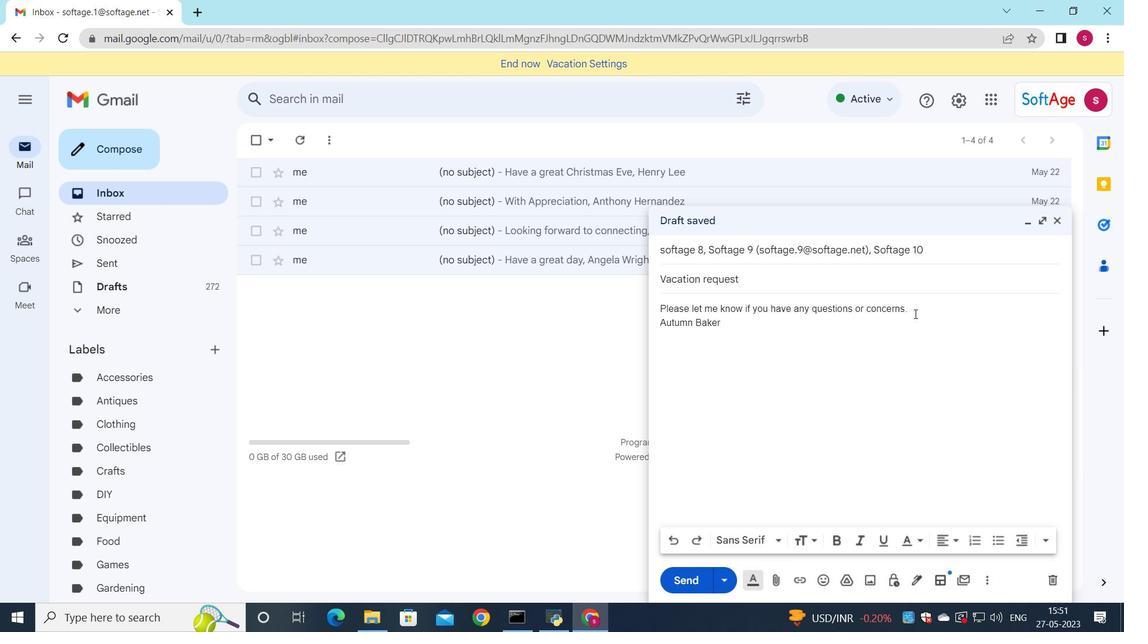 
Action: Mouse moved to (812, 541)
Screenshot: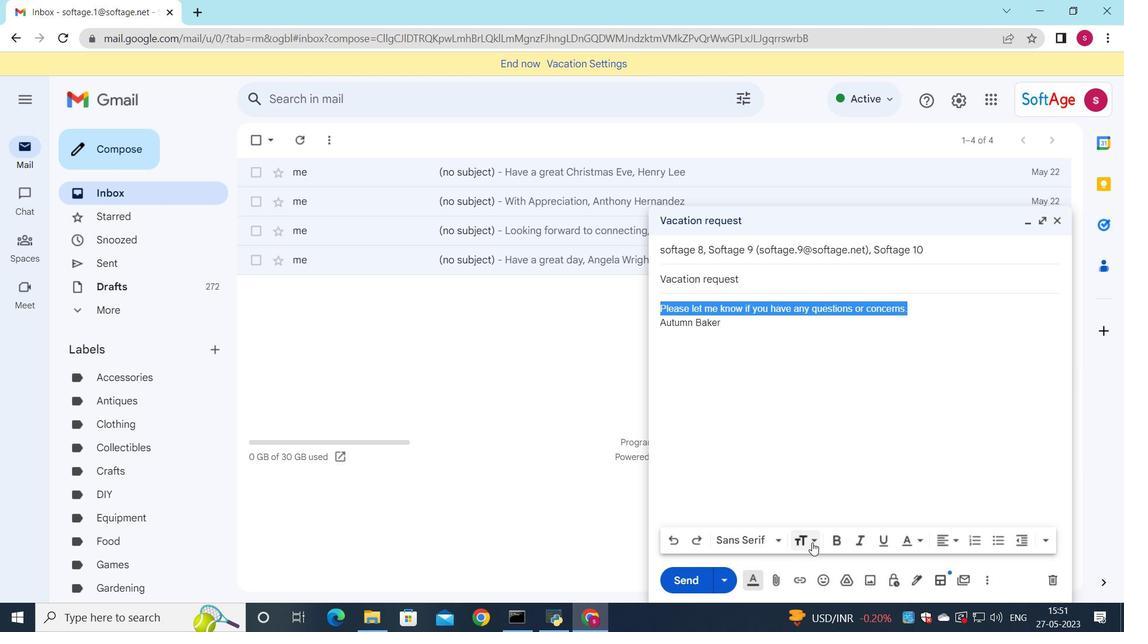 
Action: Mouse pressed left at (812, 541)
Screenshot: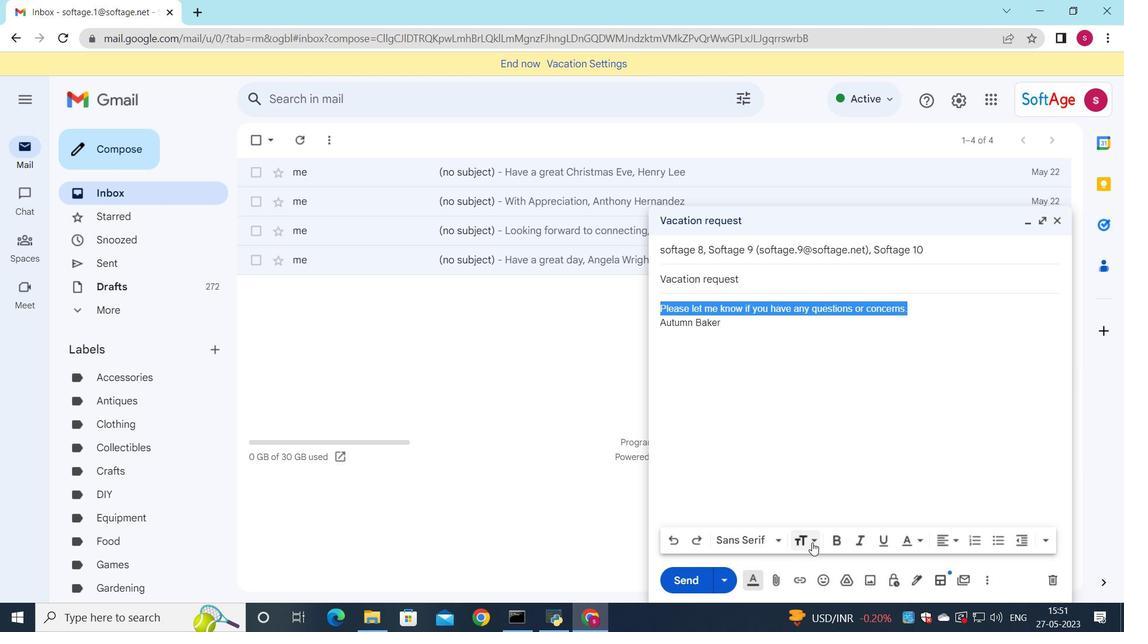 
Action: Mouse moved to (834, 439)
Screenshot: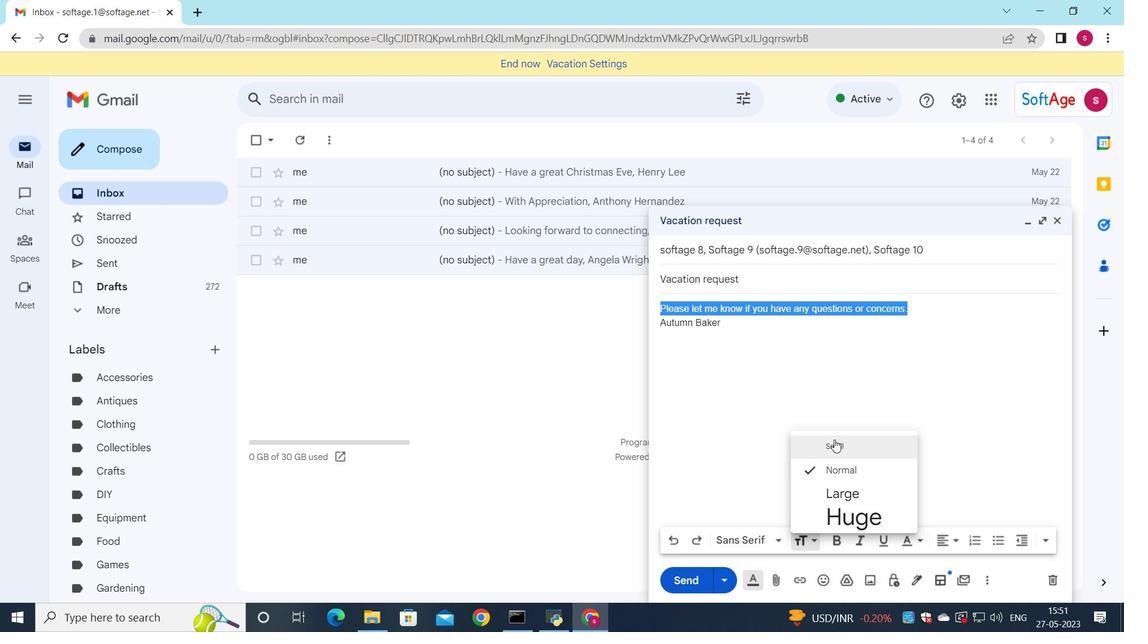 
Action: Mouse pressed left at (834, 439)
Screenshot: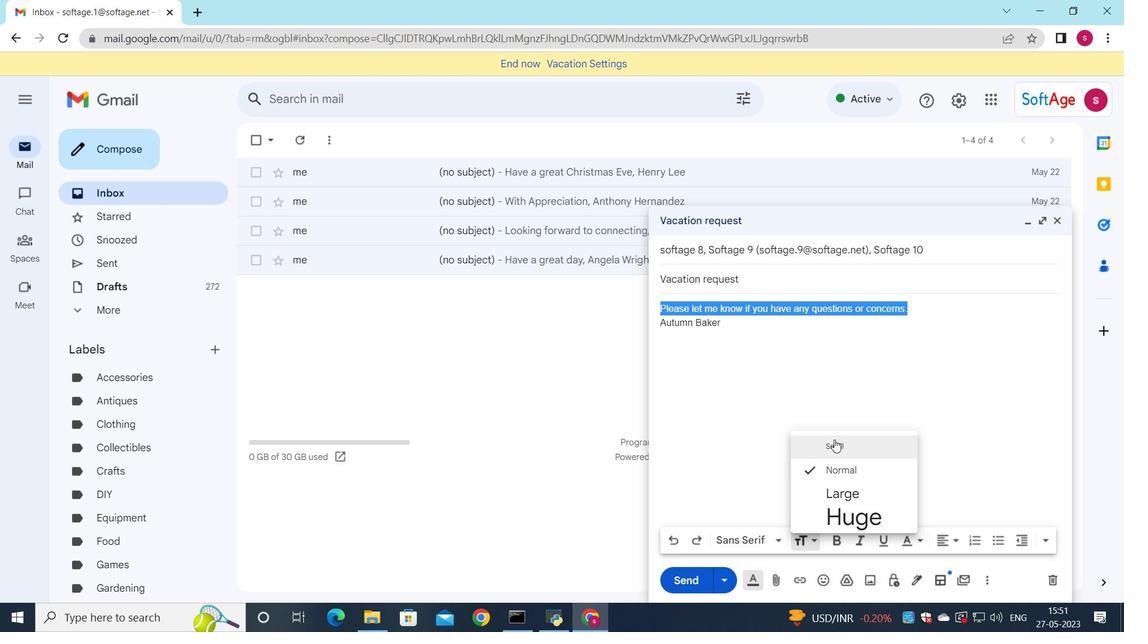 
Action: Mouse moved to (953, 540)
Screenshot: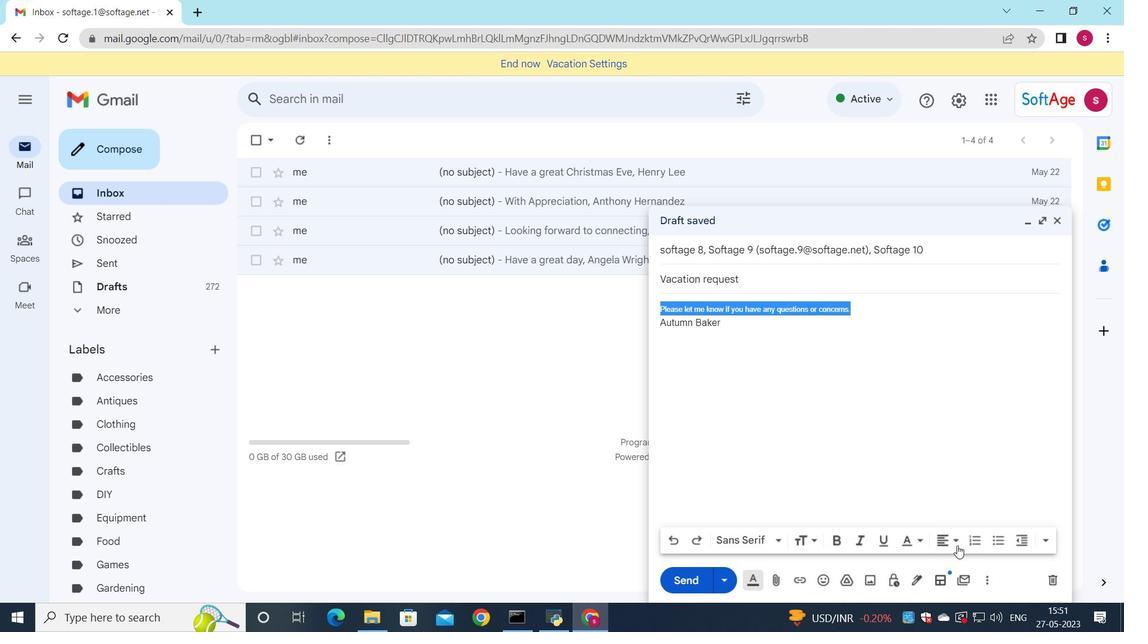 
Action: Mouse pressed left at (953, 540)
Screenshot: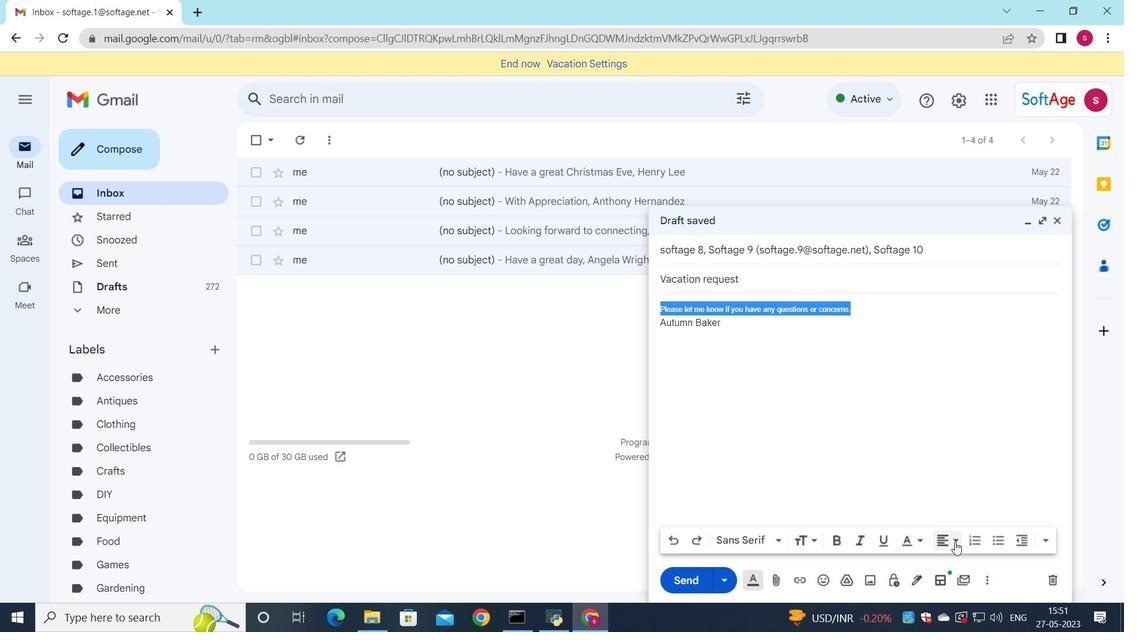 
Action: Mouse moved to (946, 476)
Screenshot: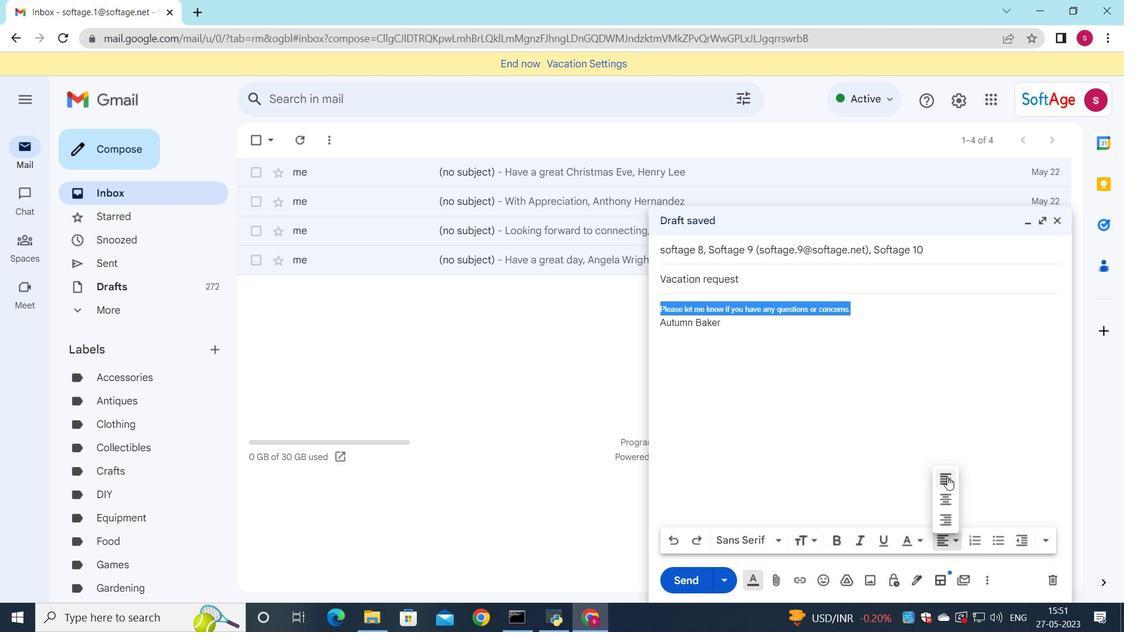 
Action: Mouse pressed left at (946, 476)
Screenshot: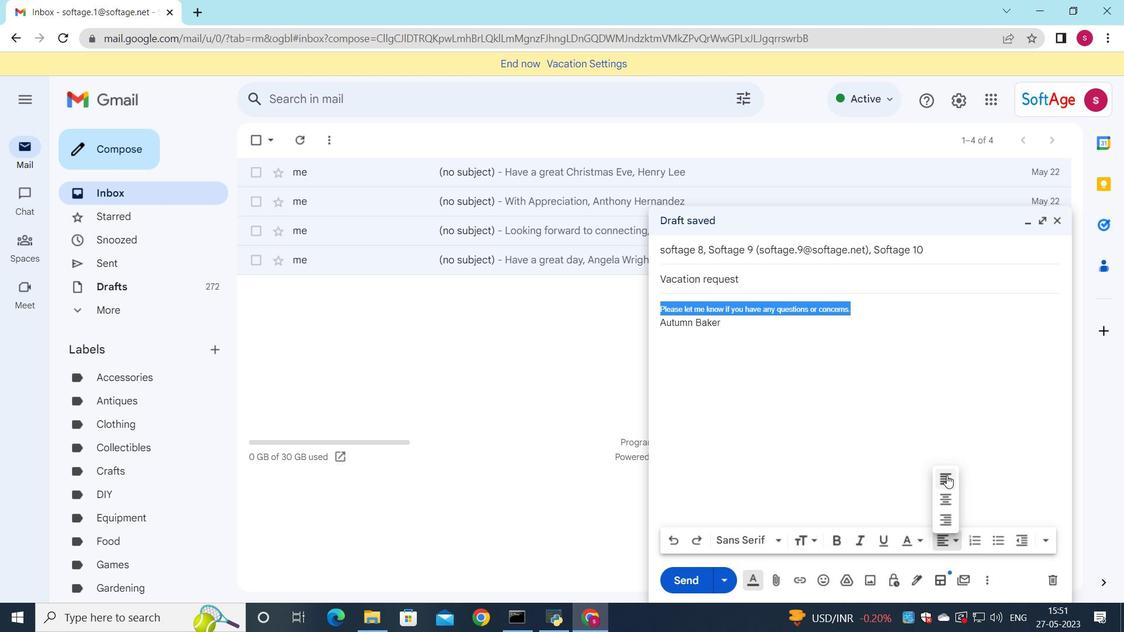 
Action: Mouse moved to (723, 411)
Screenshot: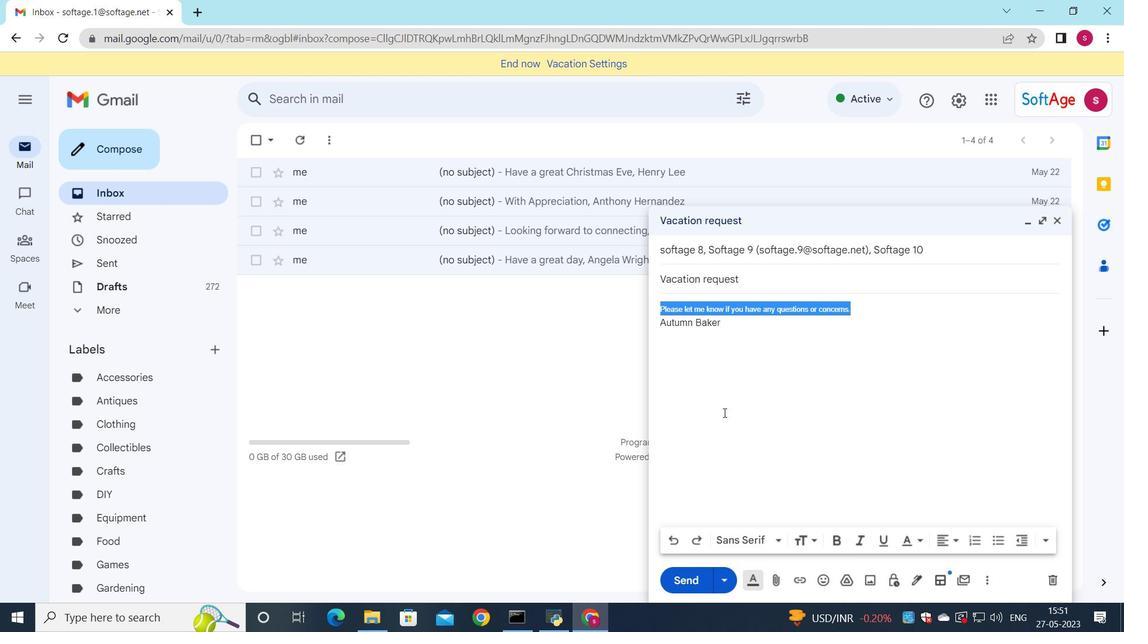 
